 Task: Plan a trip to Narbonne, France from 21st December, 2023 to 23rd December, 2023 for 1 adult. Place can be private room with 1  bedroom having 1 bed and 1 bathroom. Property type can be hotel. Amenities needed are: wifi.
Action: Mouse moved to (507, 235)
Screenshot: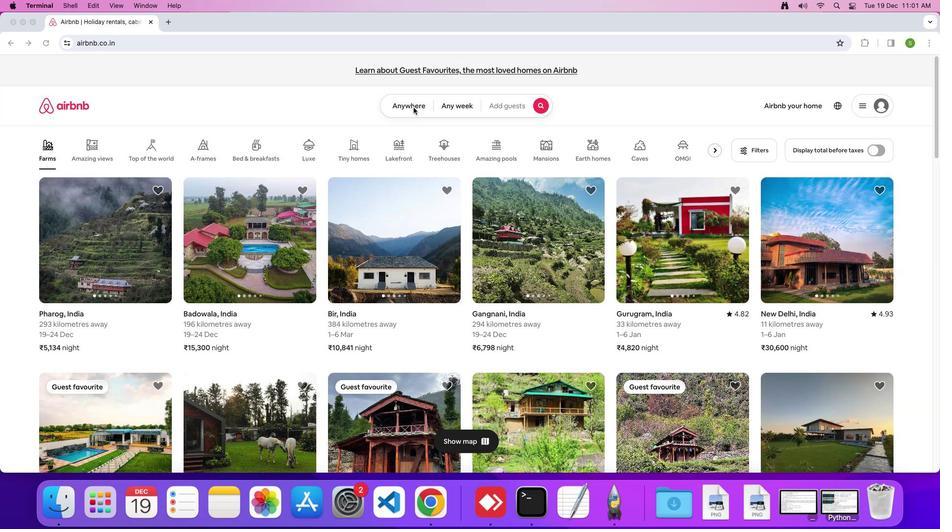 
Action: Mouse pressed left at (507, 235)
Screenshot: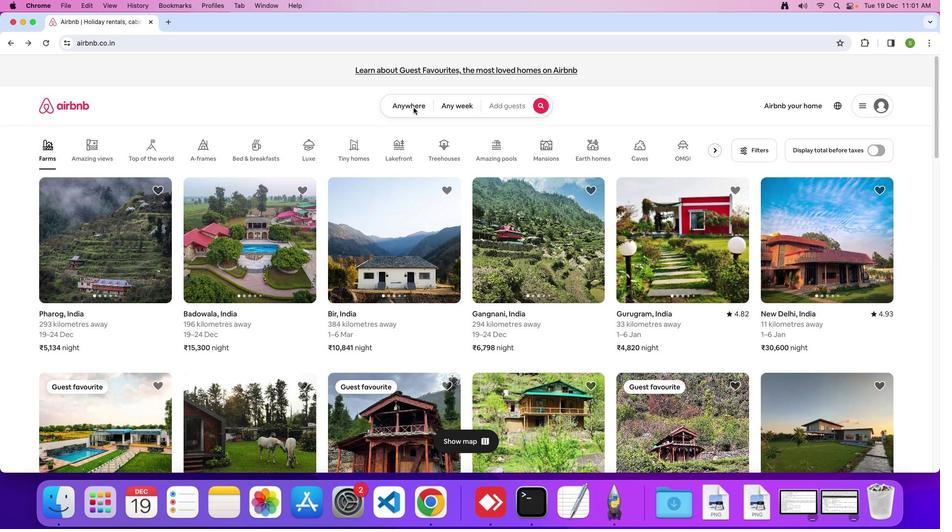 
Action: Mouse moved to (507, 234)
Screenshot: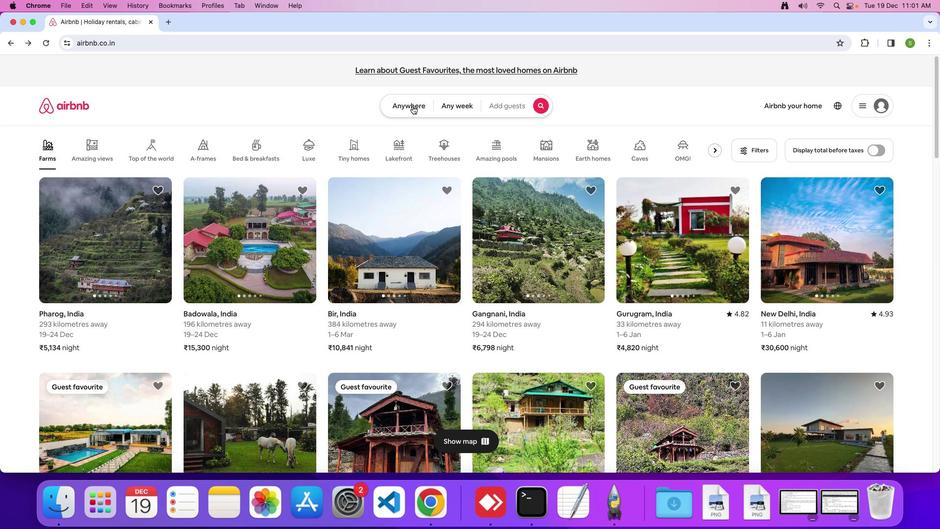 
Action: Mouse pressed left at (507, 234)
Screenshot: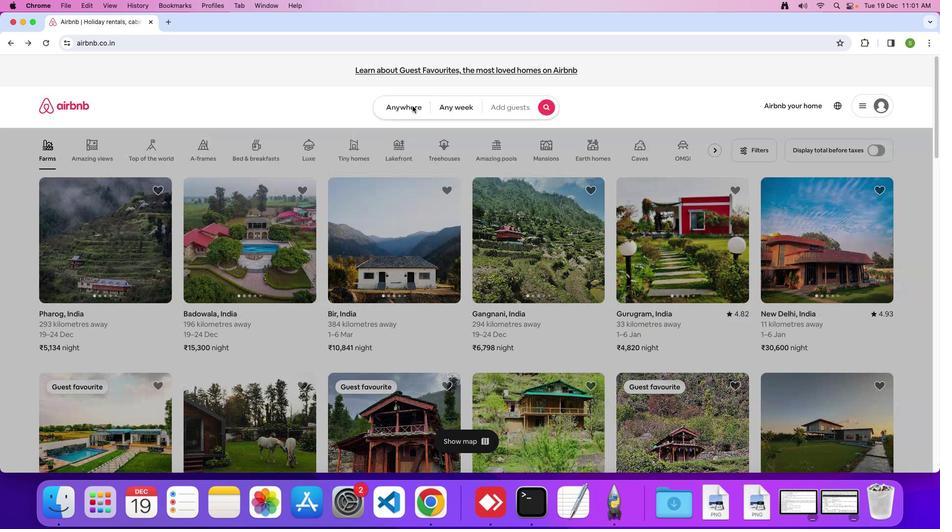 
Action: Mouse moved to (489, 243)
Screenshot: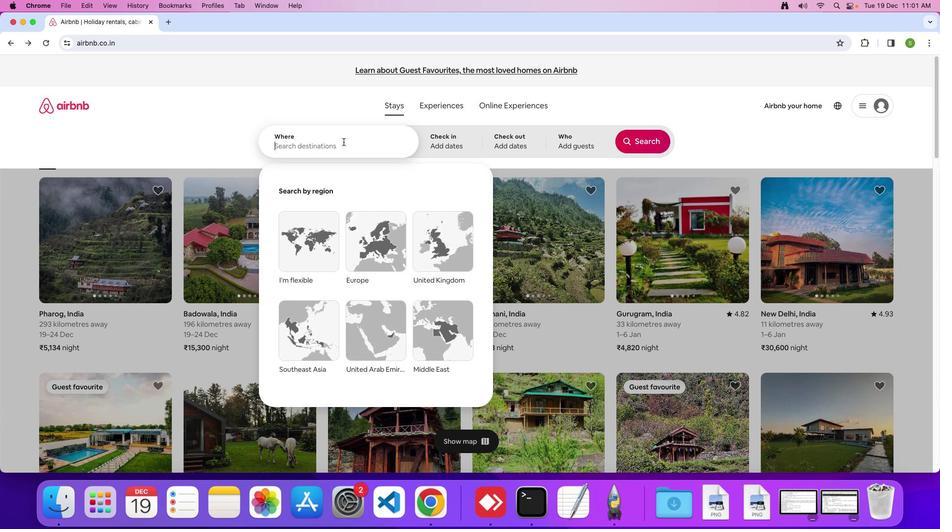 
Action: Key pressed 'N'Key.caps_lock'a''r''b''o''n''e'Key.backspace'n''e'','Key.spaceKey.shift'F''r''a''n''c''e'Key.enter
Screenshot: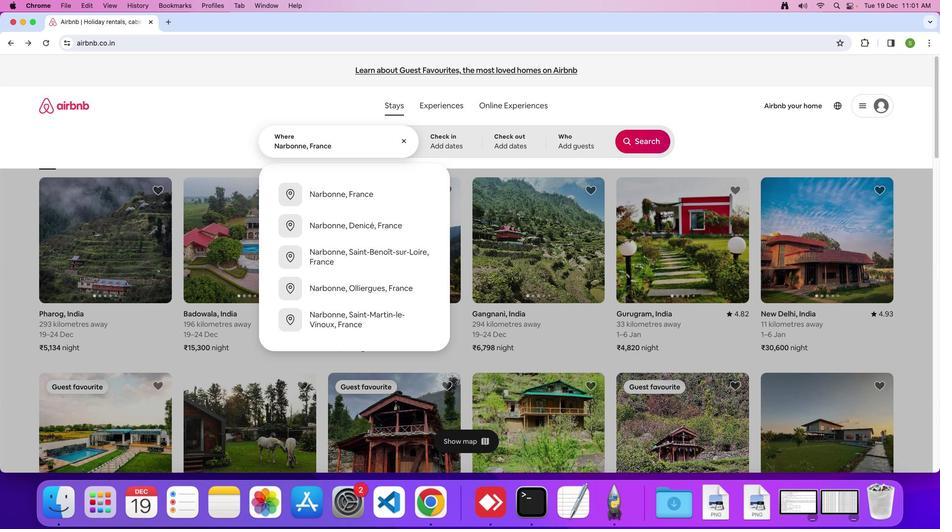 
Action: Mouse moved to (501, 285)
Screenshot: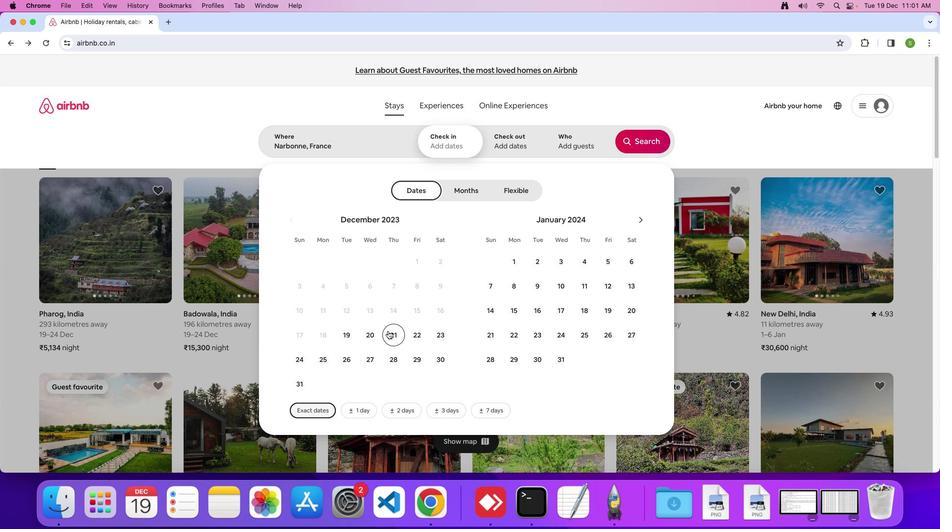 
Action: Mouse pressed left at (501, 285)
Screenshot: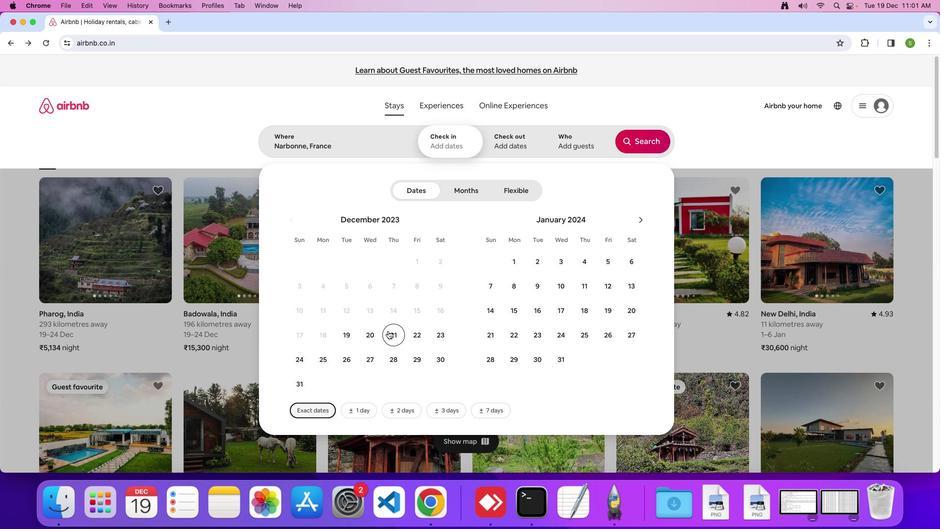 
Action: Mouse moved to (514, 286)
Screenshot: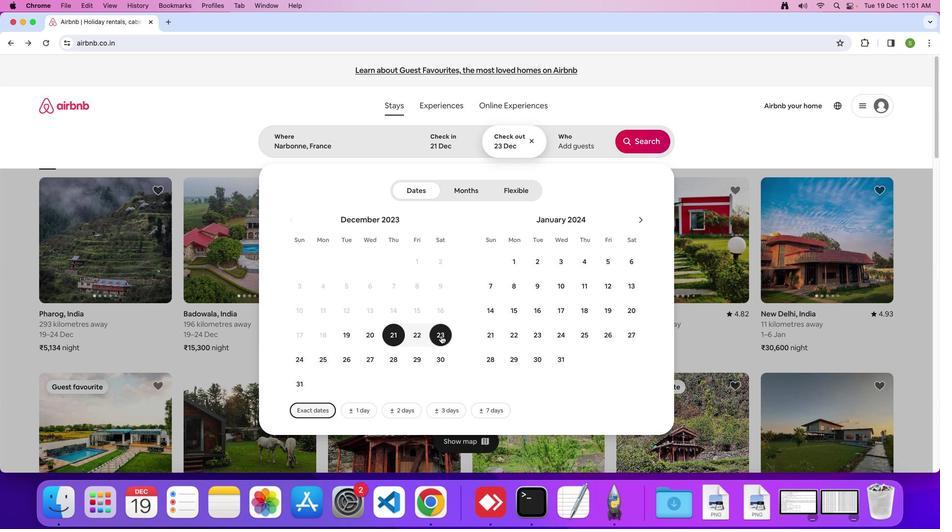 
Action: Mouse pressed left at (514, 286)
Screenshot: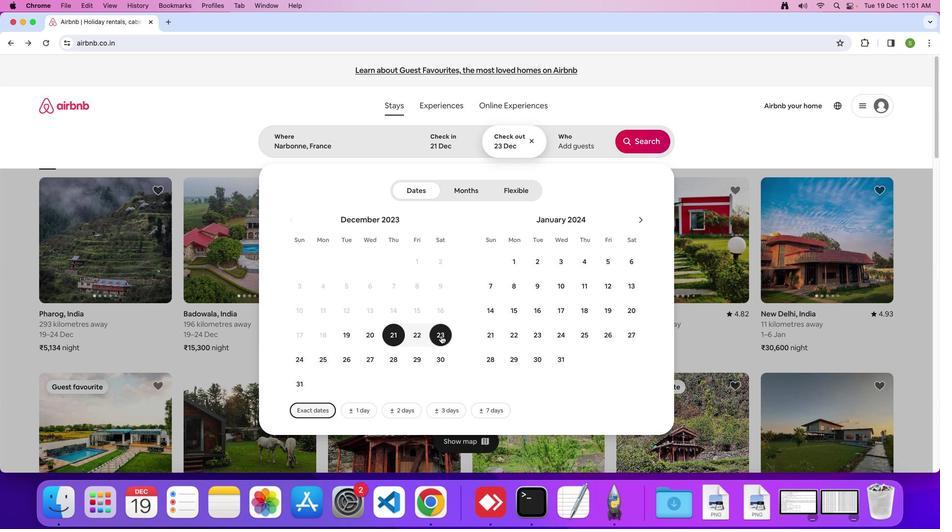 
Action: Mouse moved to (549, 243)
Screenshot: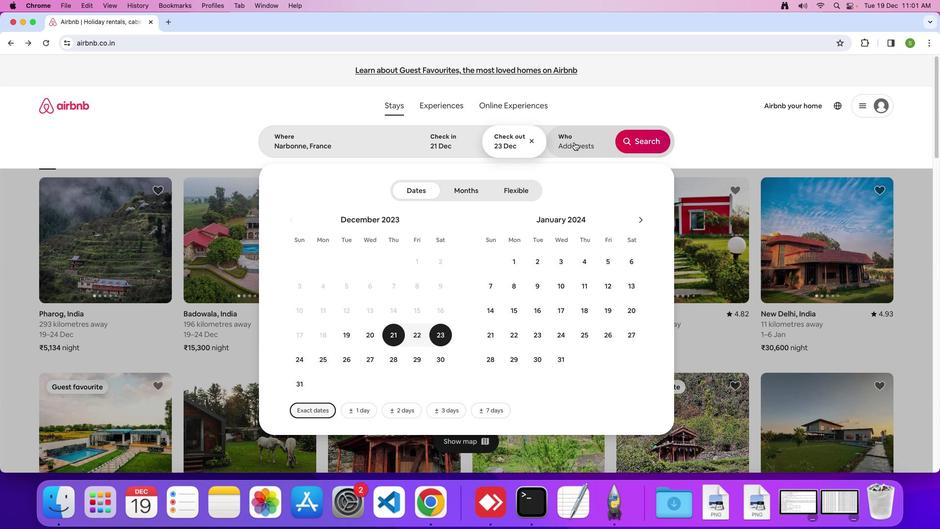 
Action: Mouse pressed left at (549, 243)
Screenshot: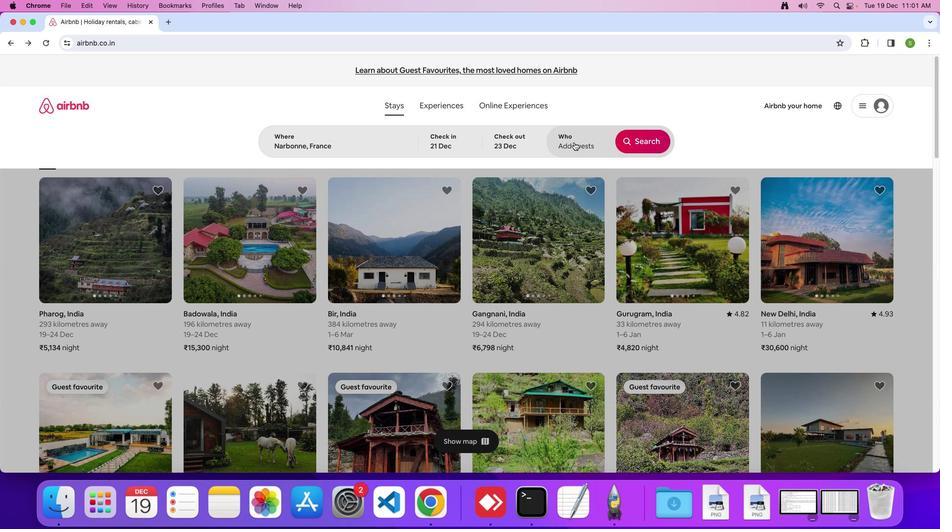 
Action: Mouse moved to (569, 254)
Screenshot: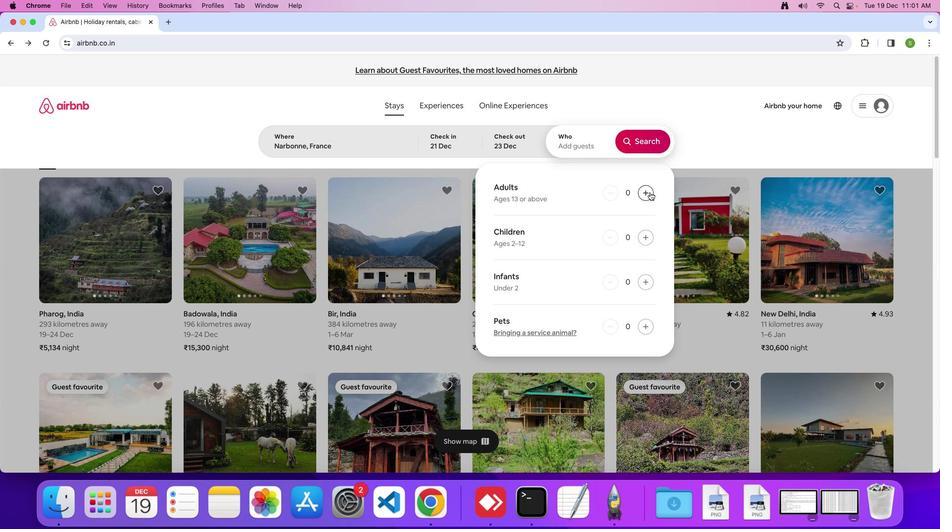 
Action: Mouse pressed left at (569, 254)
Screenshot: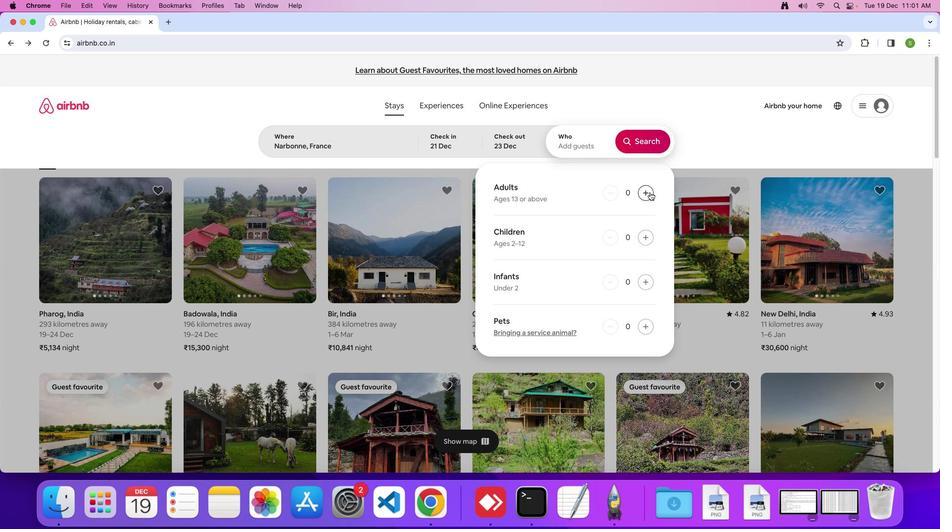 
Action: Mouse moved to (565, 242)
Screenshot: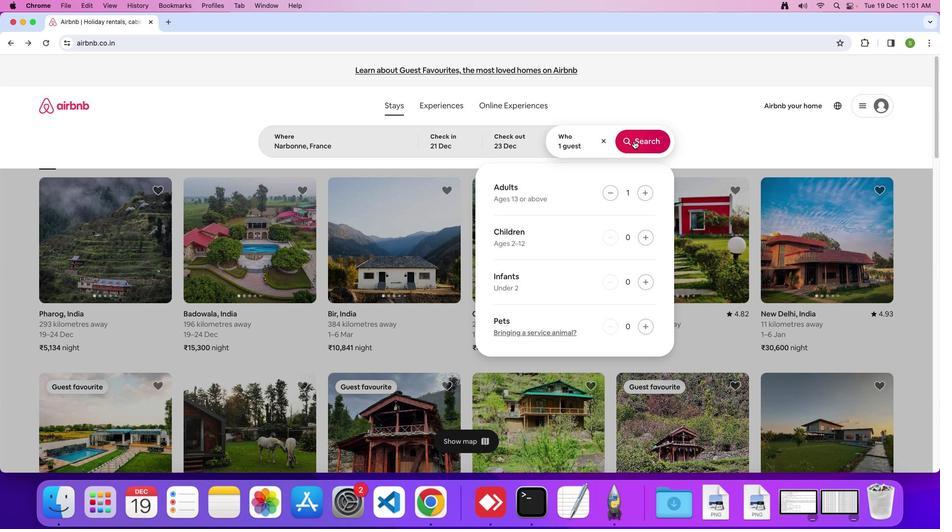 
Action: Mouse pressed left at (565, 242)
Screenshot: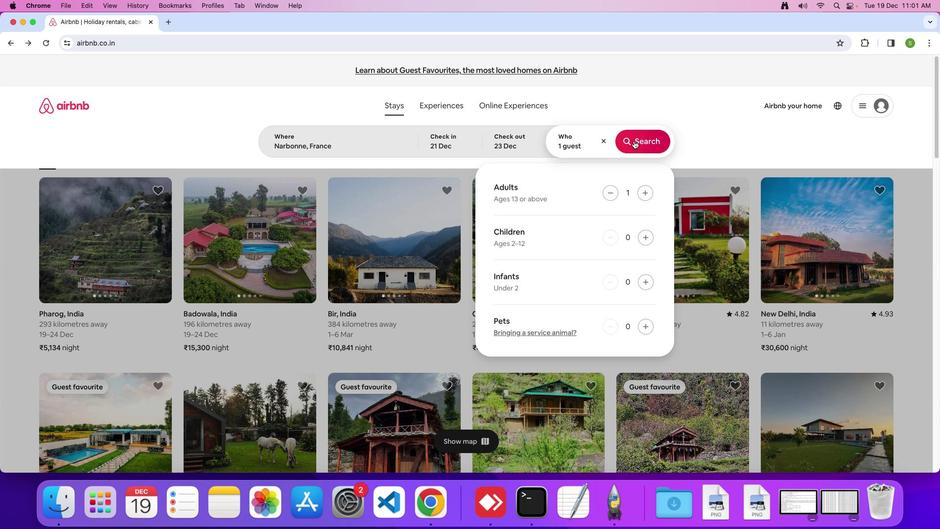 
Action: Mouse moved to (603, 236)
Screenshot: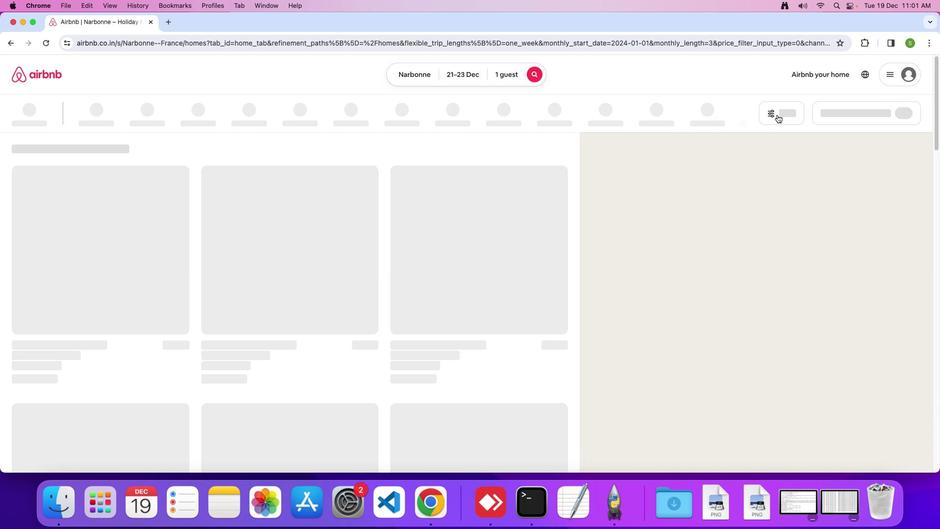 
Action: Mouse pressed left at (603, 236)
Screenshot: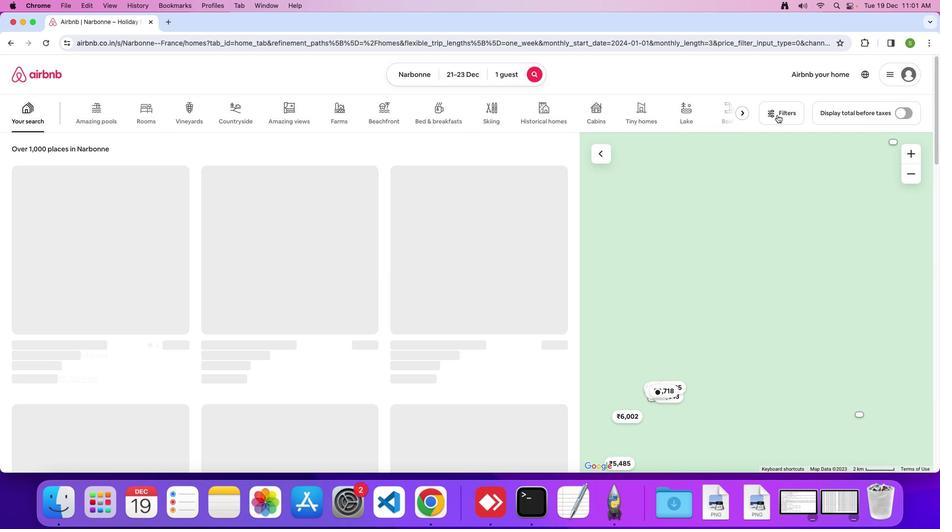 
Action: Mouse moved to (518, 272)
Screenshot: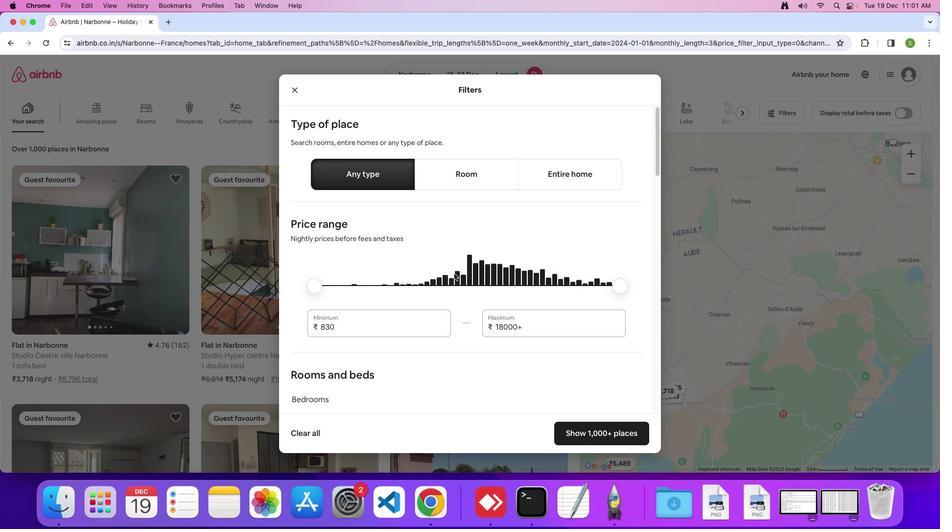 
Action: Mouse scrolled (518, 272) with delta (399, 210)
Screenshot: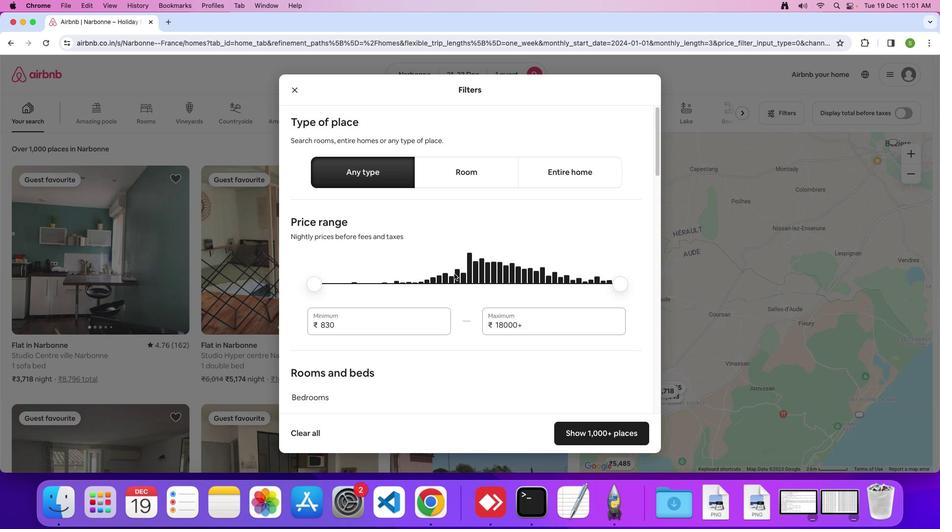 
Action: Mouse scrolled (518, 272) with delta (399, 210)
Screenshot: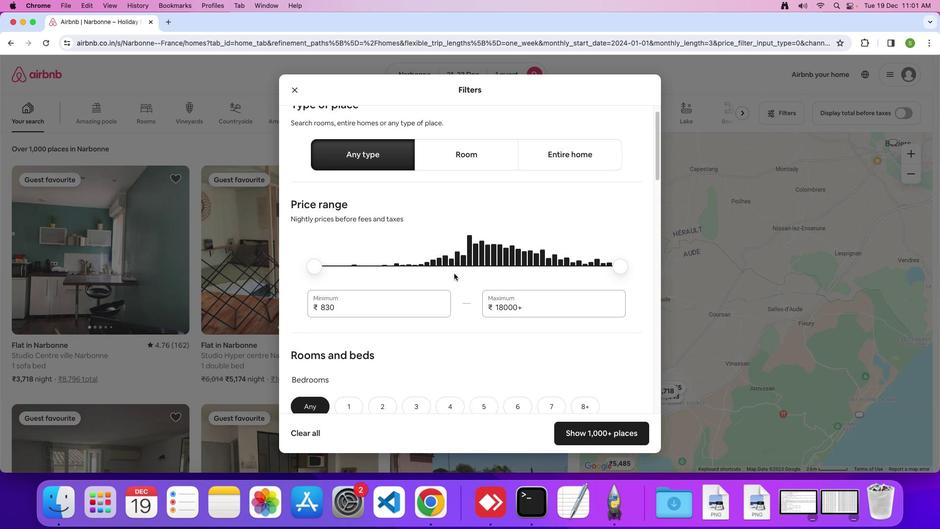 
Action: Mouse scrolled (518, 272) with delta (399, 210)
Screenshot: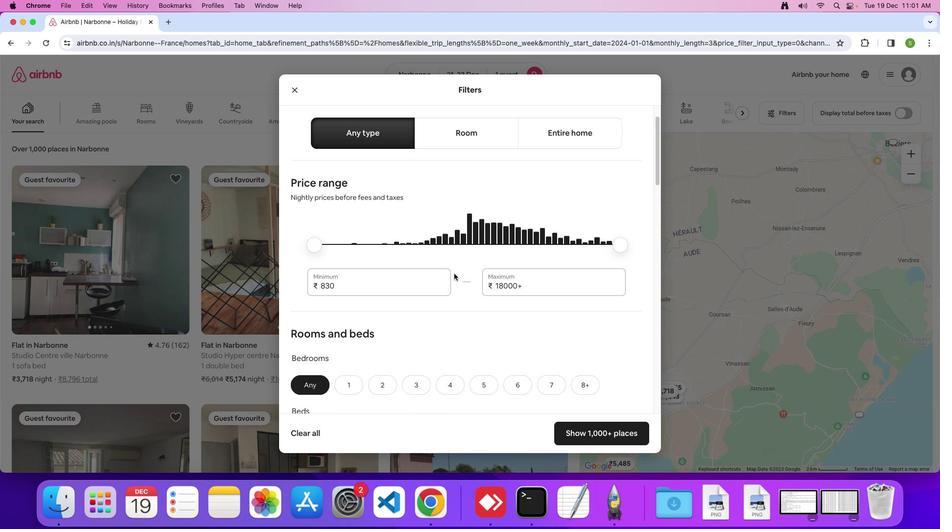 
Action: Mouse moved to (518, 271)
Screenshot: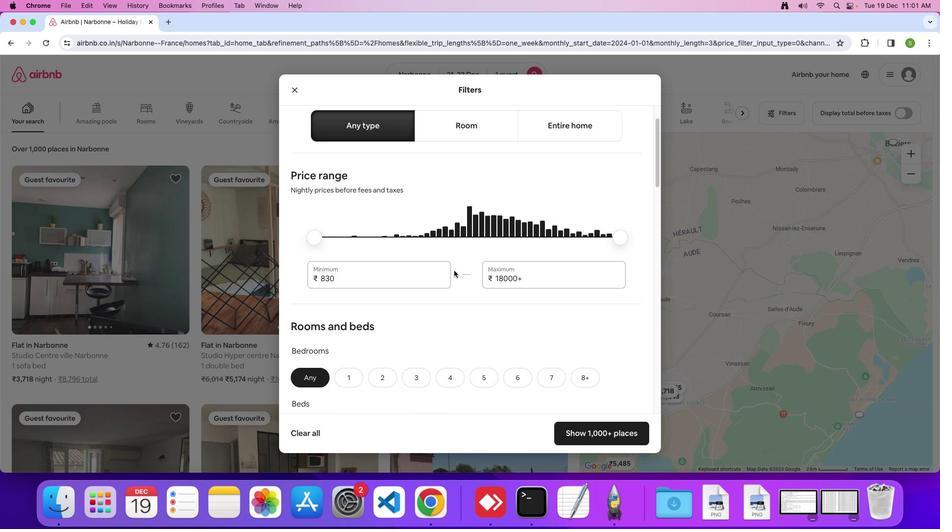 
Action: Mouse scrolled (518, 271) with delta (399, 210)
Screenshot: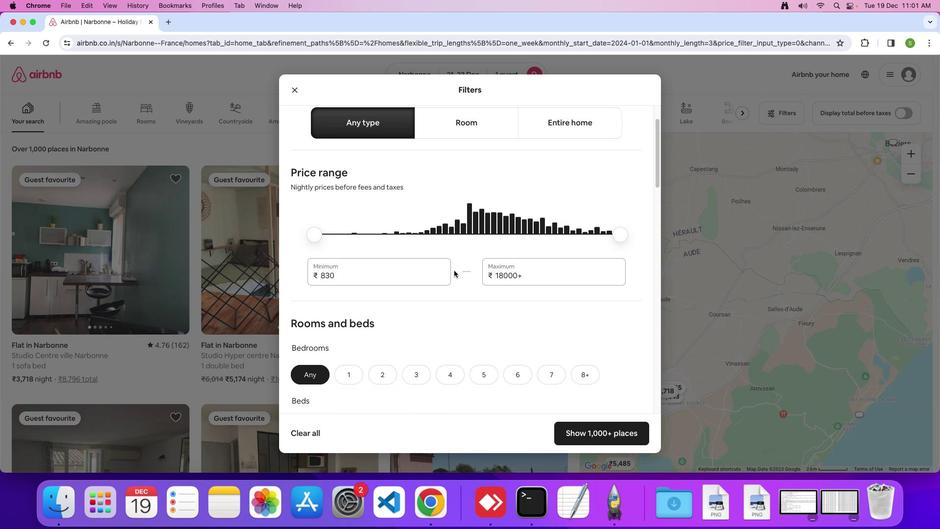
Action: Mouse scrolled (518, 271) with delta (399, 210)
Screenshot: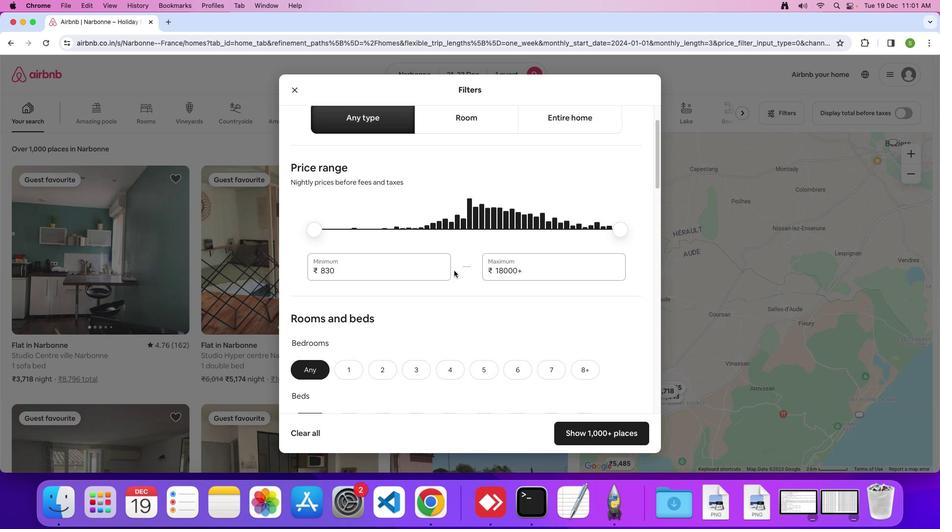 
Action: Mouse scrolled (518, 271) with delta (399, 210)
Screenshot: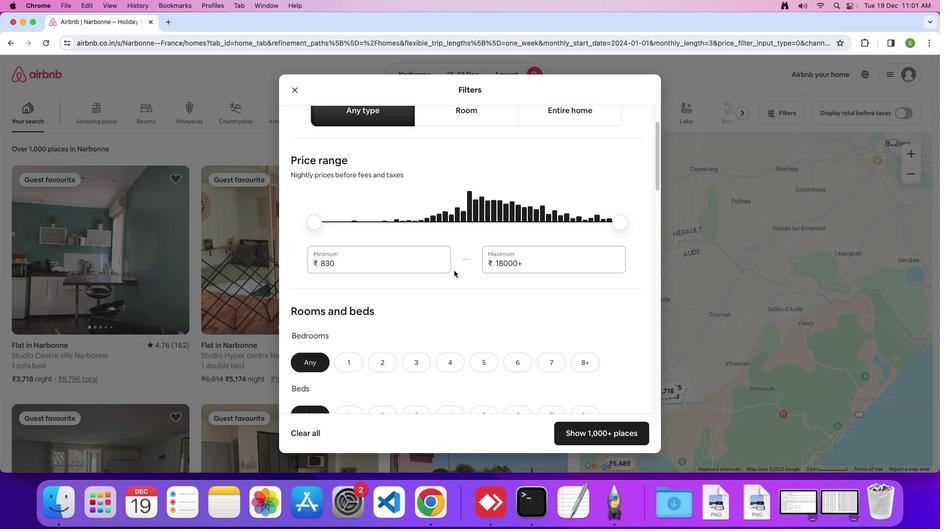 
Action: Mouse scrolled (518, 271) with delta (399, 210)
Screenshot: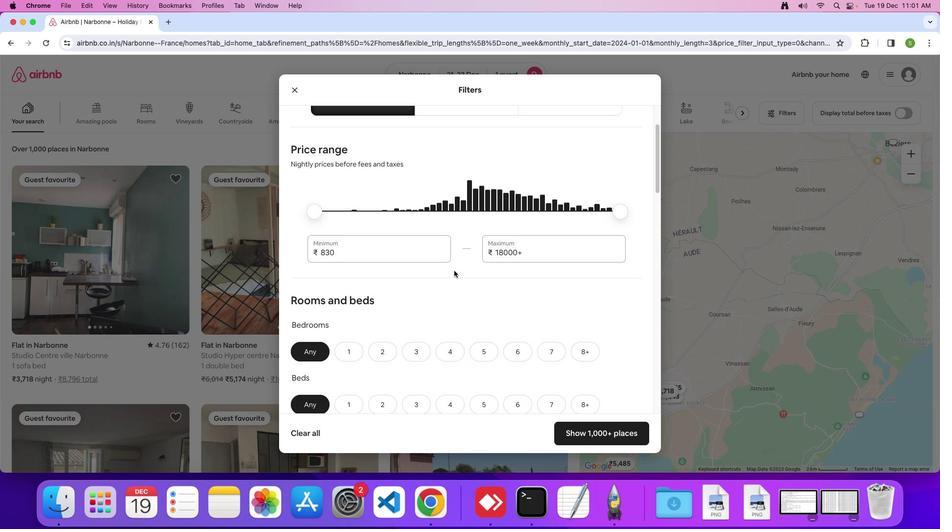 
Action: Mouse scrolled (518, 271) with delta (399, 210)
Screenshot: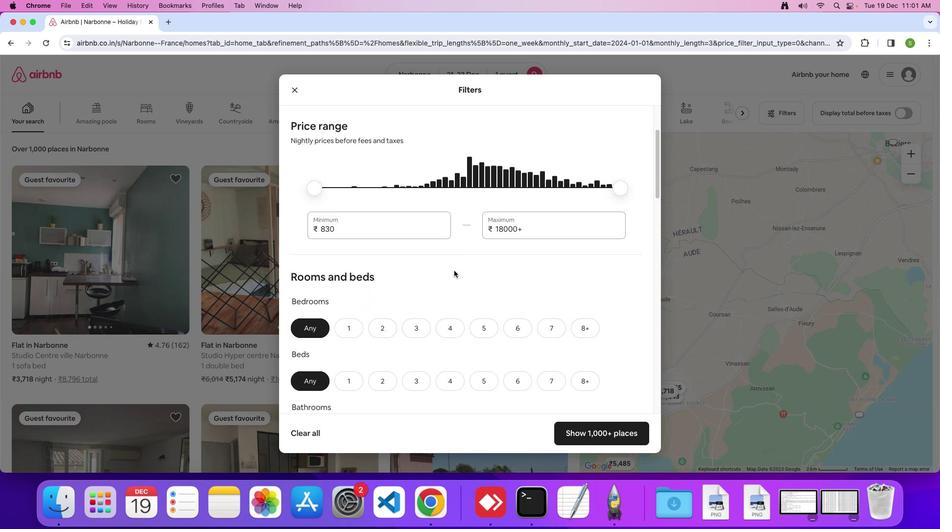 
Action: Mouse scrolled (518, 271) with delta (399, 210)
Screenshot: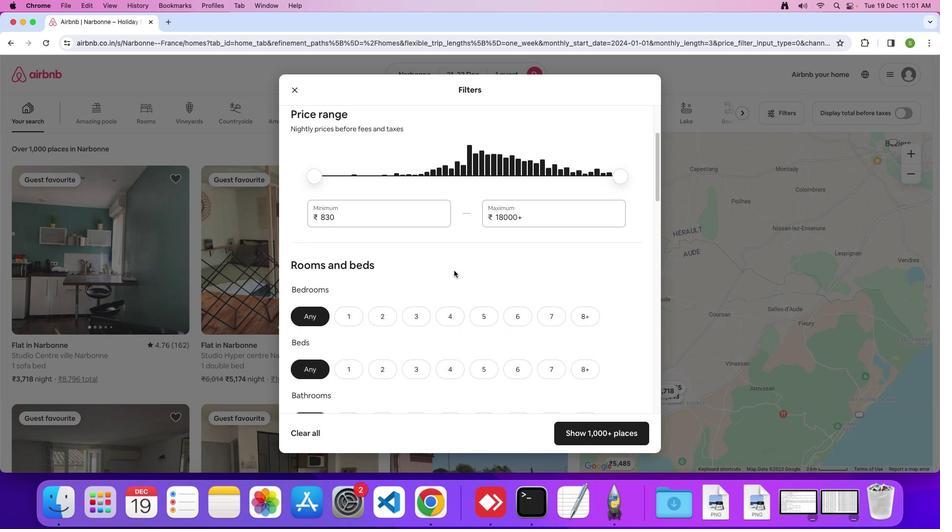 
Action: Mouse scrolled (518, 271) with delta (399, 210)
Screenshot: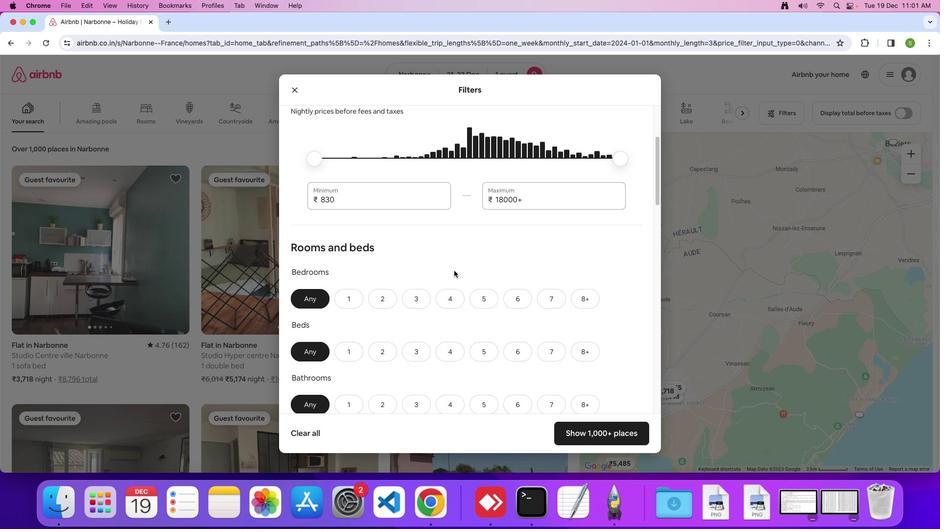 
Action: Mouse scrolled (518, 271) with delta (399, 210)
Screenshot: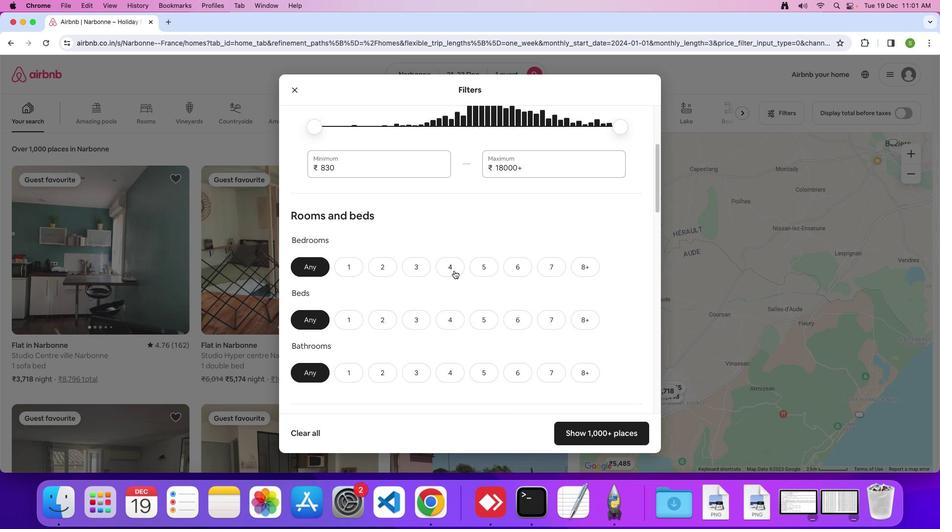
Action: Mouse scrolled (518, 271) with delta (399, 210)
Screenshot: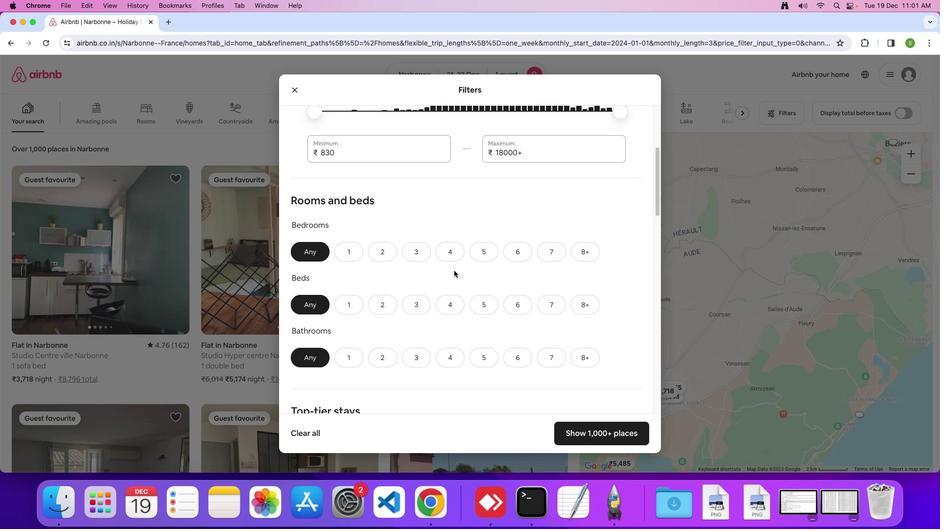 
Action: Mouse scrolled (518, 271) with delta (399, 210)
Screenshot: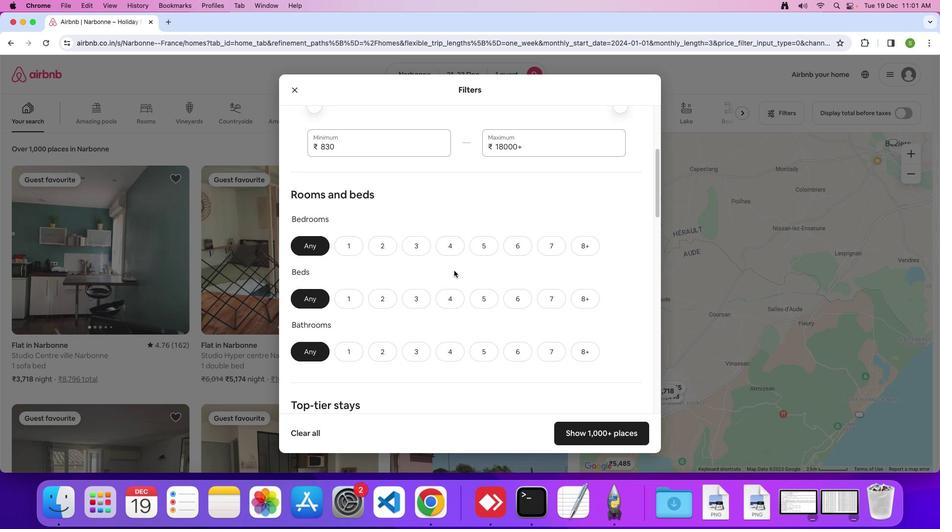 
Action: Mouse scrolled (518, 271) with delta (399, 210)
Screenshot: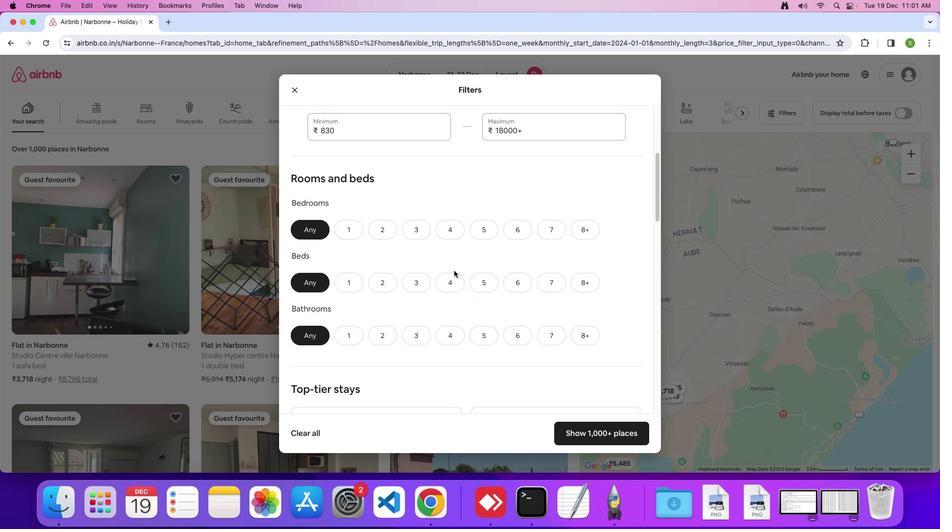 
Action: Mouse moved to (488, 262)
Screenshot: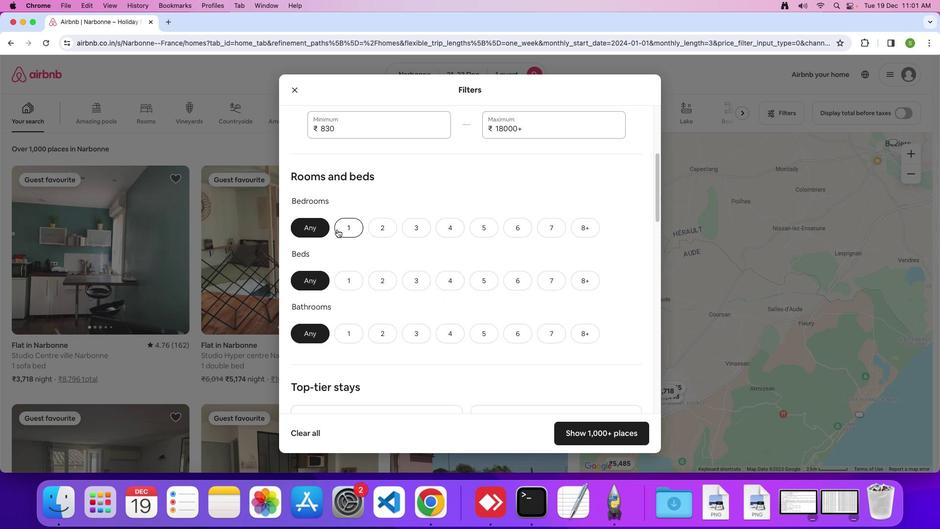 
Action: Mouse pressed left at (488, 262)
Screenshot: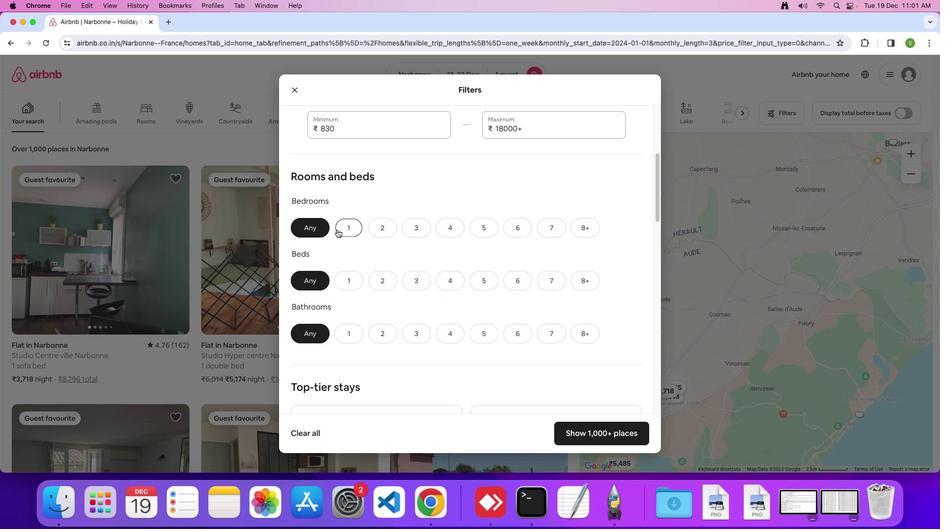 
Action: Mouse moved to (490, 272)
Screenshot: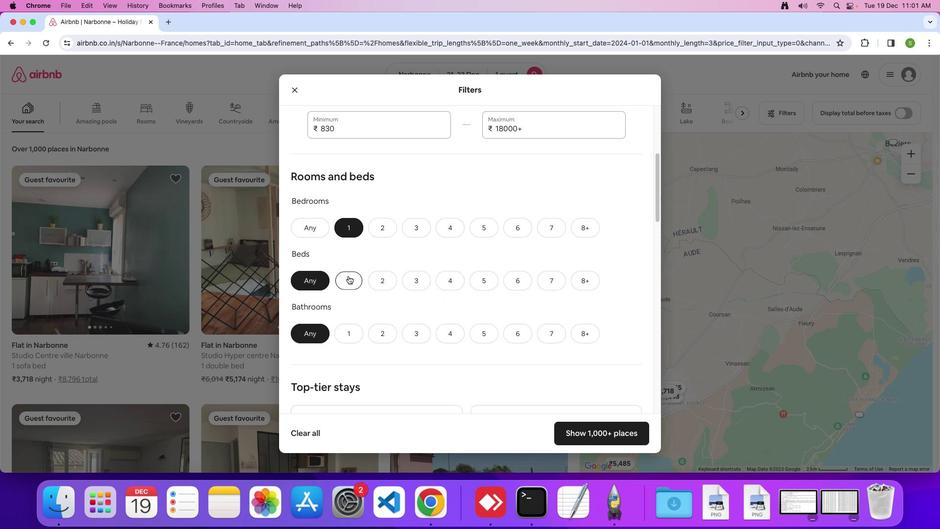 
Action: Mouse pressed left at (490, 272)
Screenshot: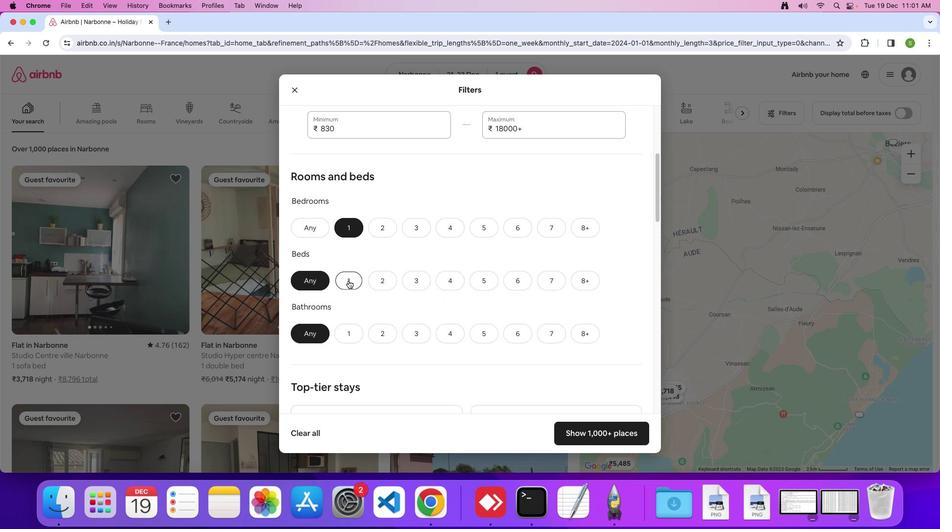 
Action: Mouse moved to (489, 285)
Screenshot: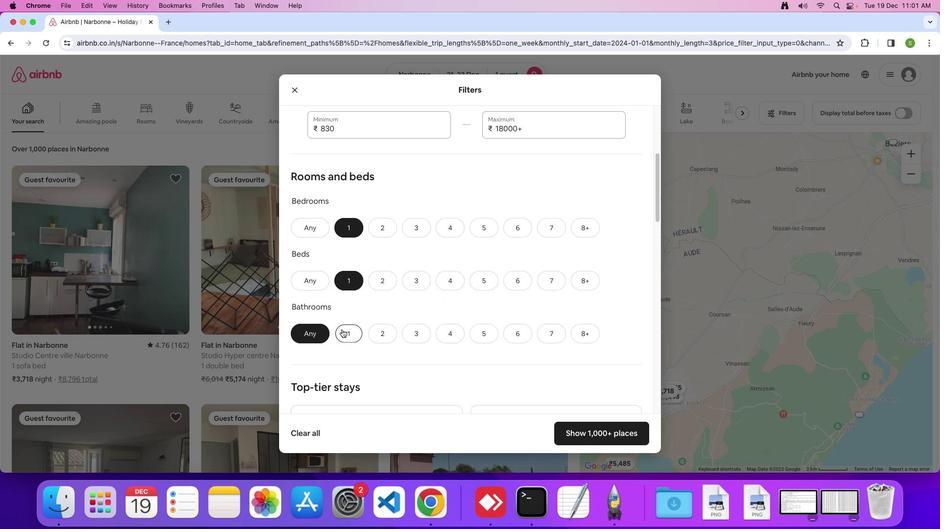 
Action: Mouse pressed left at (489, 285)
Screenshot: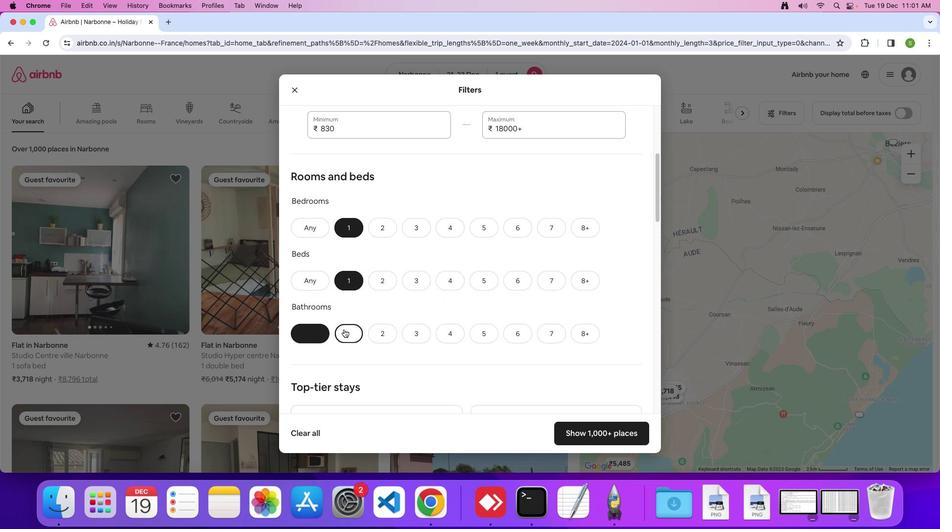 
Action: Mouse moved to (511, 275)
Screenshot: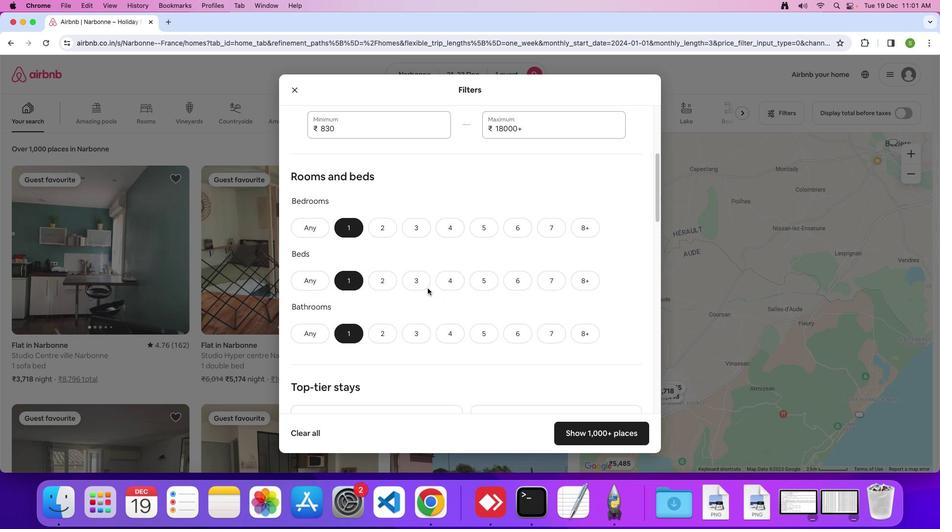 
Action: Mouse scrolled (511, 275) with delta (399, 210)
Screenshot: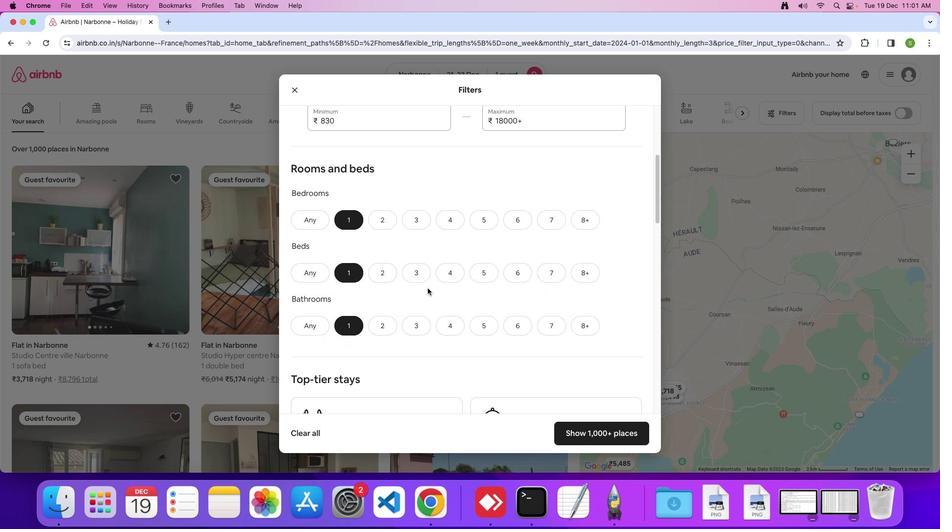 
Action: Mouse scrolled (511, 275) with delta (399, 210)
Screenshot: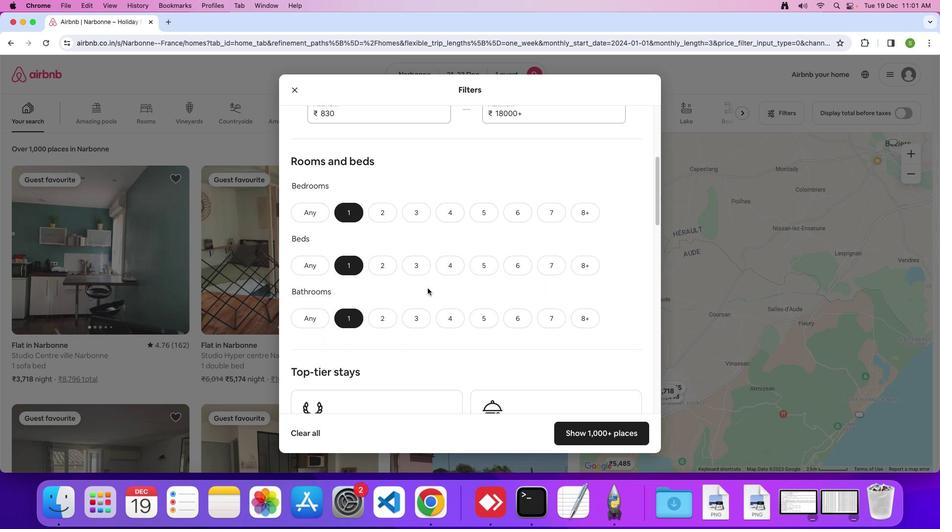 
Action: Mouse scrolled (511, 275) with delta (399, 210)
Screenshot: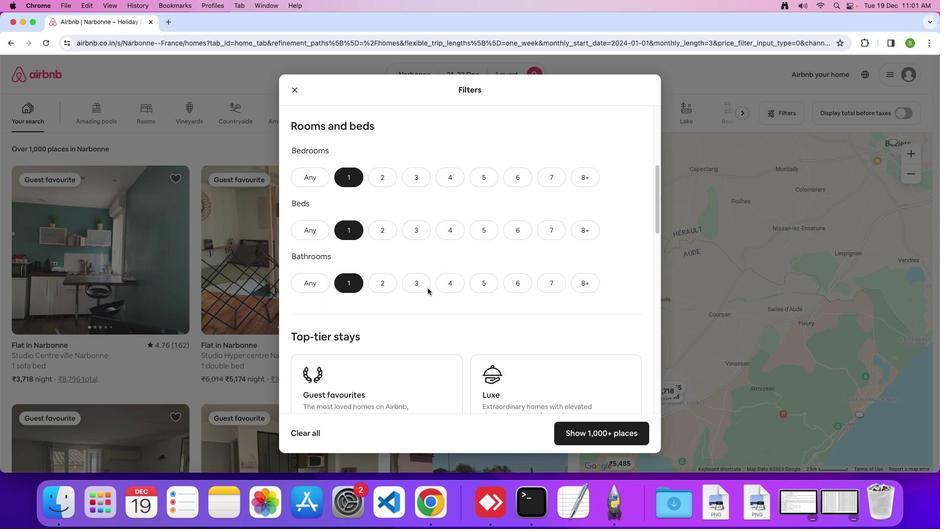 
Action: Mouse scrolled (511, 275) with delta (399, 210)
Screenshot: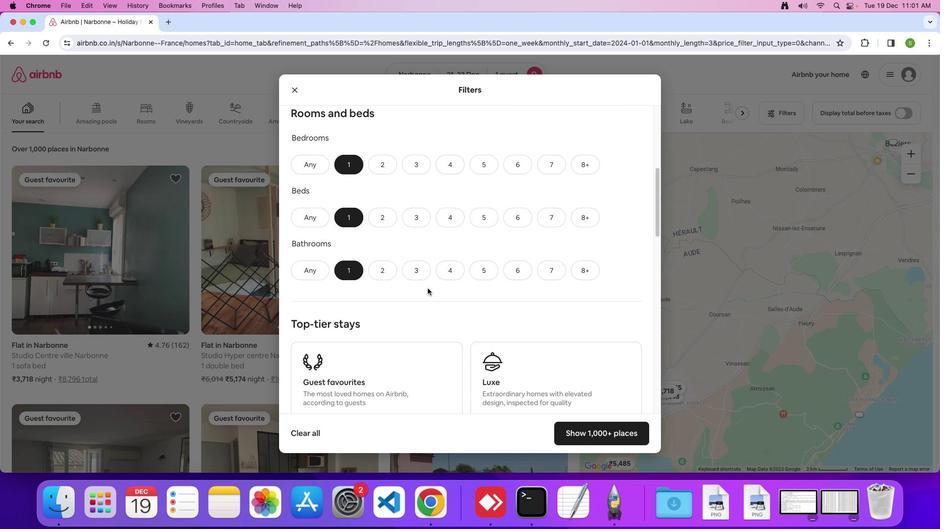
Action: Mouse scrolled (511, 275) with delta (399, 210)
Screenshot: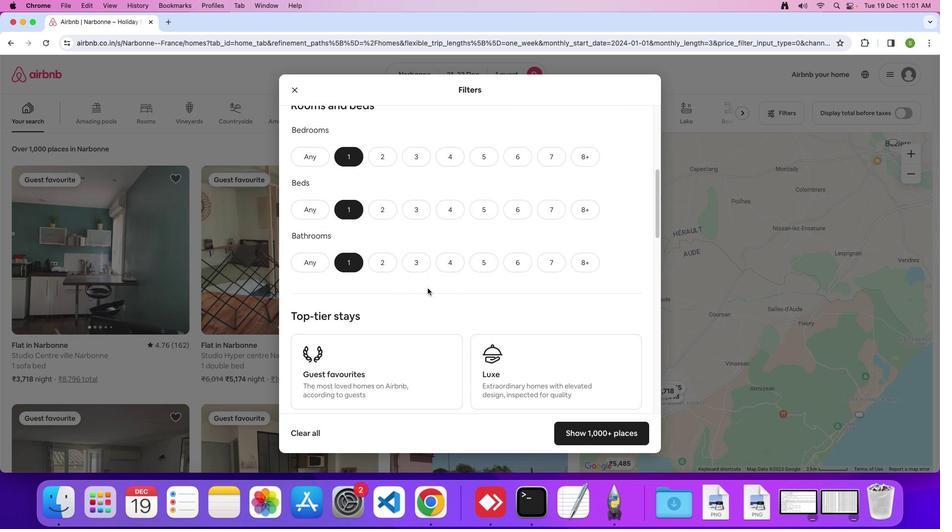 
Action: Mouse scrolled (511, 275) with delta (399, 210)
Screenshot: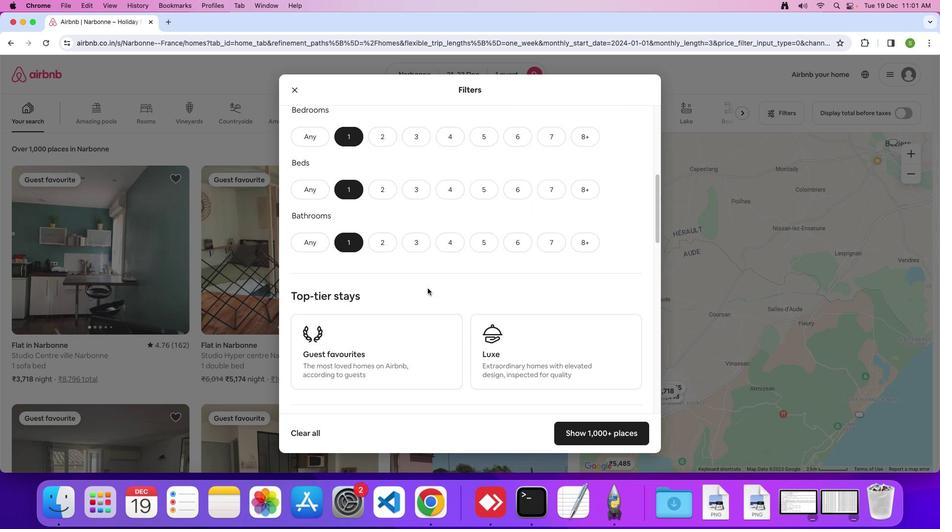 
Action: Mouse scrolled (511, 275) with delta (399, 210)
Screenshot: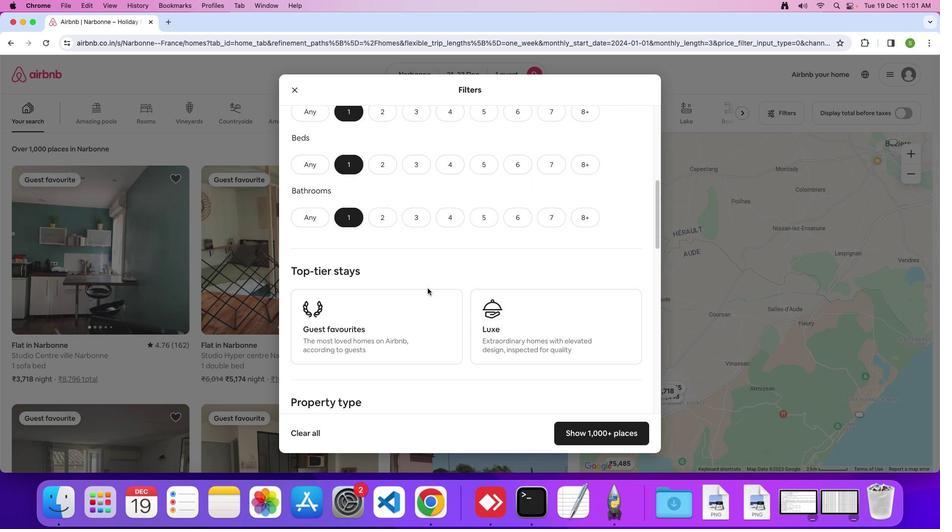 
Action: Mouse scrolled (511, 275) with delta (399, 210)
Screenshot: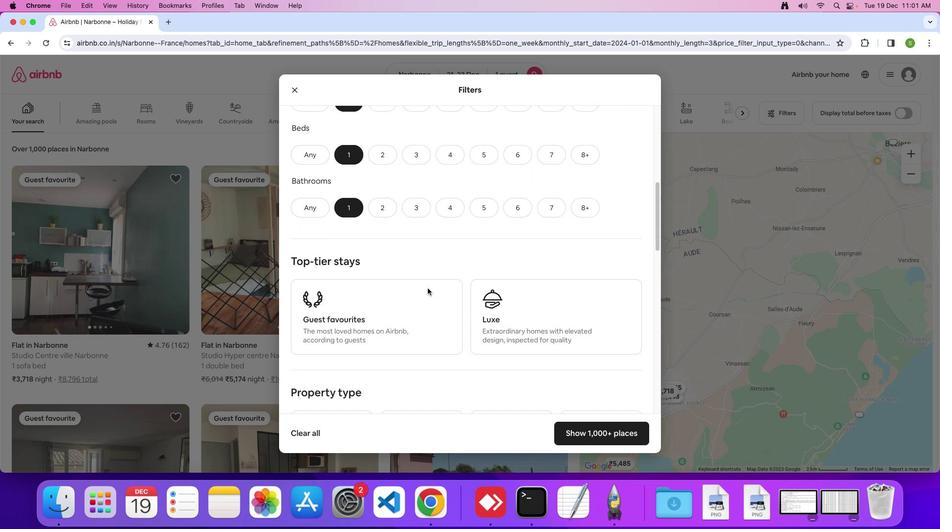 
Action: Mouse scrolled (511, 275) with delta (399, 210)
Screenshot: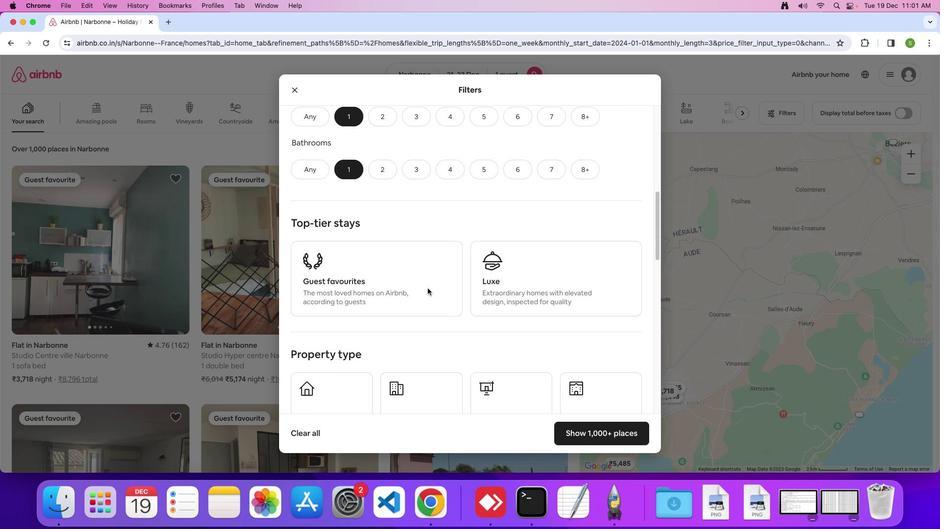 
Action: Mouse scrolled (511, 275) with delta (399, 210)
Screenshot: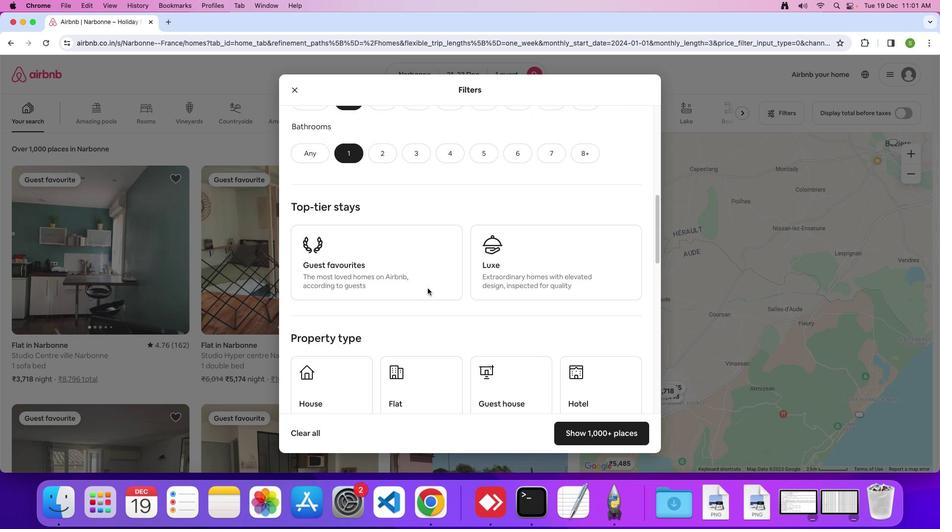 
Action: Mouse scrolled (511, 275) with delta (399, 210)
Screenshot: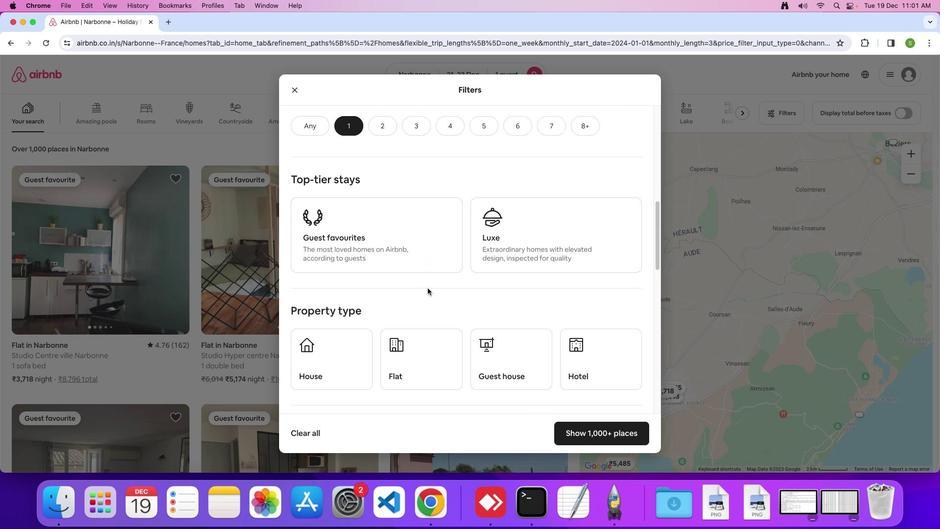 
Action: Mouse scrolled (511, 275) with delta (399, 210)
Screenshot: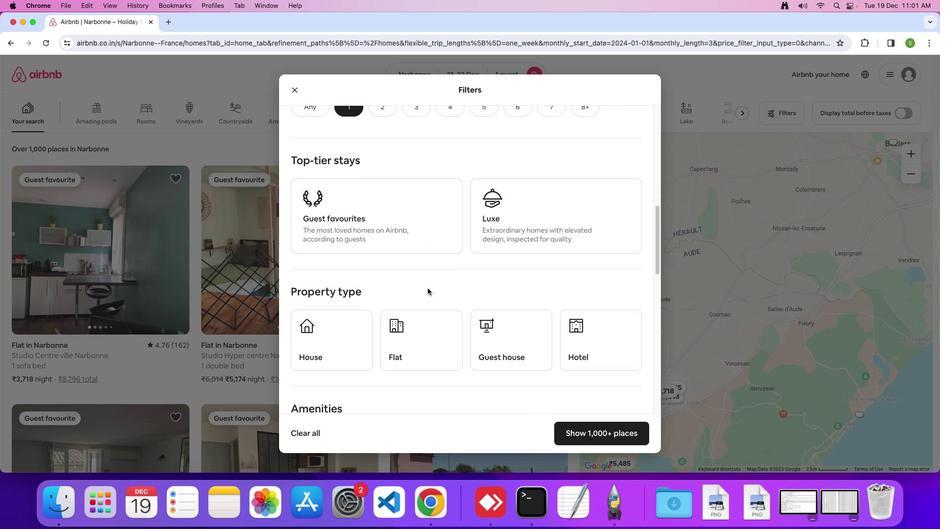 
Action: Mouse scrolled (511, 275) with delta (399, 210)
Screenshot: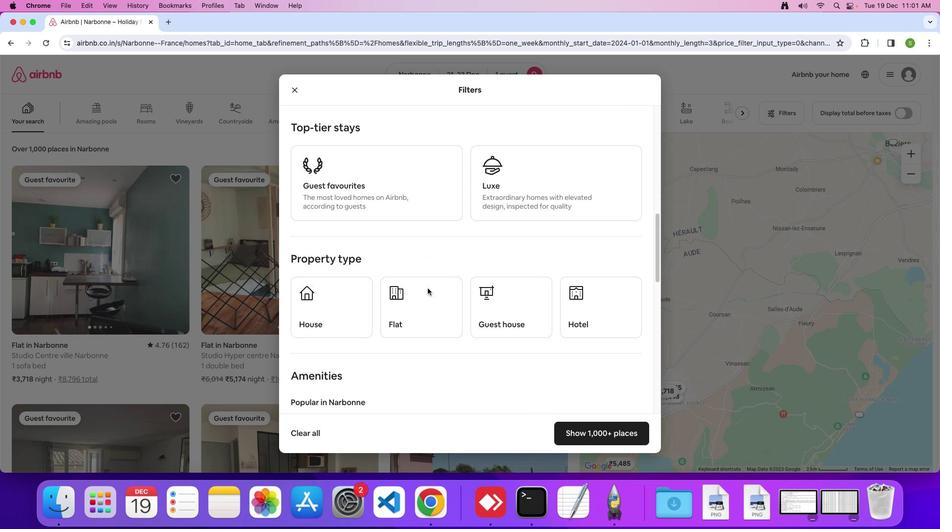 
Action: Mouse scrolled (511, 275) with delta (399, 210)
Screenshot: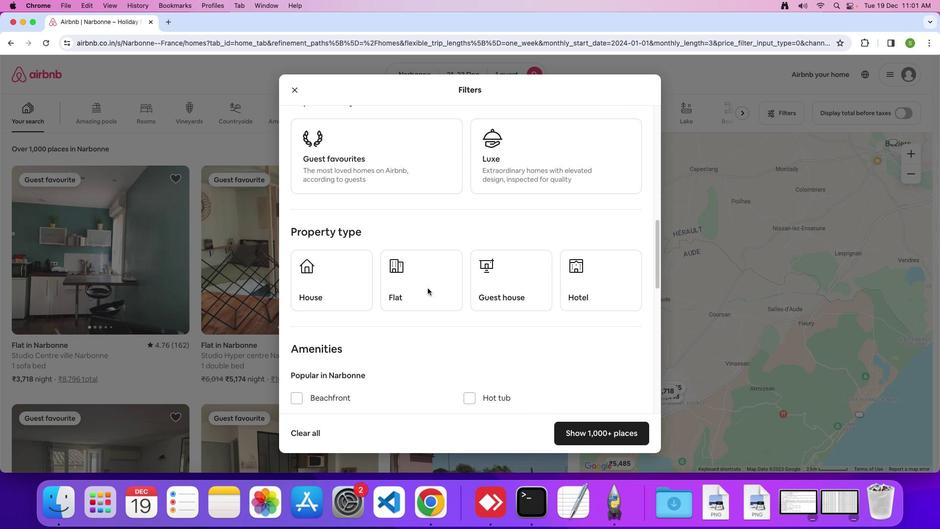
Action: Mouse scrolled (511, 275) with delta (399, 210)
Screenshot: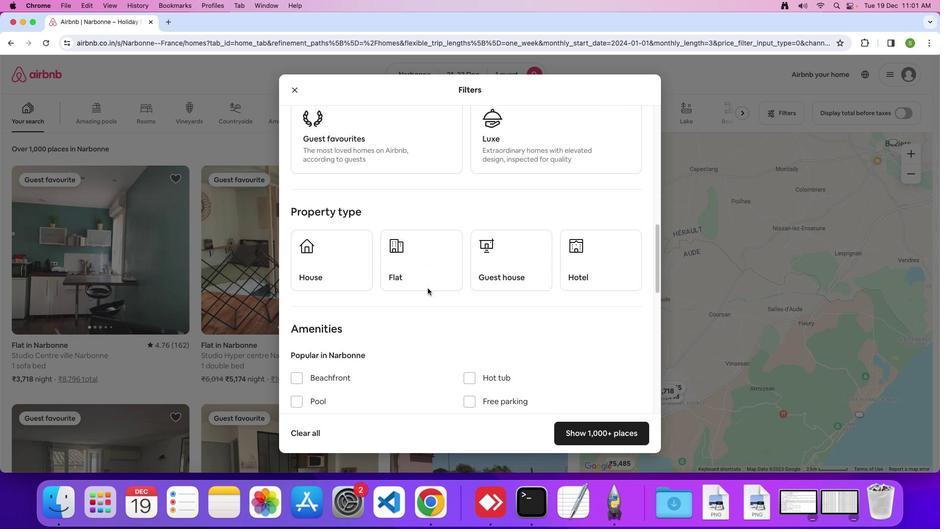 
Action: Mouse moved to (551, 267)
Screenshot: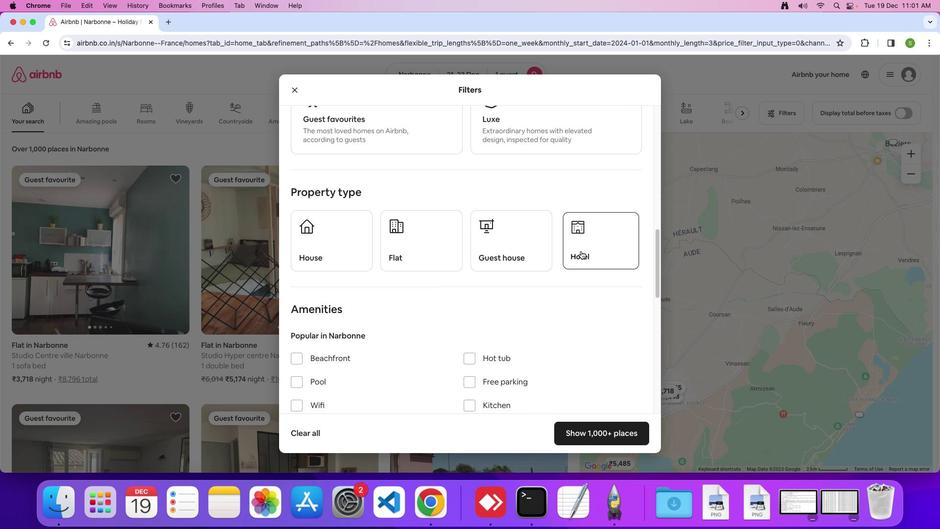 
Action: Mouse pressed left at (551, 267)
Screenshot: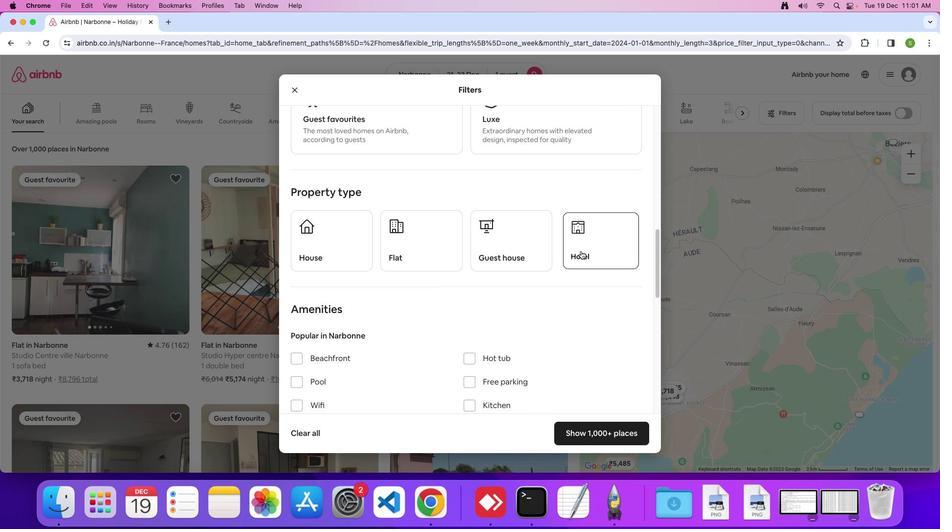 
Action: Mouse moved to (515, 279)
Screenshot: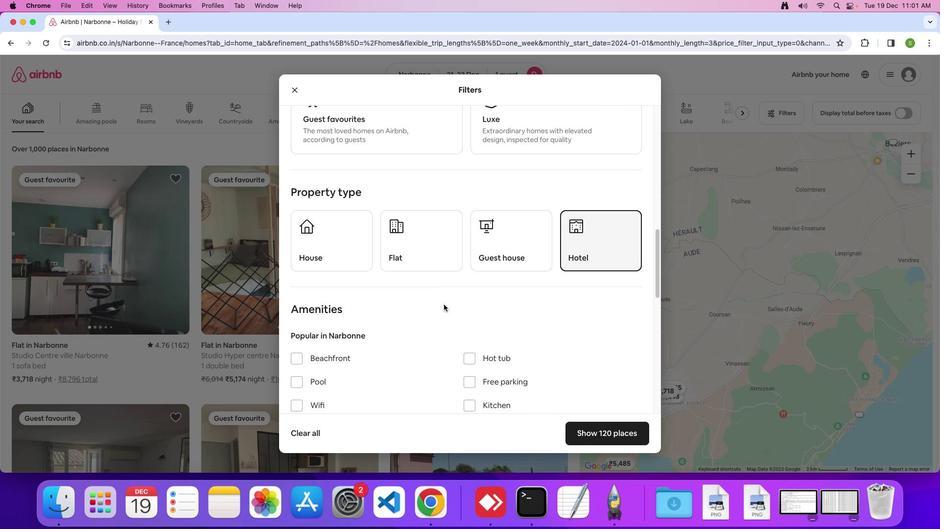 
Action: Mouse scrolled (515, 279) with delta (399, 210)
Screenshot: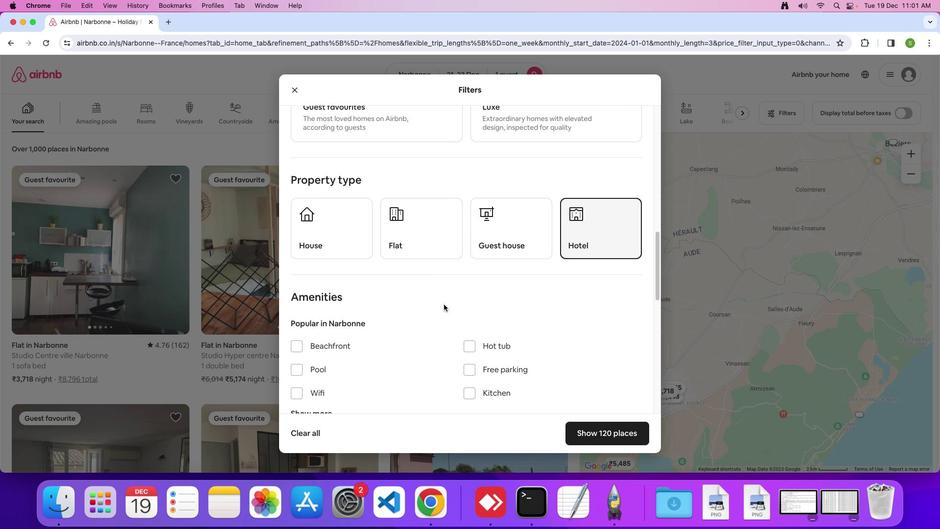 
Action: Mouse scrolled (515, 279) with delta (399, 210)
Screenshot: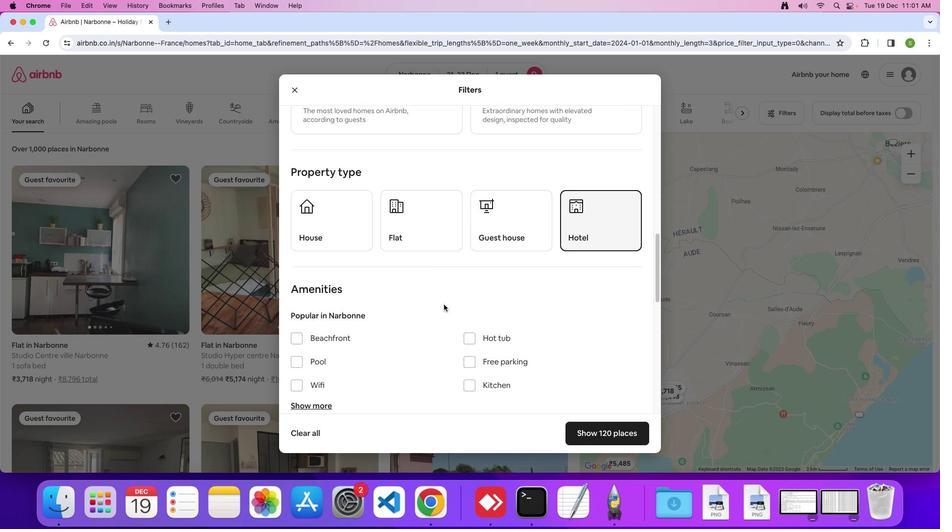 
Action: Mouse scrolled (515, 279) with delta (399, 210)
Screenshot: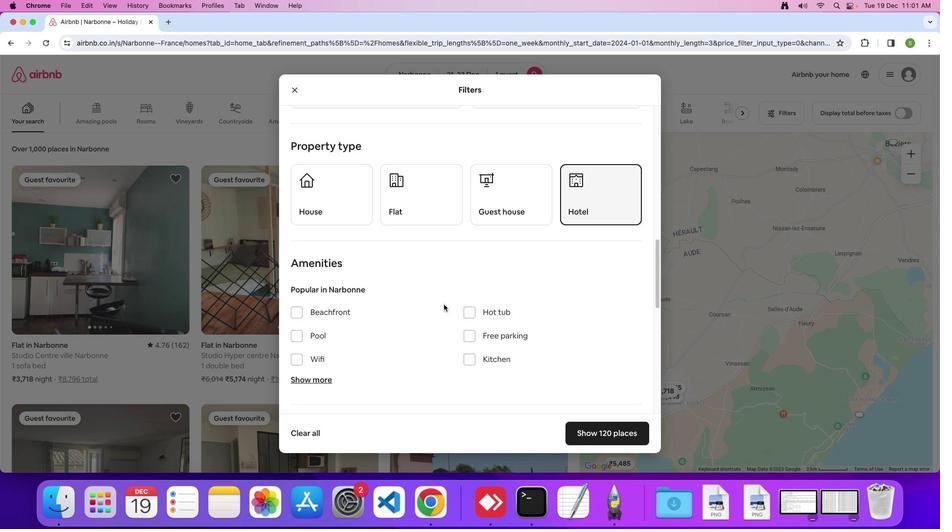 
Action: Mouse scrolled (515, 279) with delta (399, 210)
Screenshot: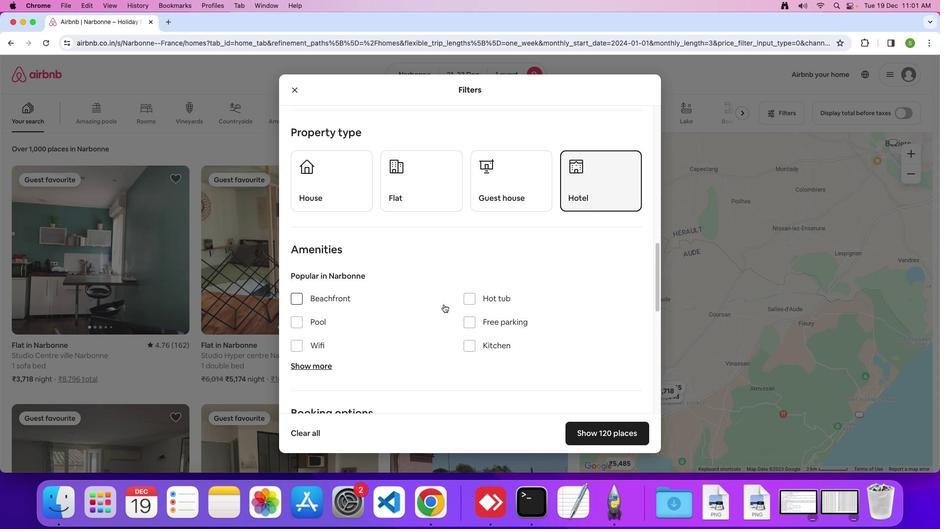 
Action: Mouse scrolled (515, 279) with delta (399, 210)
Screenshot: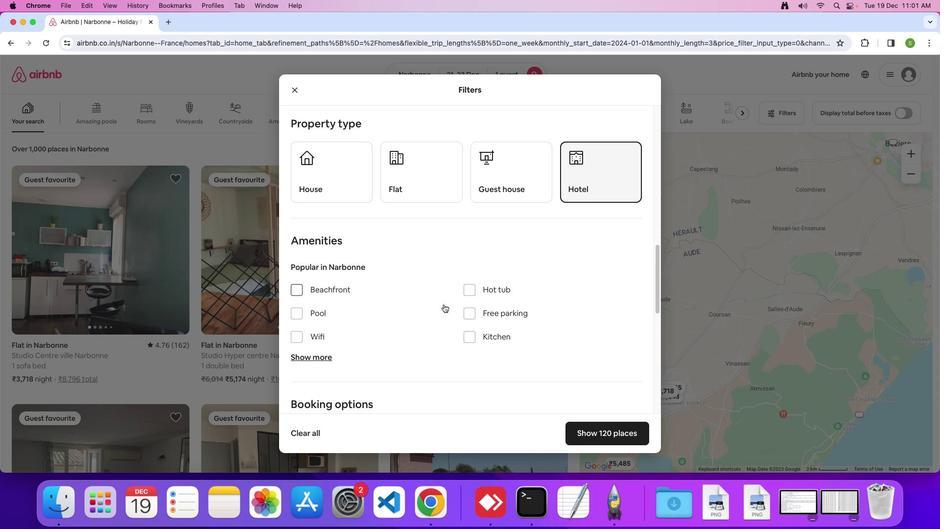 
Action: Mouse scrolled (515, 279) with delta (399, 210)
Screenshot: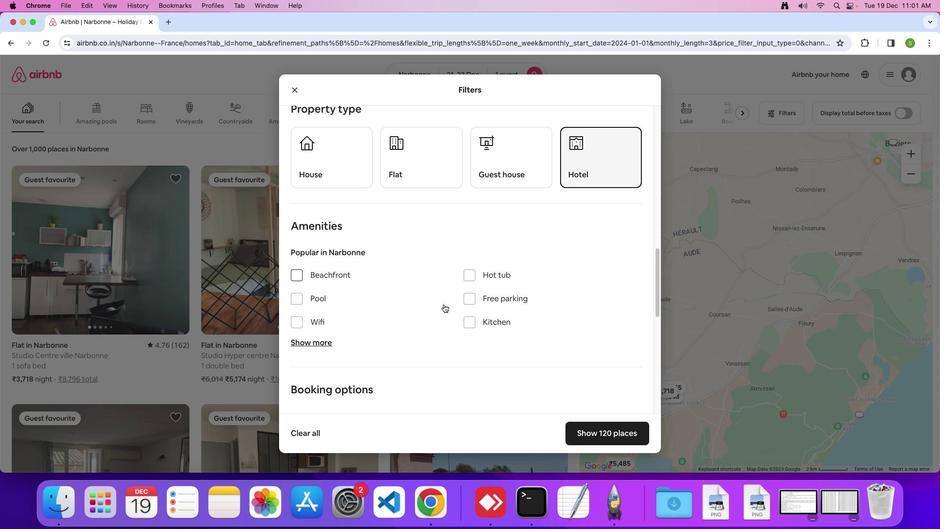 
Action: Mouse scrolled (515, 279) with delta (399, 210)
Screenshot: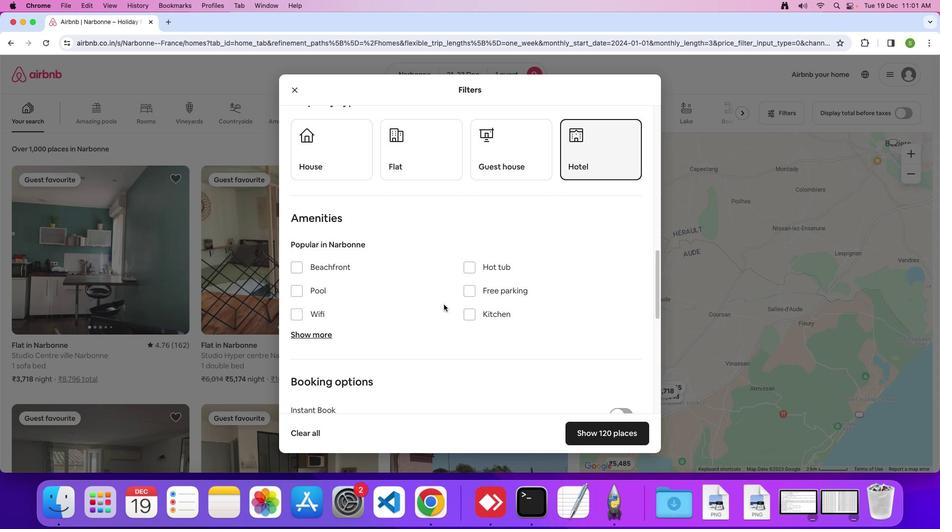 
Action: Mouse scrolled (515, 279) with delta (399, 210)
Screenshot: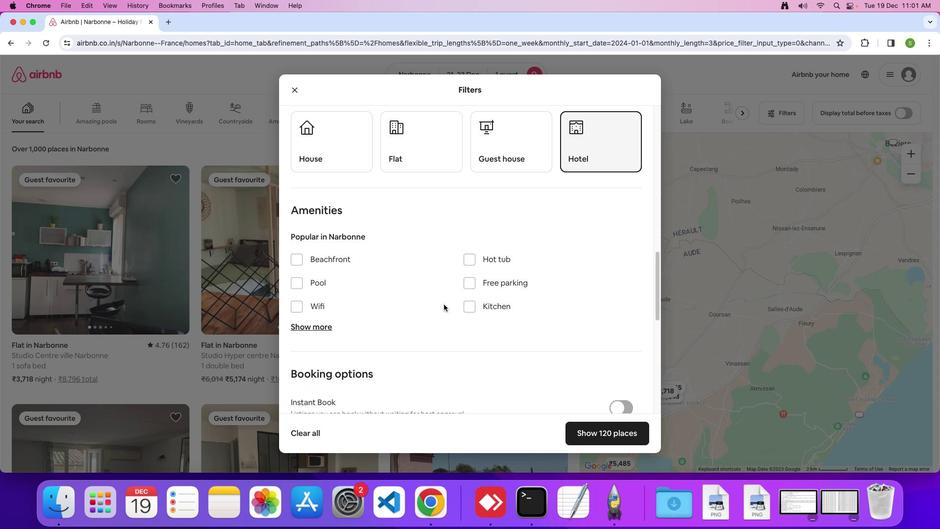 
Action: Mouse scrolled (515, 279) with delta (399, 210)
Screenshot: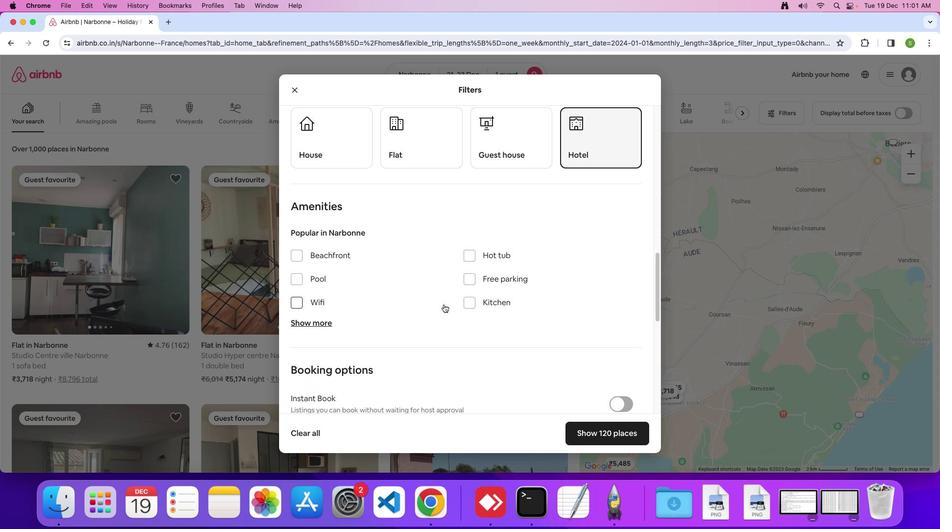 
Action: Mouse moved to (478, 280)
Screenshot: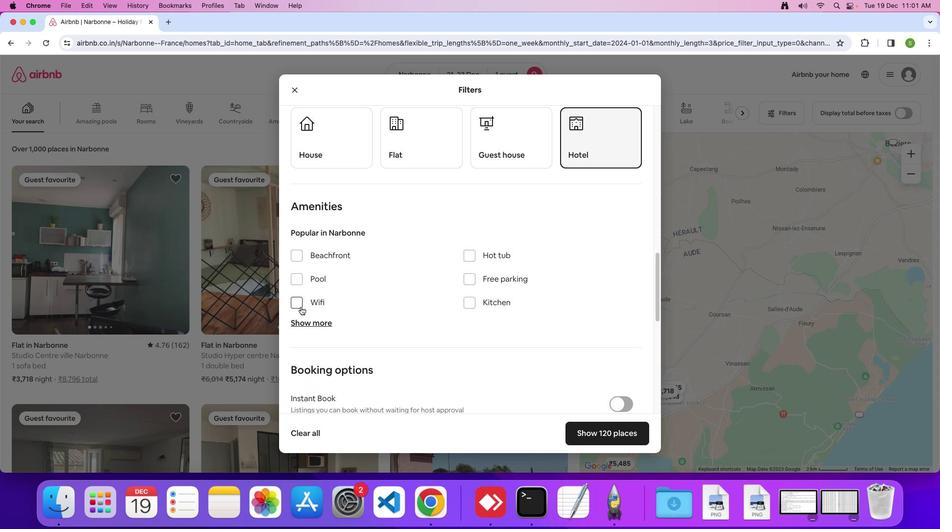 
Action: Mouse pressed left at (478, 280)
Screenshot: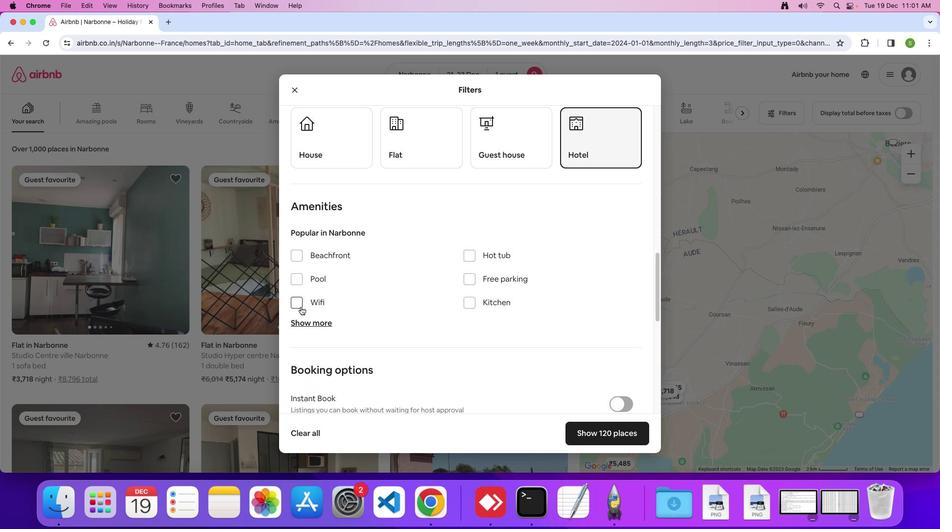 
Action: Mouse moved to (505, 274)
Screenshot: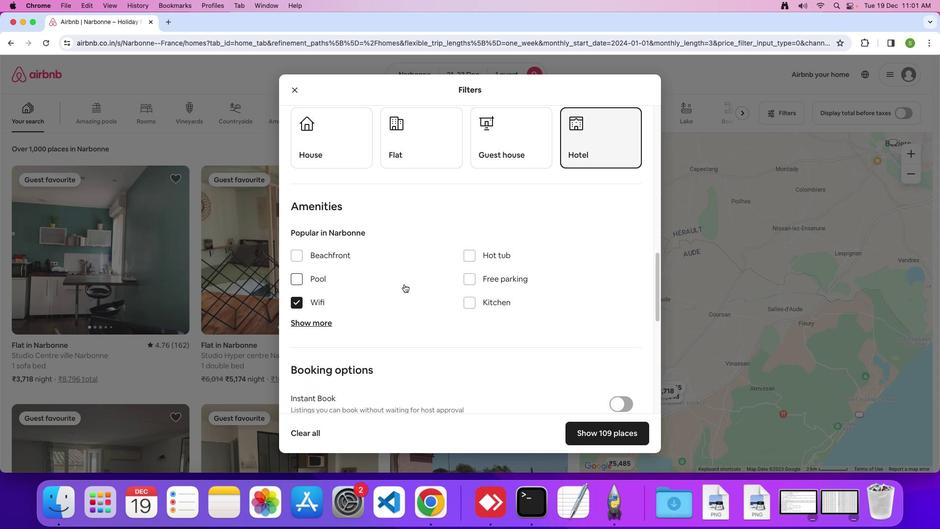 
Action: Mouse scrolled (505, 274) with delta (399, 210)
Screenshot: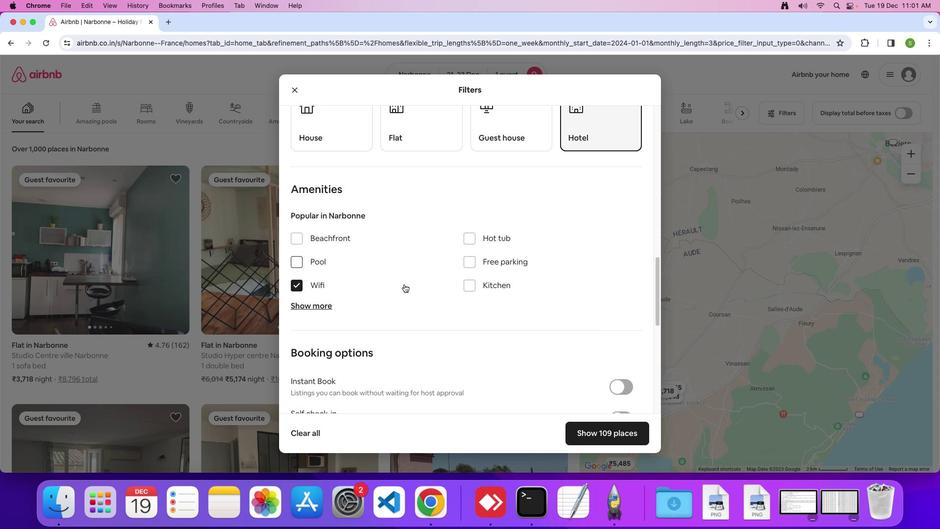 
Action: Mouse scrolled (505, 274) with delta (399, 210)
Screenshot: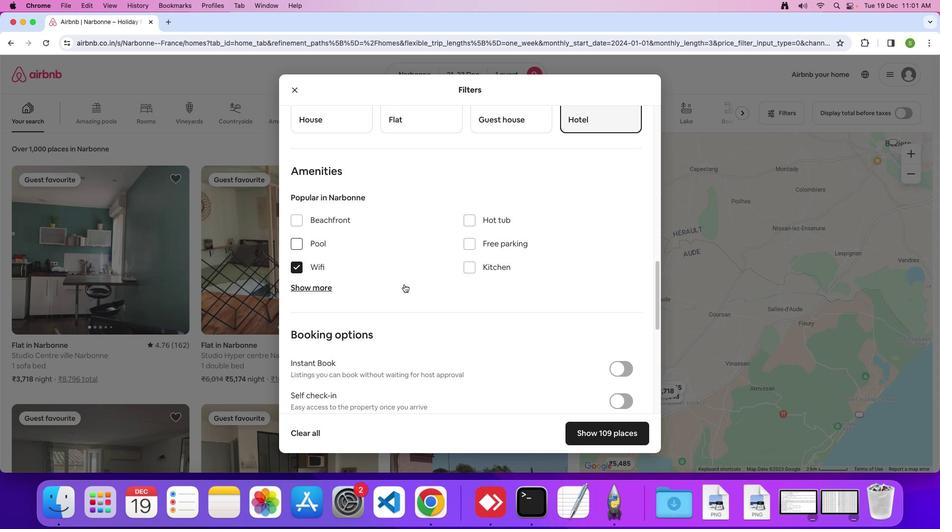 
Action: Mouse scrolled (505, 274) with delta (399, 210)
Screenshot: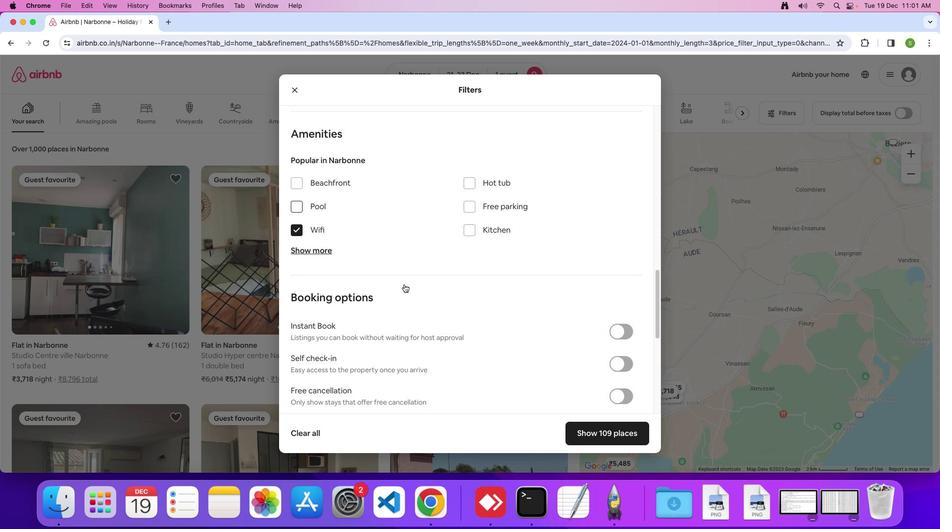 
Action: Mouse scrolled (505, 274) with delta (399, 210)
Screenshot: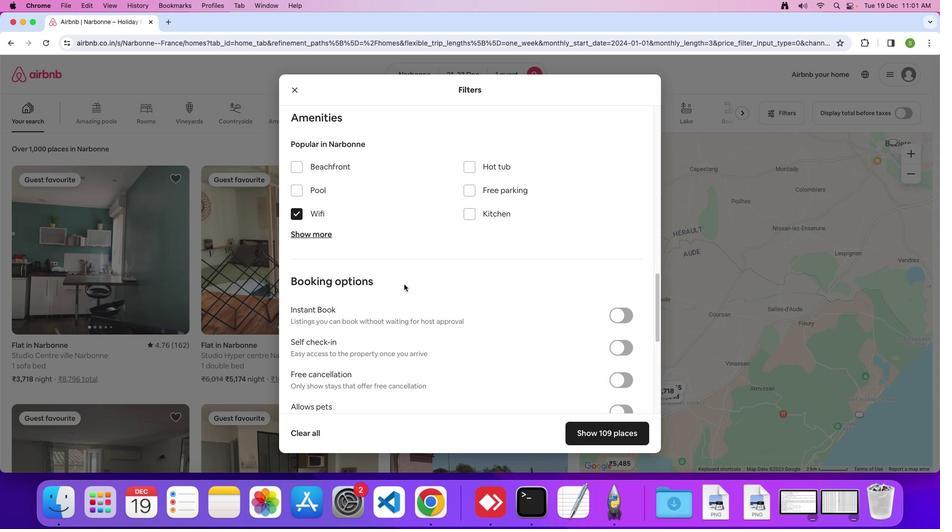 
Action: Mouse scrolled (505, 274) with delta (399, 210)
Screenshot: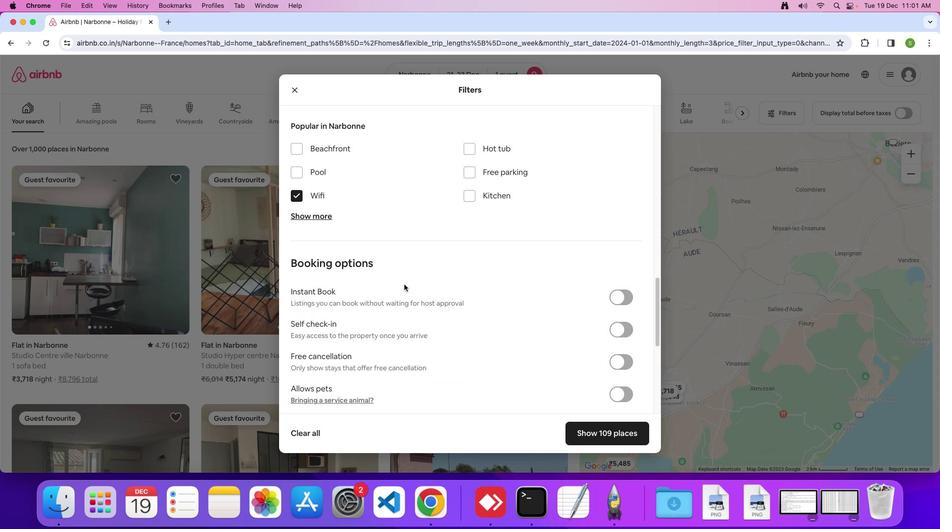 
Action: Mouse scrolled (505, 274) with delta (399, 210)
Screenshot: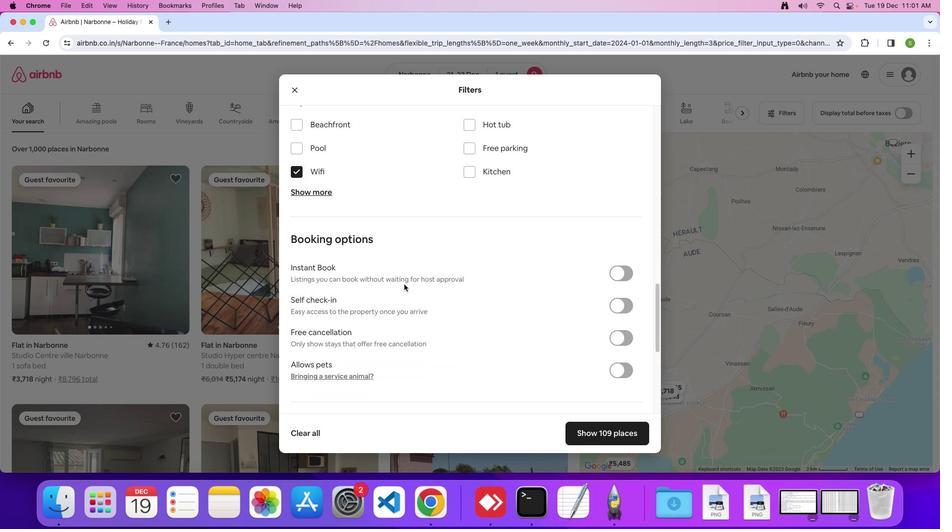 
Action: Mouse scrolled (505, 274) with delta (399, 210)
Screenshot: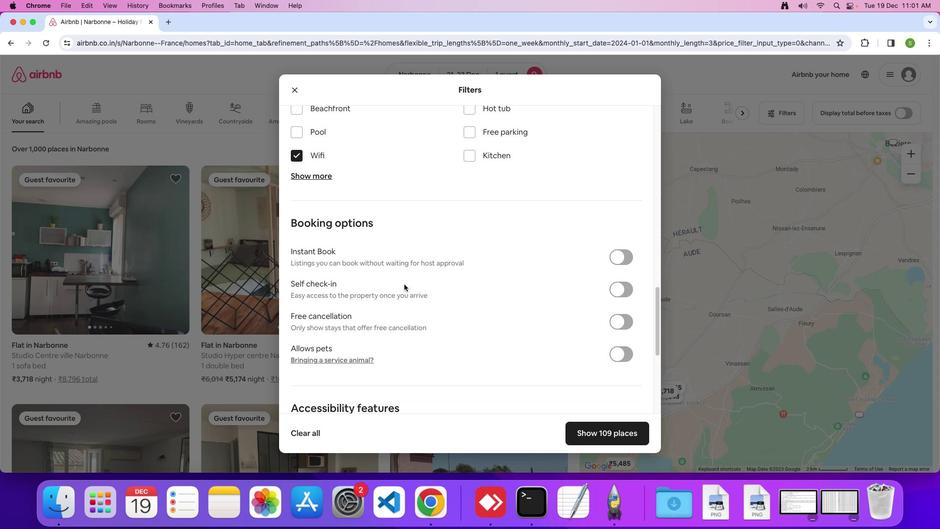 
Action: Mouse scrolled (505, 274) with delta (399, 210)
Screenshot: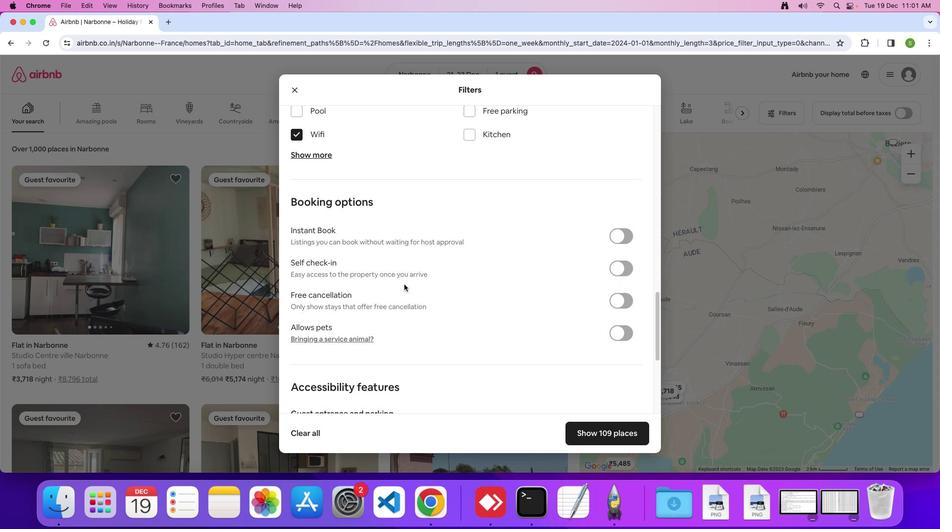
Action: Mouse scrolled (505, 274) with delta (399, 210)
Screenshot: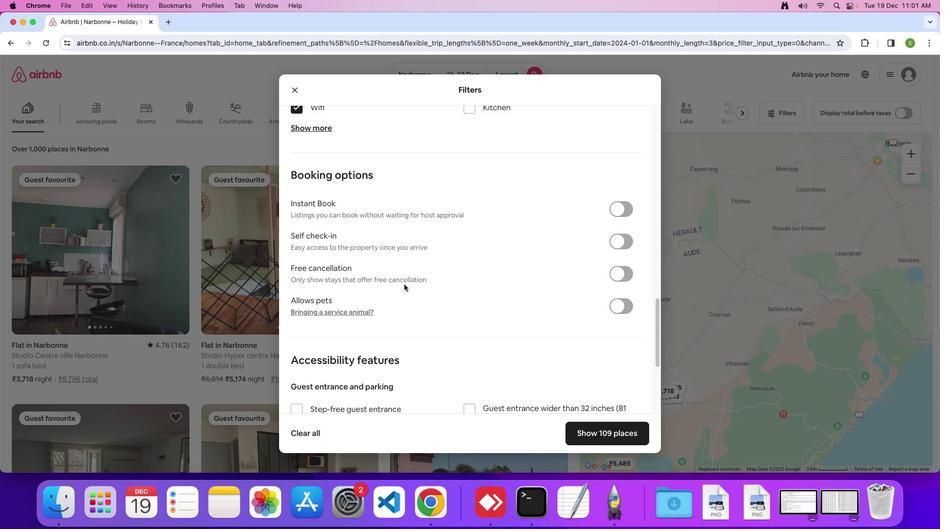 
Action: Mouse scrolled (505, 274) with delta (399, 210)
Screenshot: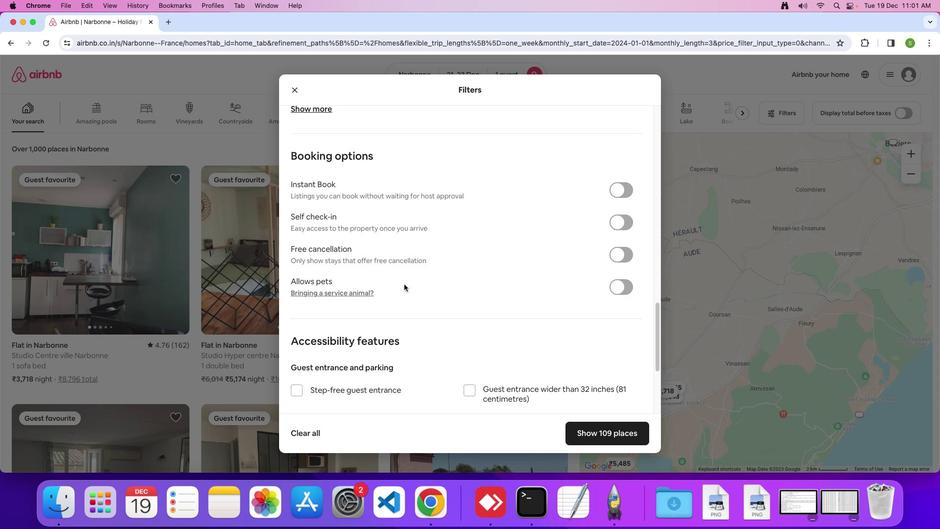 
Action: Mouse scrolled (505, 274) with delta (399, 210)
Screenshot: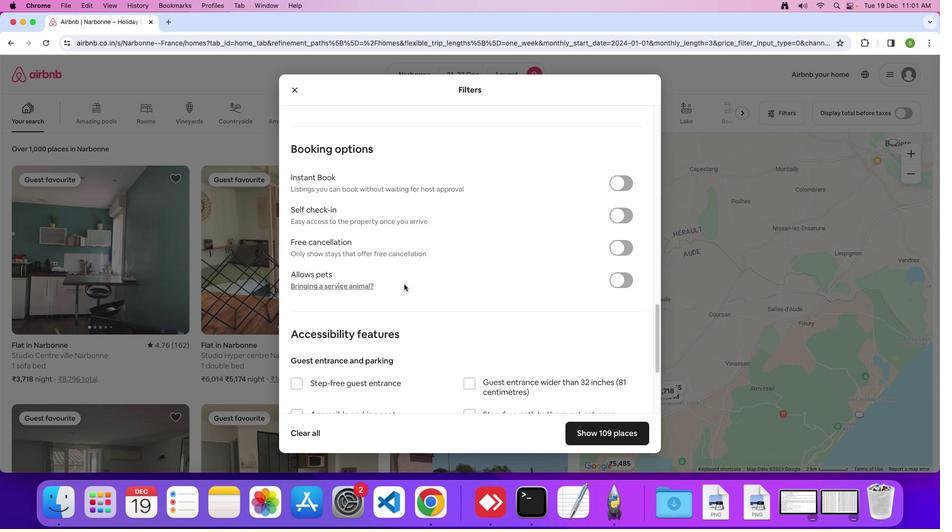 
Action: Mouse scrolled (505, 274) with delta (399, 210)
Screenshot: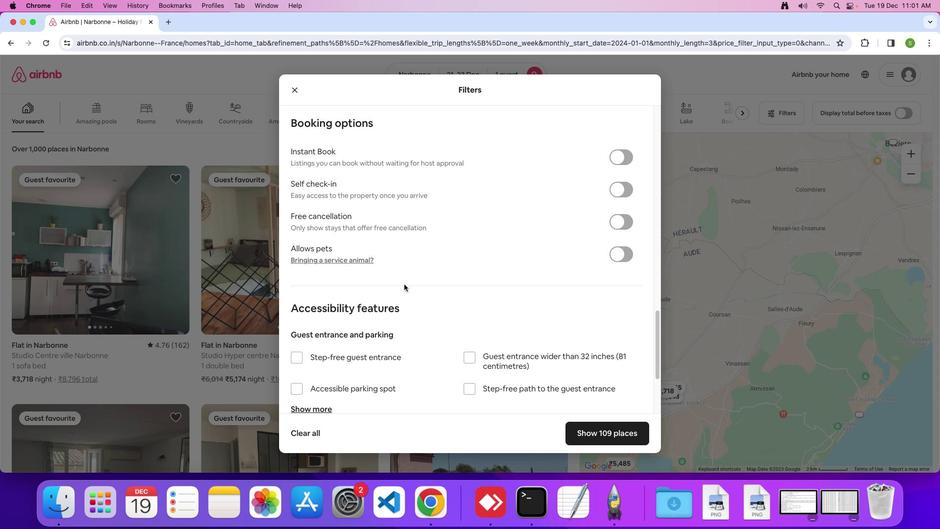 
Action: Mouse scrolled (505, 274) with delta (399, 210)
Screenshot: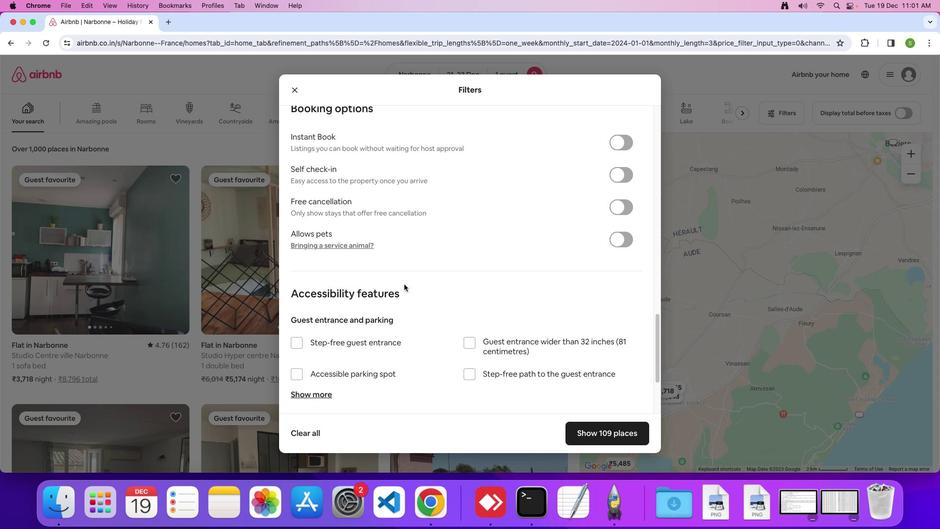 
Action: Mouse scrolled (505, 274) with delta (399, 210)
Screenshot: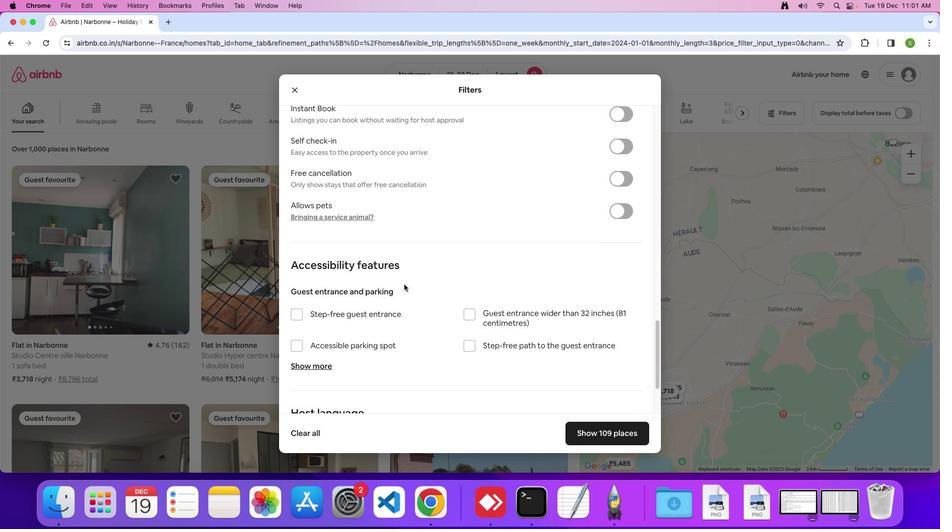 
Action: Mouse scrolled (505, 274) with delta (399, 210)
Screenshot: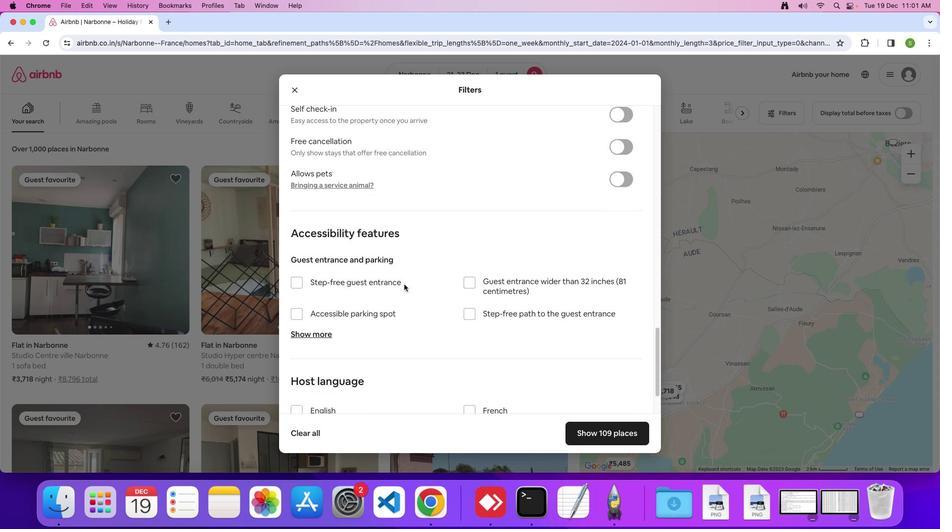 
Action: Mouse scrolled (505, 274) with delta (399, 210)
Screenshot: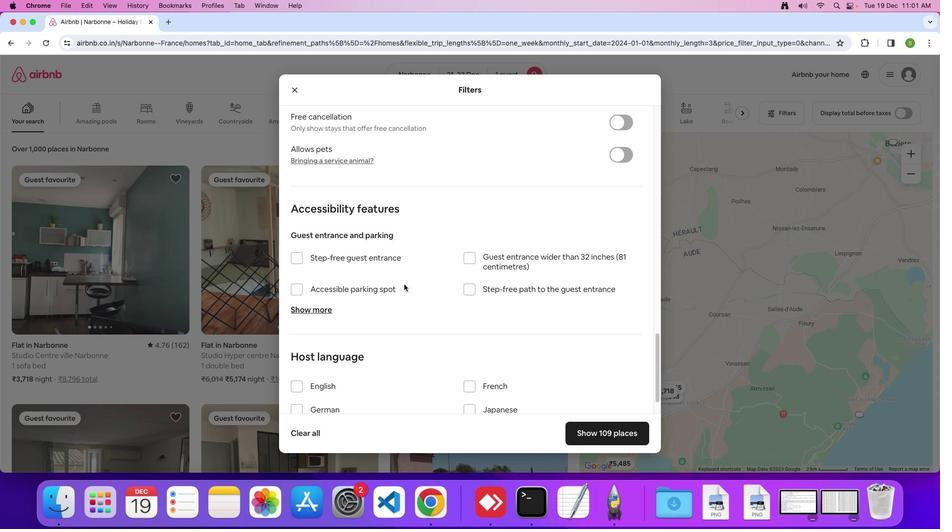 
Action: Mouse scrolled (505, 274) with delta (399, 210)
Screenshot: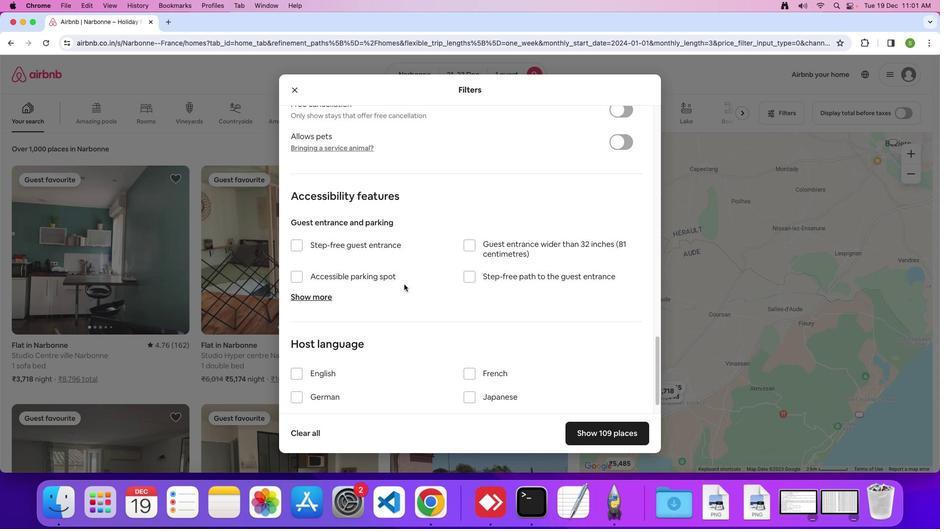 
Action: Mouse scrolled (505, 274) with delta (399, 210)
Screenshot: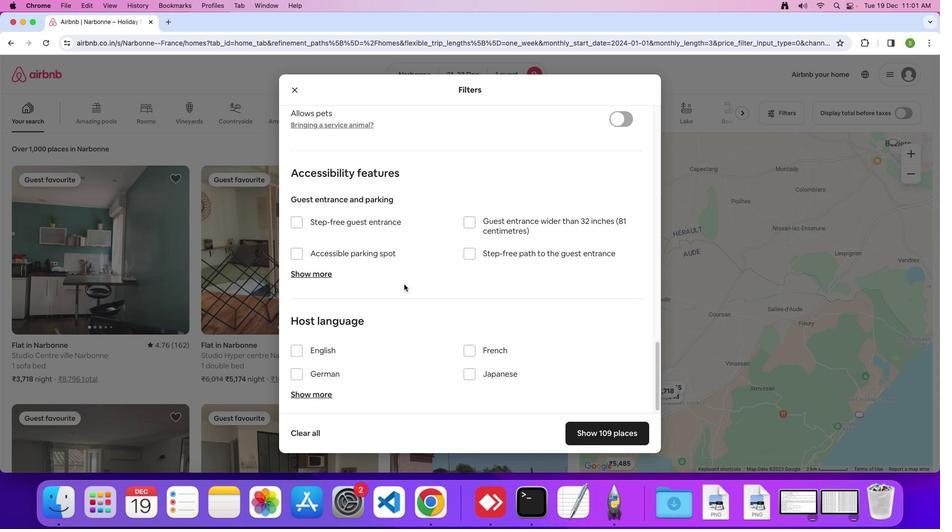 
Action: Mouse scrolled (505, 274) with delta (399, 210)
Screenshot: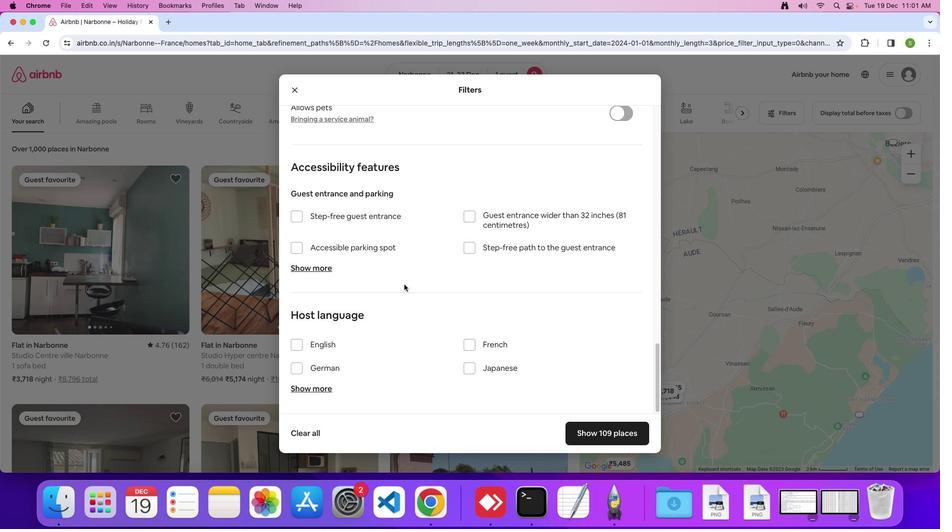 
Action: Mouse scrolled (505, 274) with delta (399, 210)
Screenshot: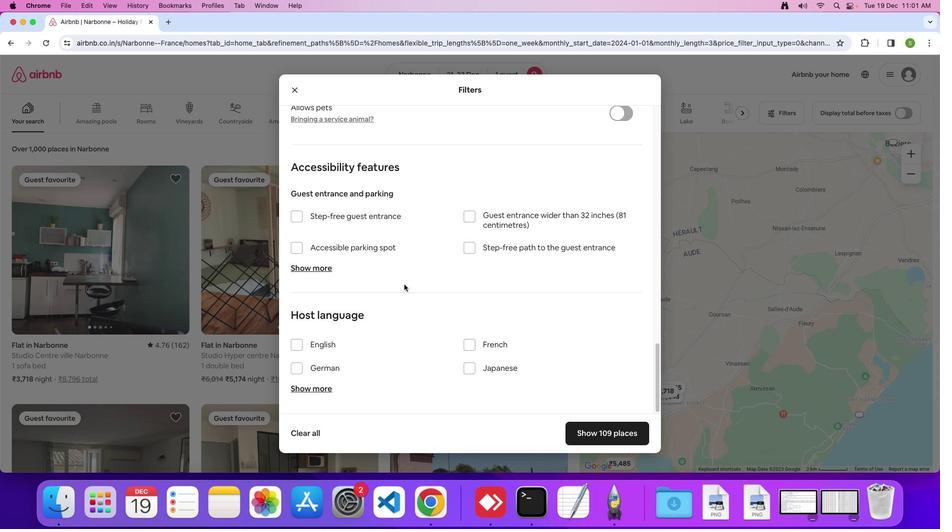 
Action: Mouse scrolled (505, 274) with delta (399, 210)
Screenshot: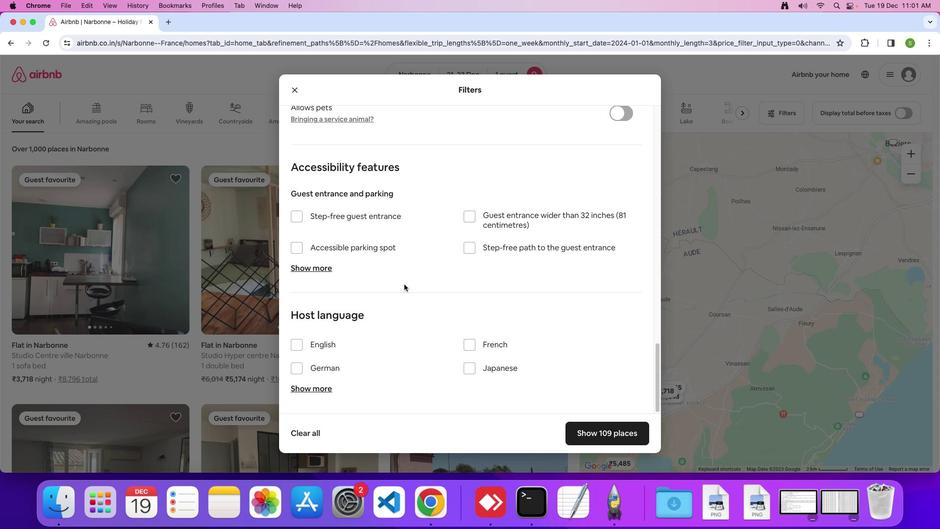 
Action: Mouse moved to (551, 308)
Screenshot: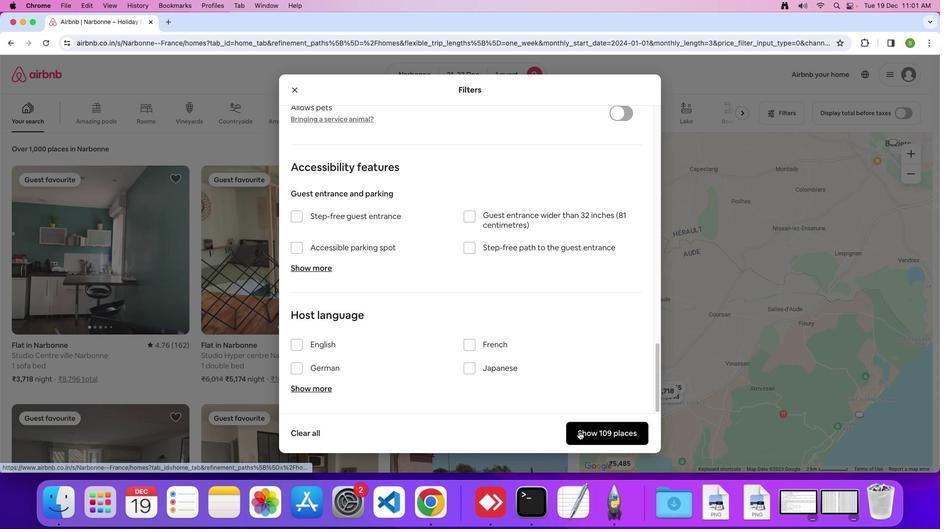 
Action: Mouse pressed left at (551, 308)
Screenshot: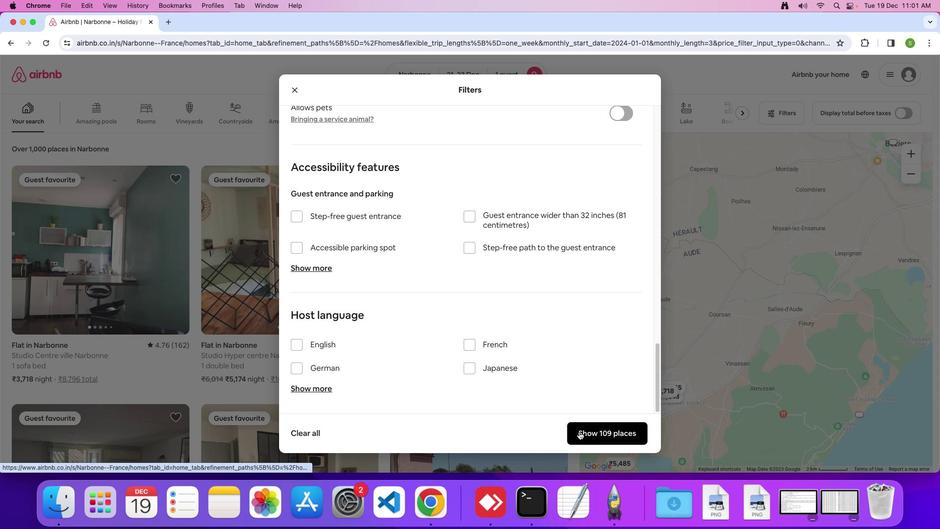 
Action: Mouse moved to (435, 264)
Screenshot: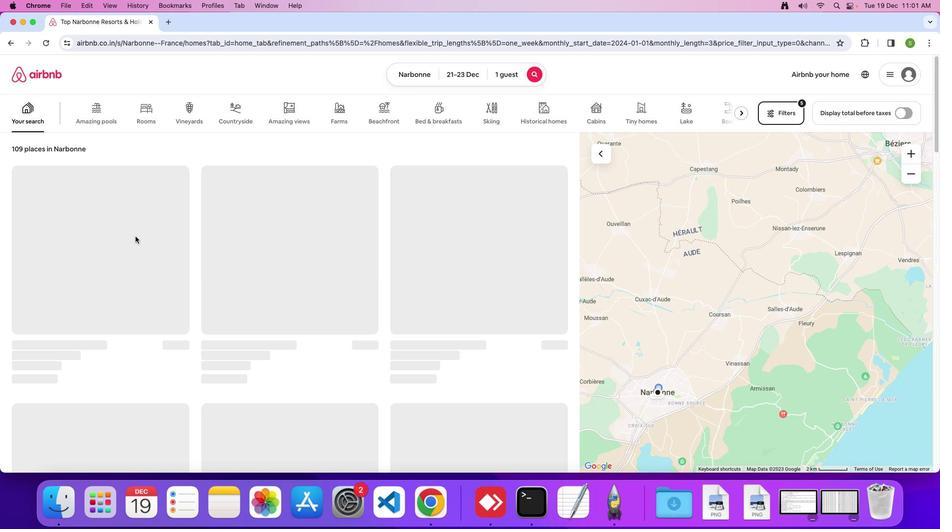 
Action: Mouse pressed left at (435, 264)
Screenshot: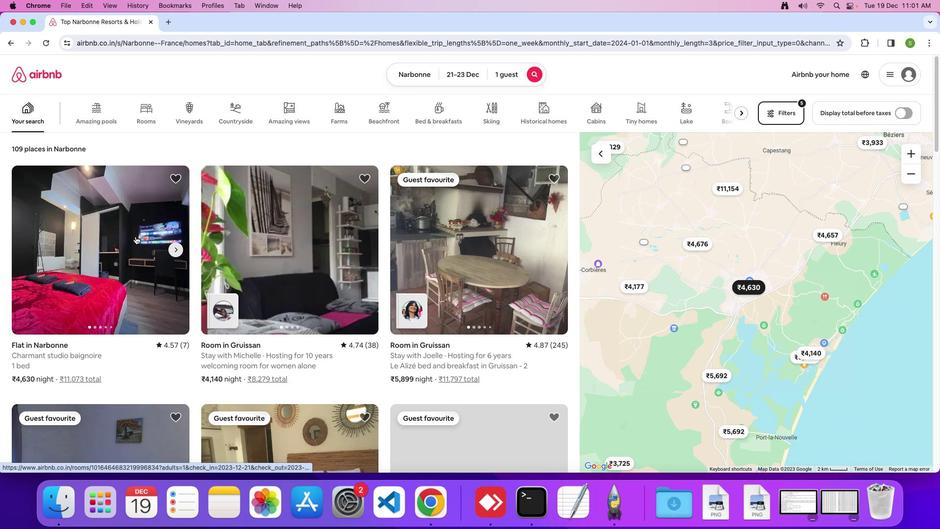 
Action: Mouse moved to (490, 262)
Screenshot: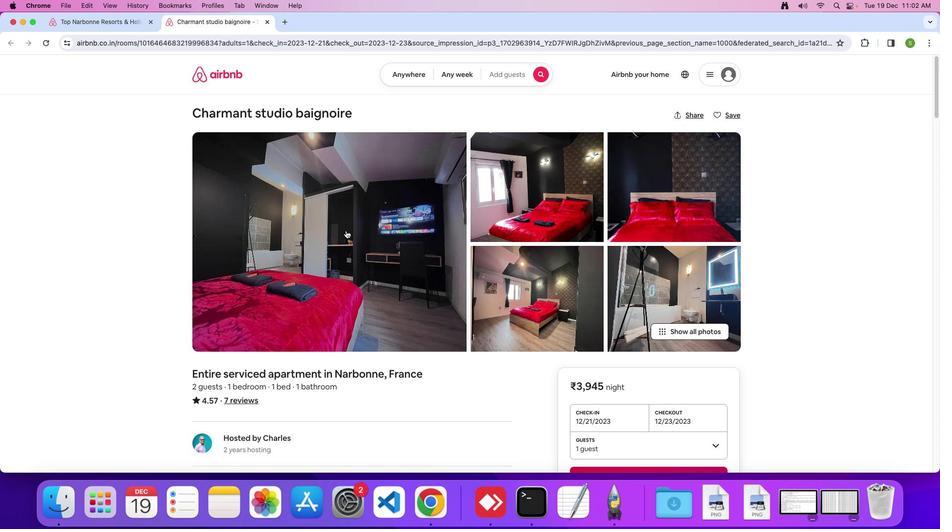 
Action: Mouse pressed left at (490, 262)
Screenshot: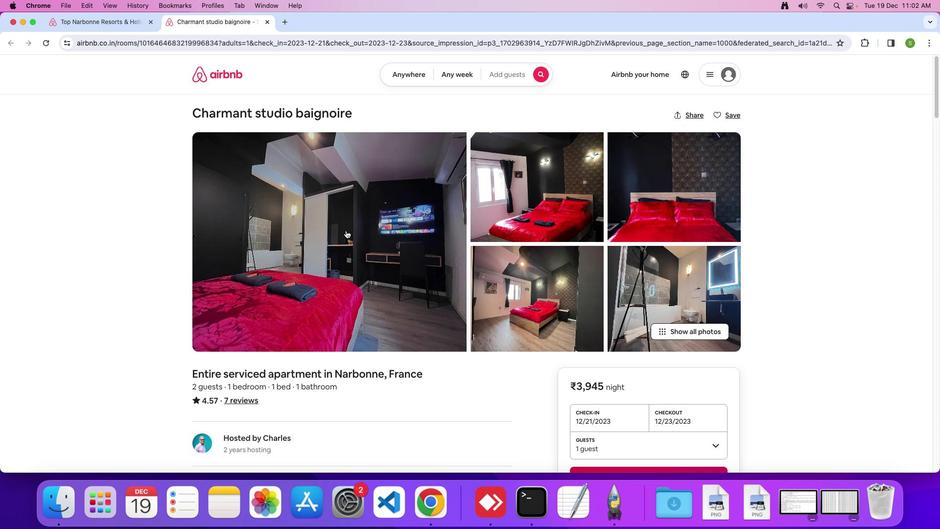 
Action: Mouse moved to (511, 263)
Screenshot: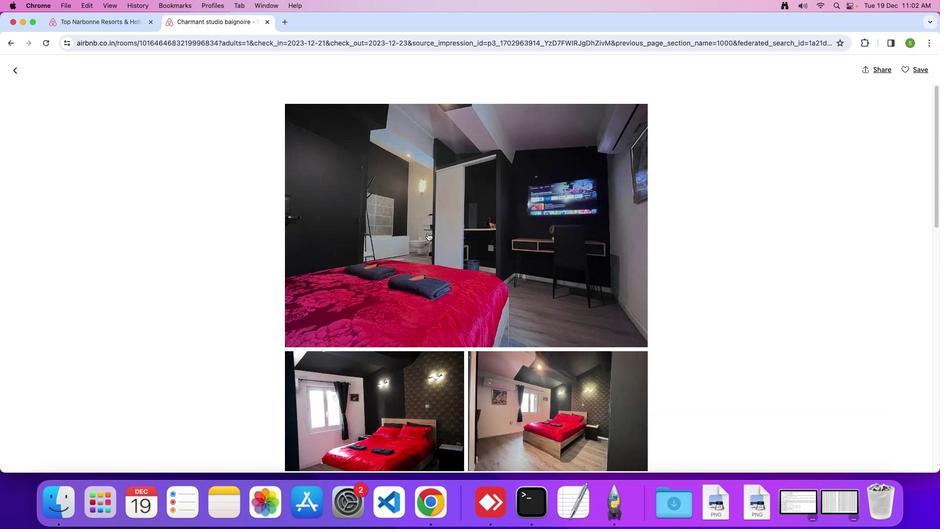 
Action: Mouse scrolled (511, 263) with delta (399, 210)
Screenshot: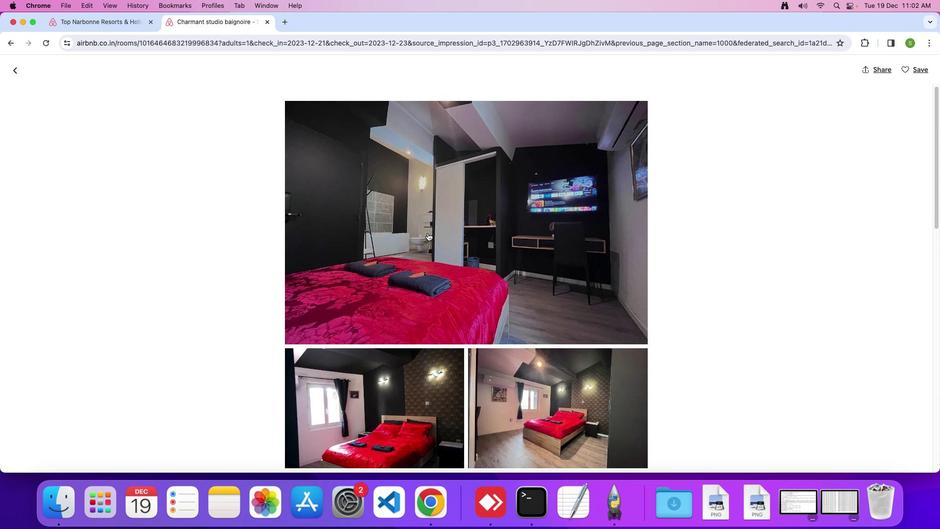 
Action: Mouse scrolled (511, 263) with delta (399, 210)
Screenshot: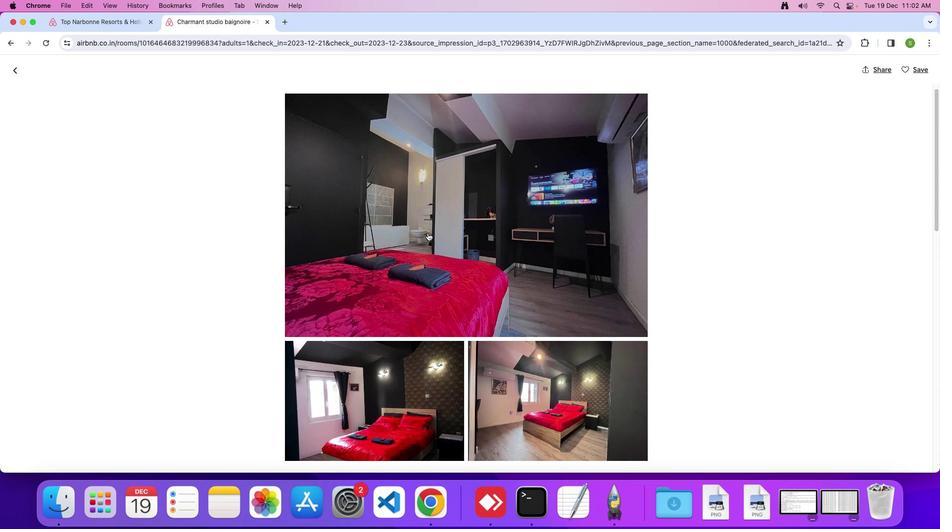 
Action: Mouse scrolled (511, 263) with delta (399, 210)
Screenshot: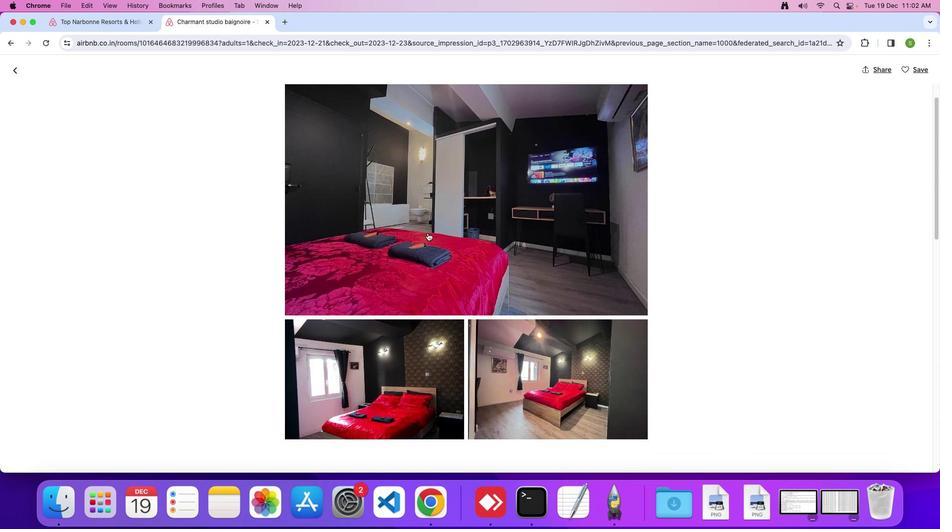 
Action: Mouse scrolled (511, 263) with delta (399, 210)
Screenshot: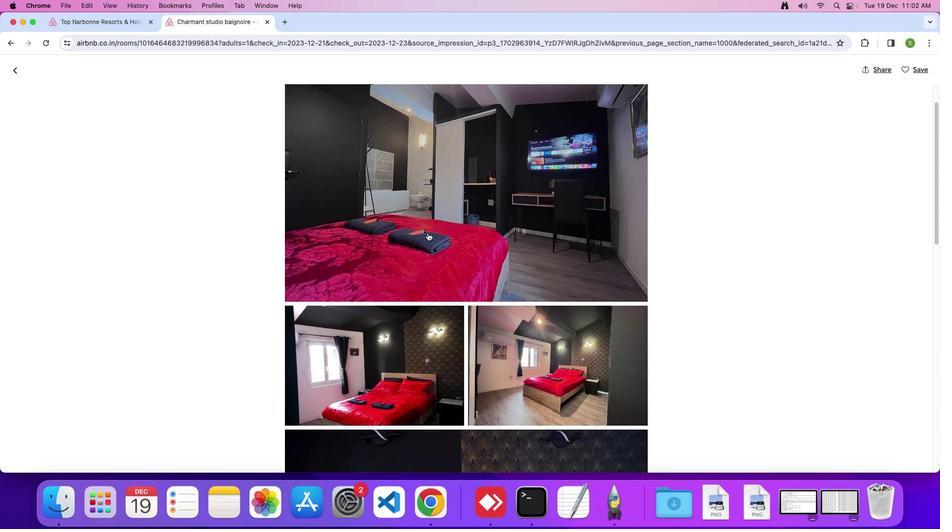 
Action: Mouse scrolled (511, 263) with delta (399, 210)
Screenshot: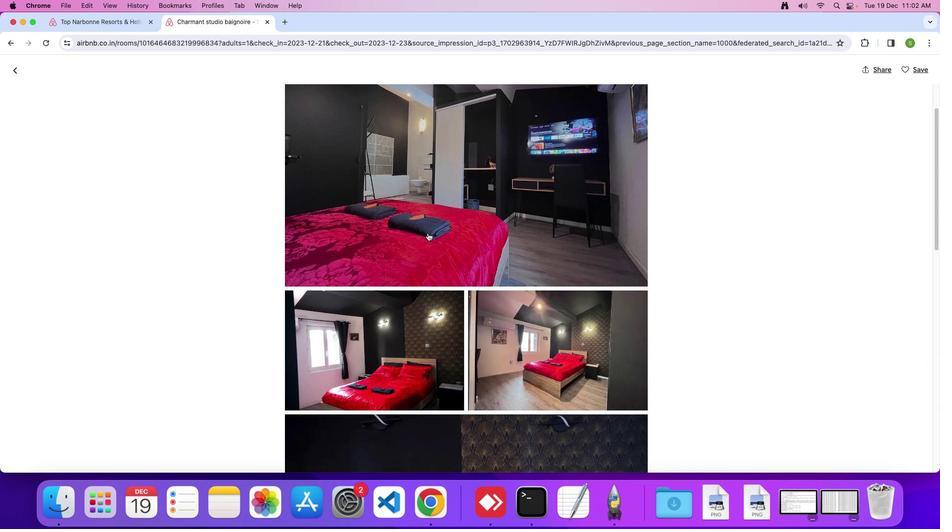 
Action: Mouse scrolled (511, 263) with delta (399, 210)
Screenshot: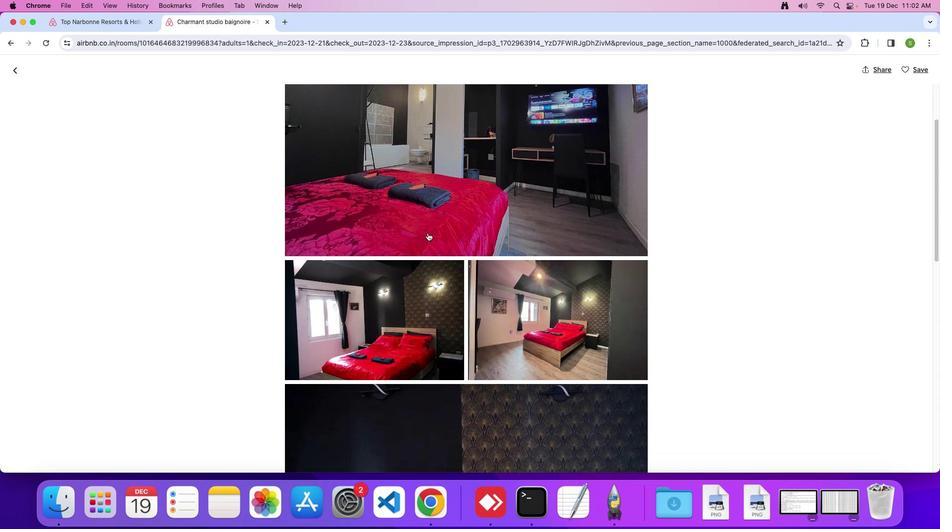 
Action: Mouse scrolled (511, 263) with delta (399, 210)
Screenshot: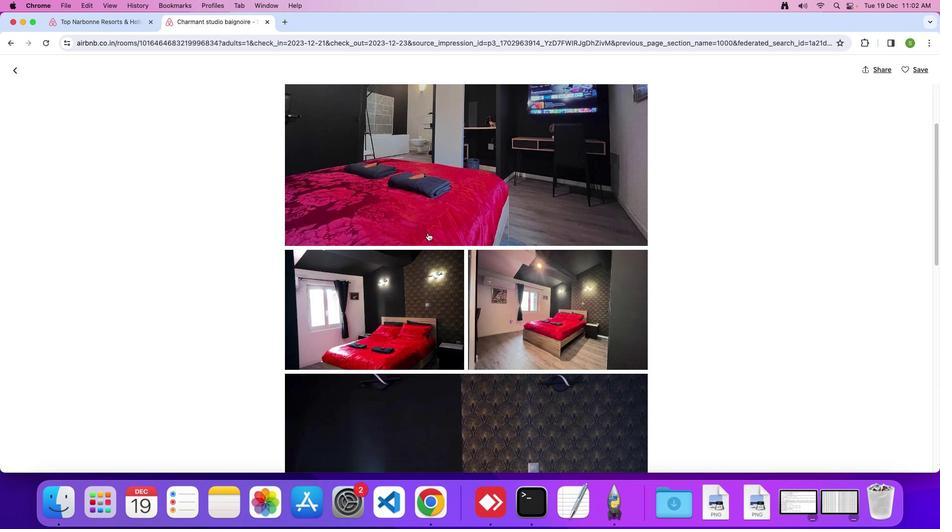 
Action: Mouse scrolled (511, 263) with delta (399, 210)
Screenshot: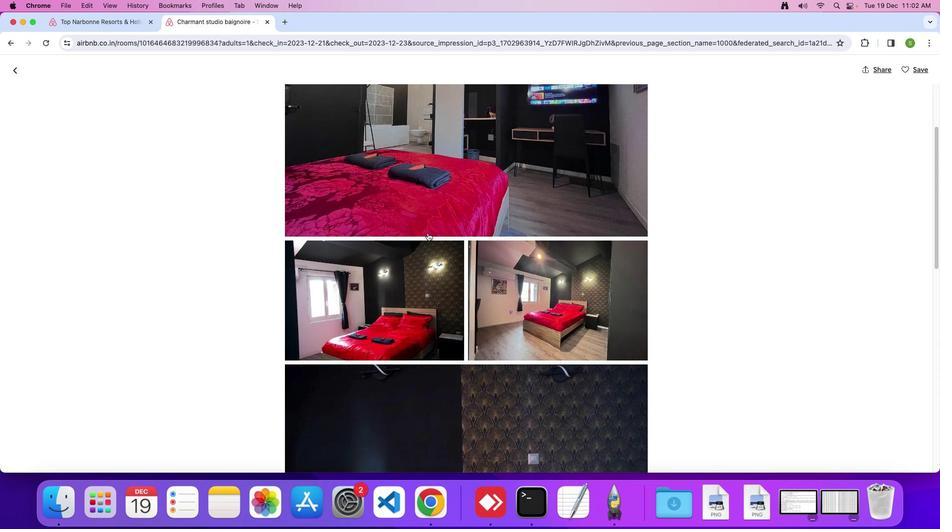
Action: Mouse scrolled (511, 263) with delta (399, 210)
Screenshot: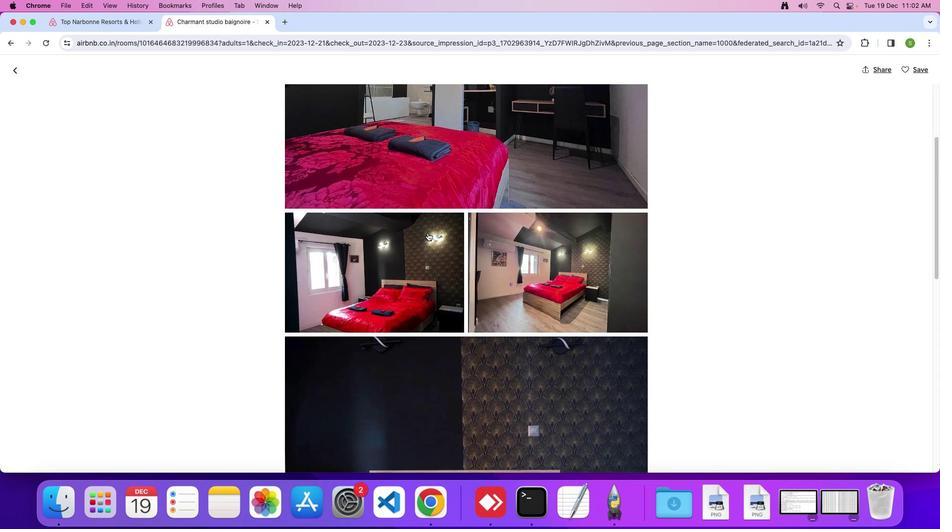 
Action: Mouse scrolled (511, 263) with delta (399, 210)
Screenshot: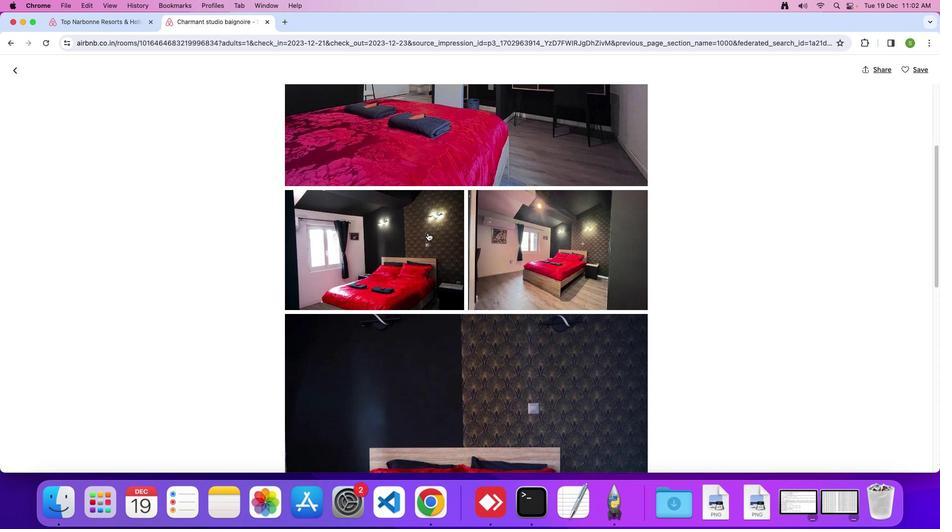 
Action: Mouse scrolled (511, 263) with delta (399, 210)
Screenshot: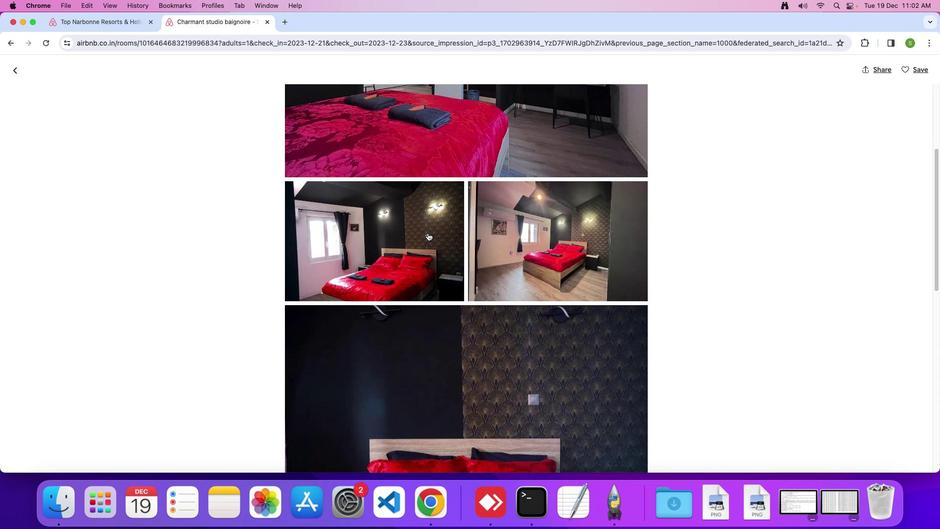 
Action: Mouse scrolled (511, 263) with delta (399, 210)
Screenshot: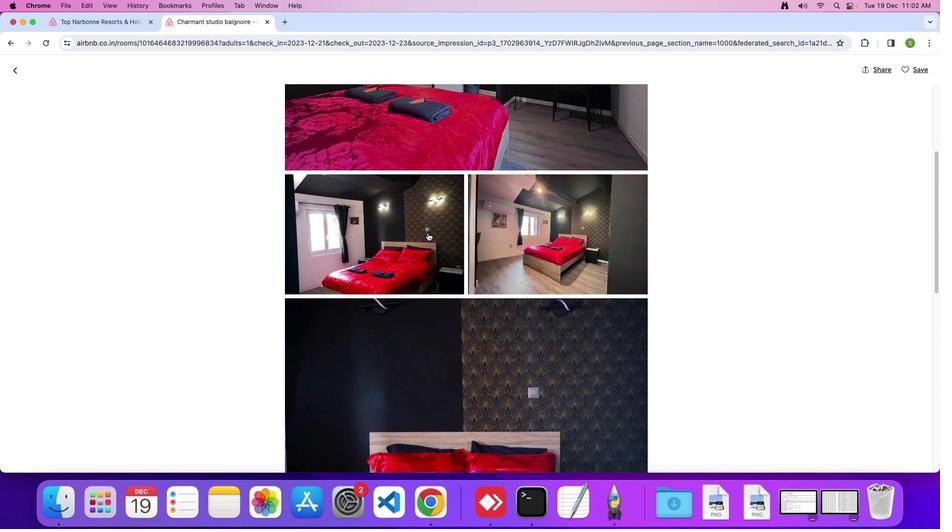 
Action: Mouse scrolled (511, 263) with delta (399, 210)
Screenshot: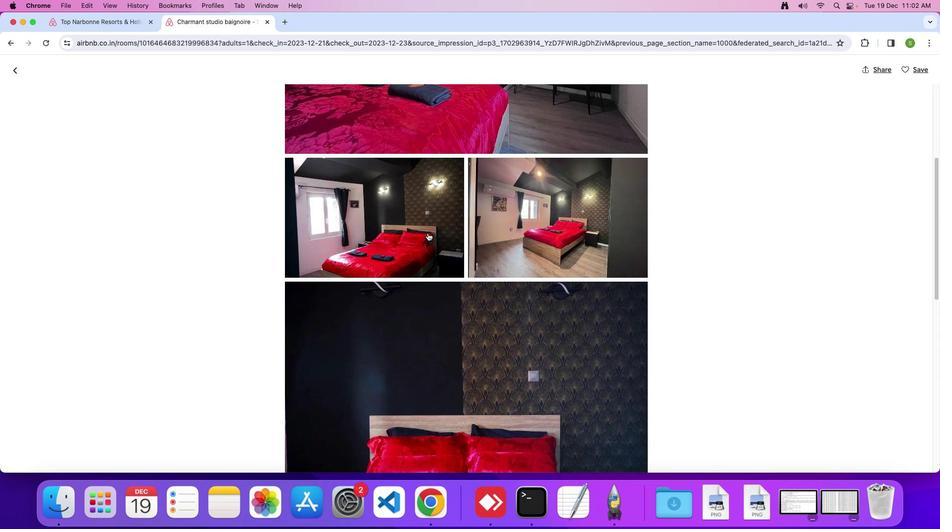 
Action: Mouse scrolled (511, 263) with delta (399, 210)
Screenshot: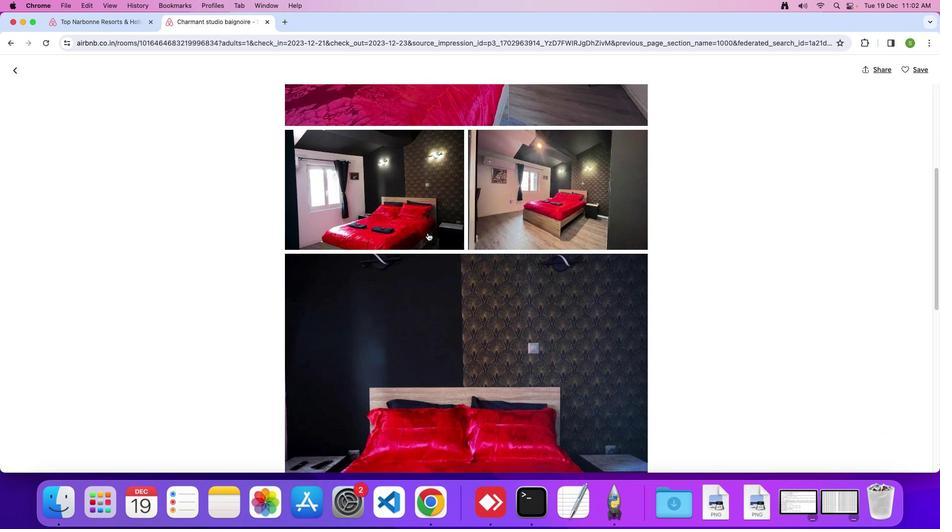
Action: Mouse scrolled (511, 263) with delta (399, 210)
Screenshot: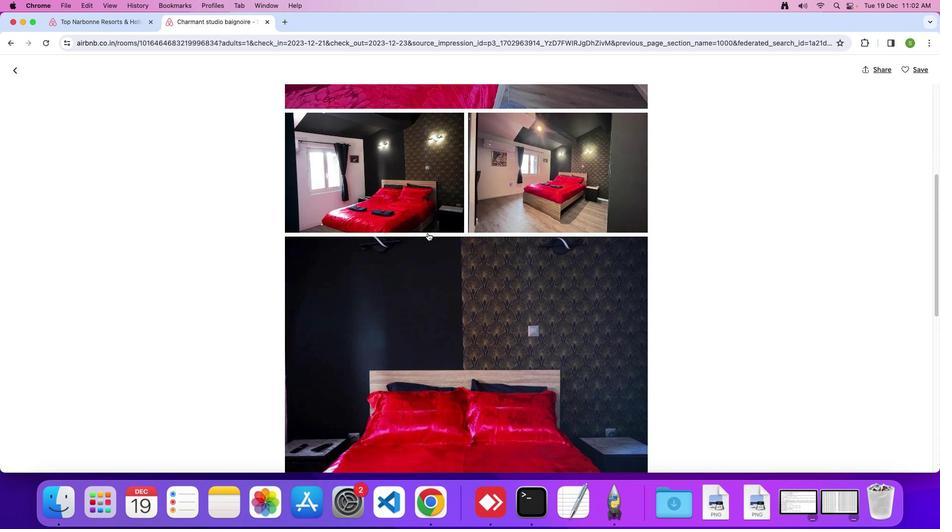 
Action: Mouse scrolled (511, 263) with delta (399, 210)
Screenshot: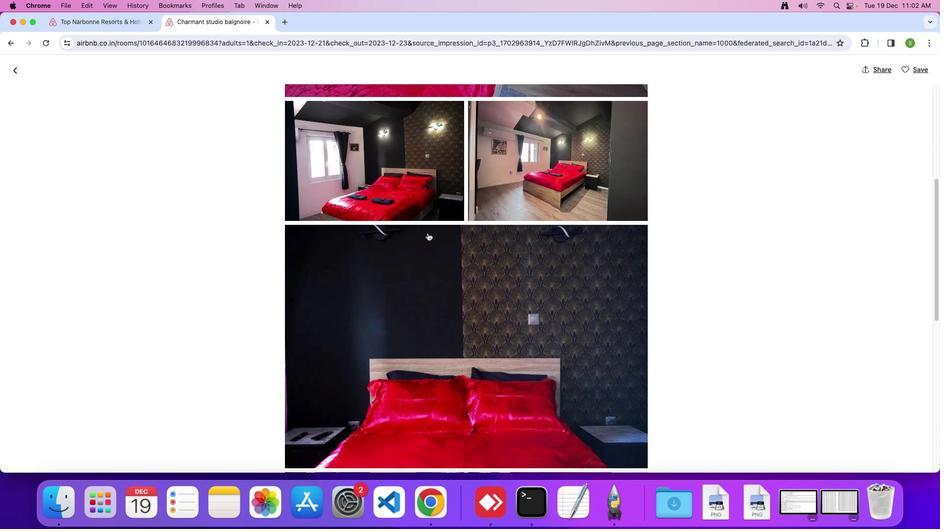 
Action: Mouse scrolled (511, 263) with delta (399, 210)
Screenshot: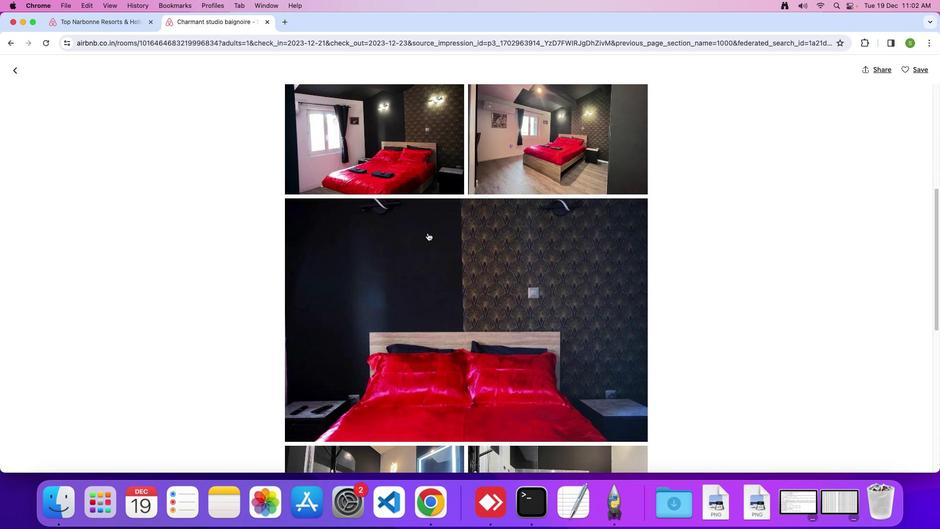 
Action: Mouse scrolled (511, 263) with delta (399, 210)
Screenshot: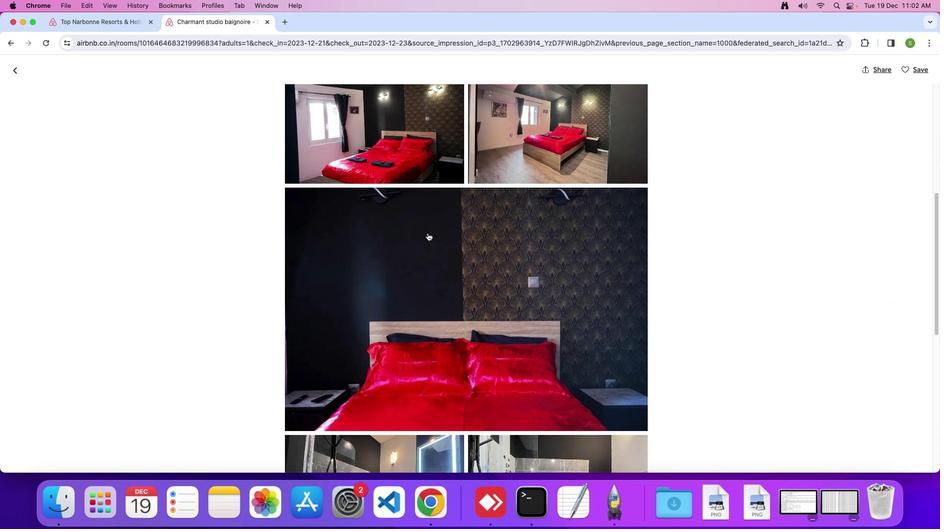 
Action: Mouse scrolled (511, 263) with delta (399, 210)
Screenshot: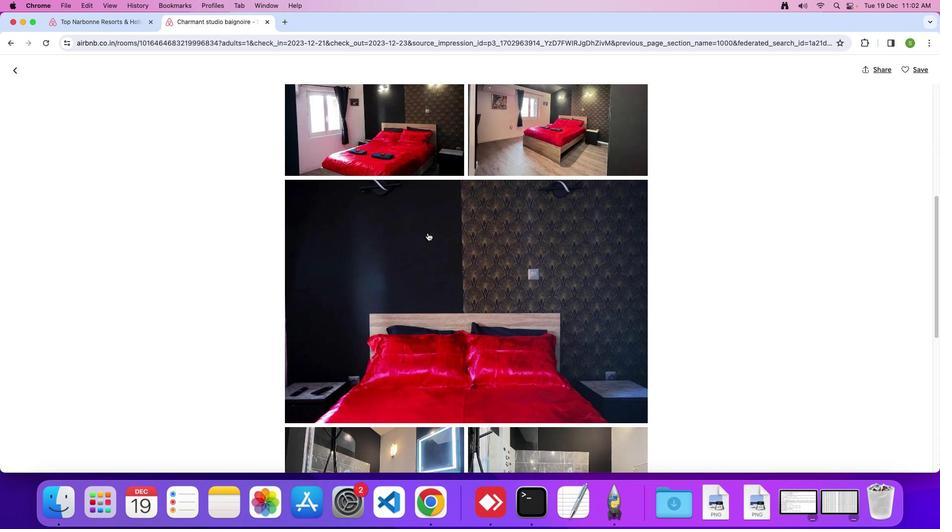 
Action: Mouse scrolled (511, 263) with delta (399, 210)
Screenshot: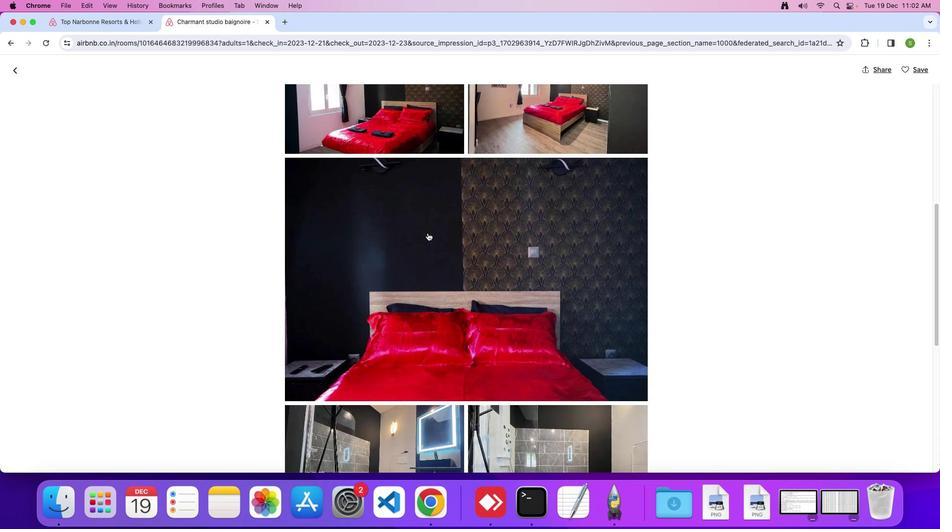 
Action: Mouse scrolled (511, 263) with delta (399, 210)
Screenshot: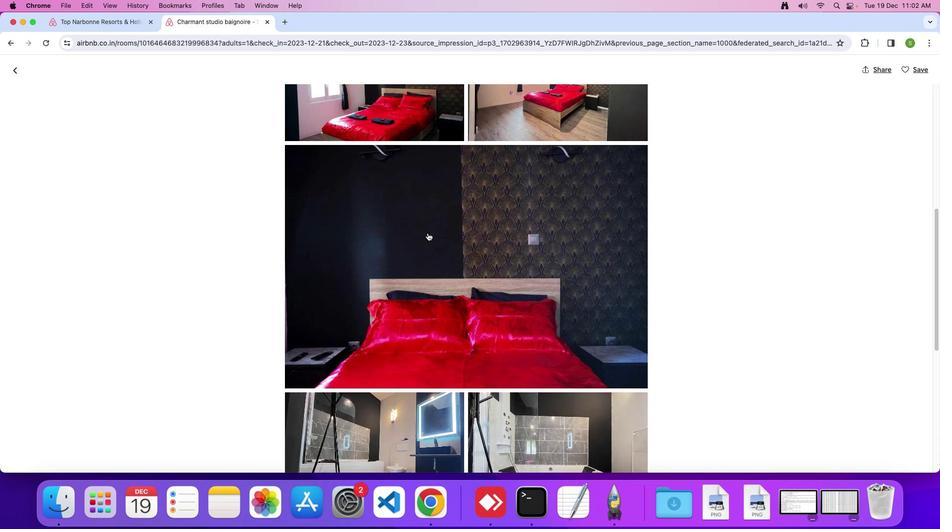
Action: Mouse scrolled (511, 263) with delta (399, 210)
Screenshot: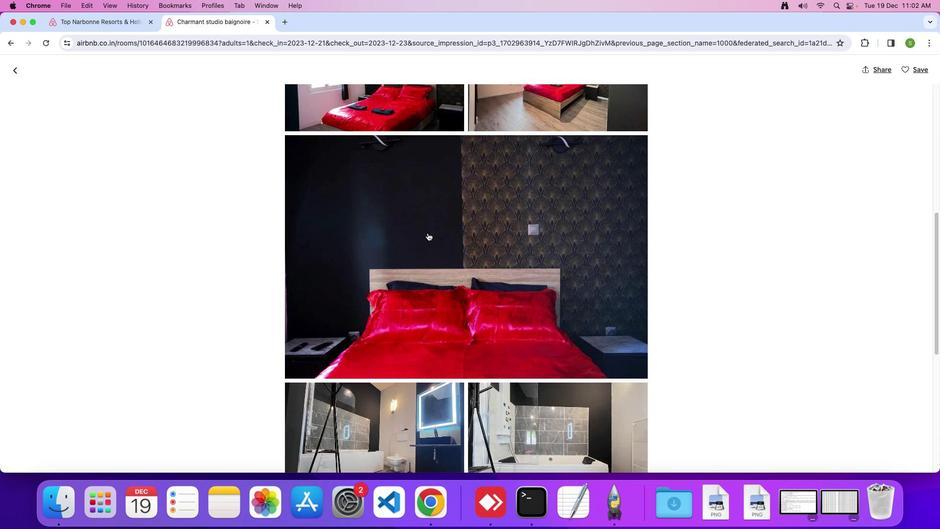 
Action: Mouse scrolled (511, 263) with delta (399, 210)
Screenshot: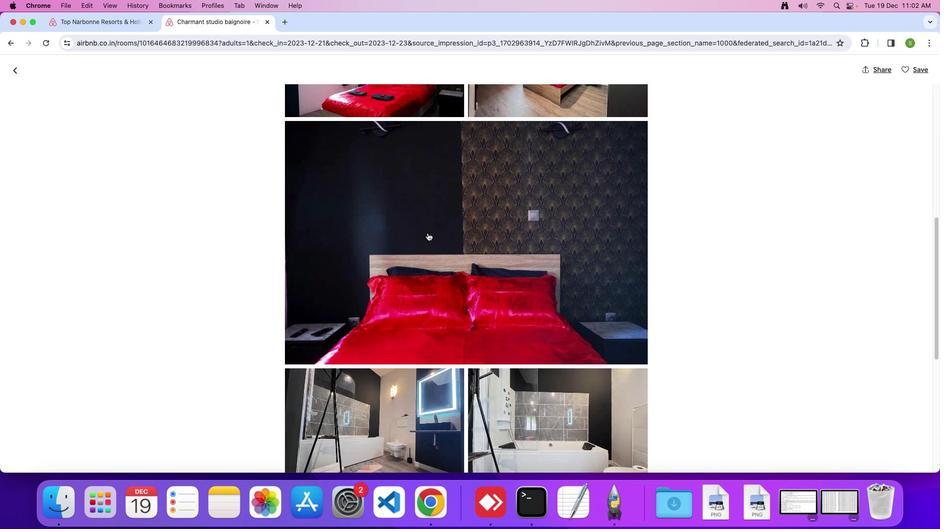 
Action: Mouse scrolled (511, 263) with delta (399, 210)
Screenshot: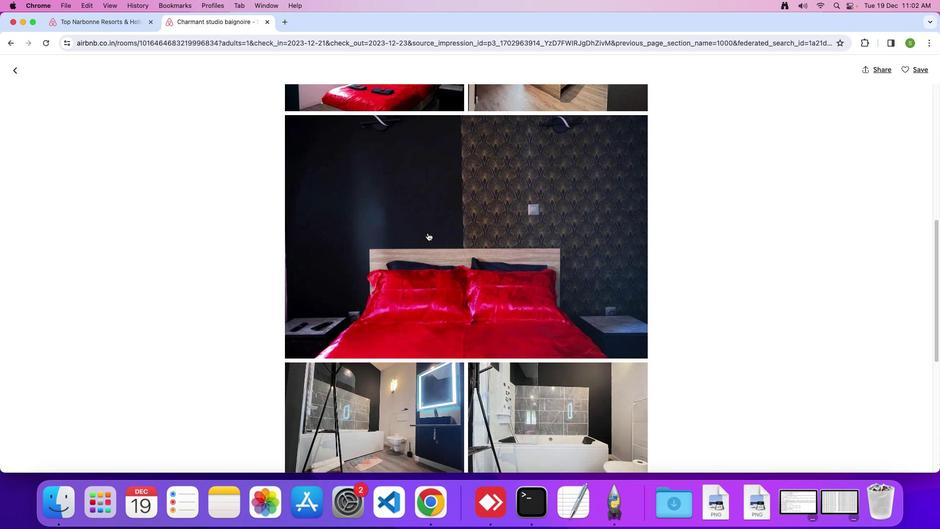 
Action: Mouse scrolled (511, 263) with delta (399, 210)
Screenshot: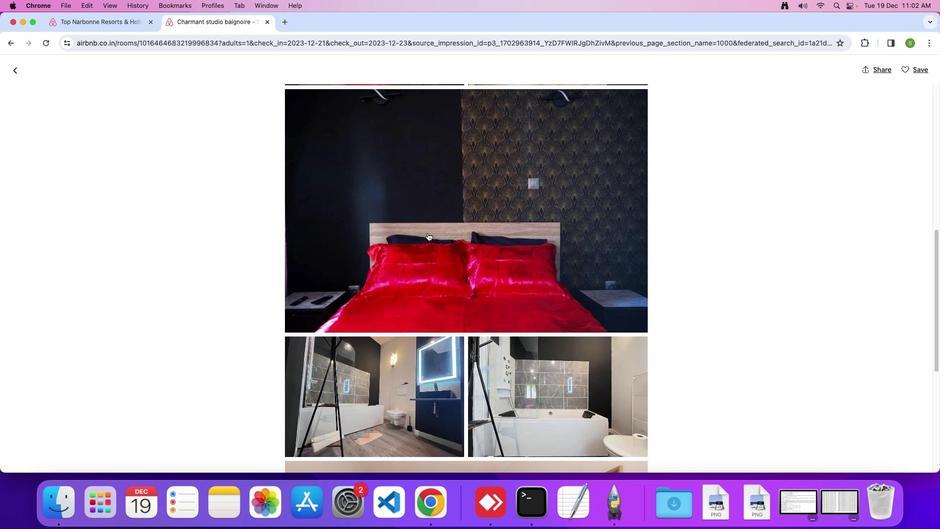 
Action: Mouse scrolled (511, 263) with delta (399, 210)
Screenshot: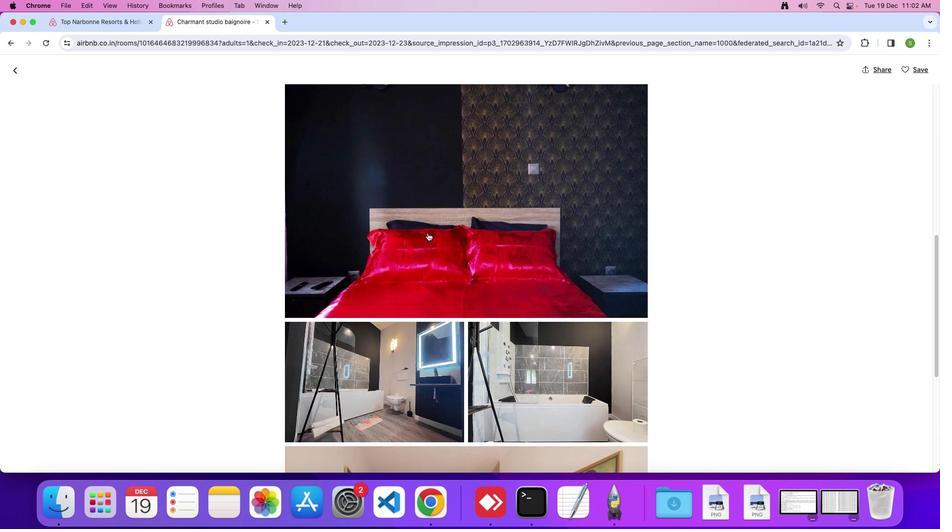 
Action: Mouse scrolled (511, 263) with delta (399, 210)
Screenshot: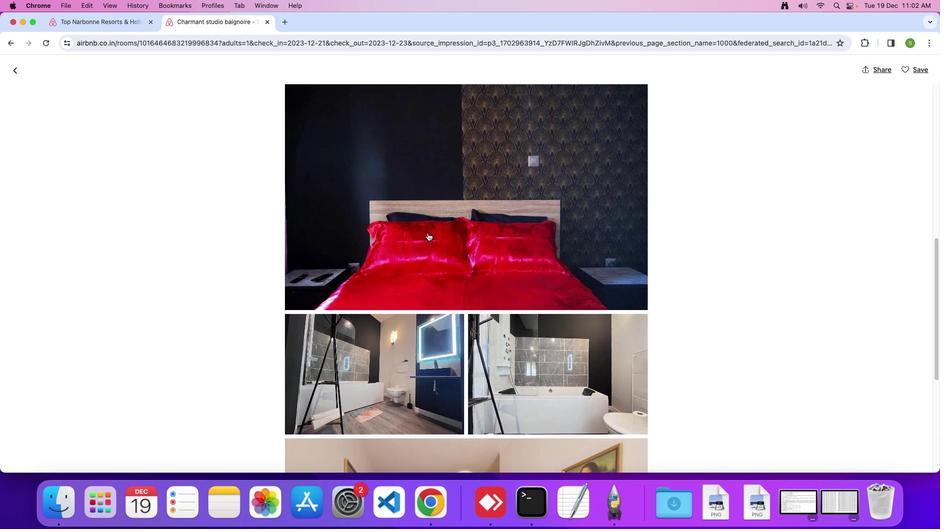 
Action: Mouse scrolled (511, 263) with delta (399, 210)
Screenshot: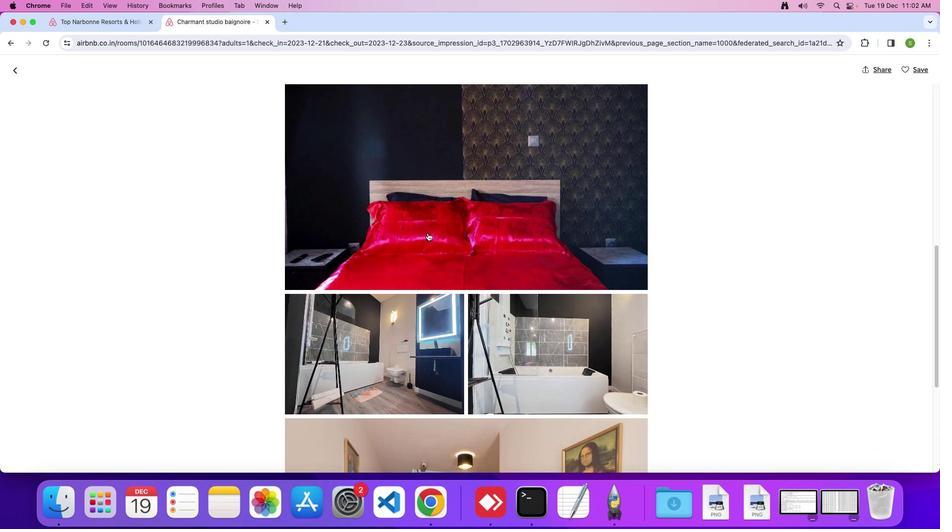 
Action: Mouse scrolled (511, 263) with delta (399, 210)
Screenshot: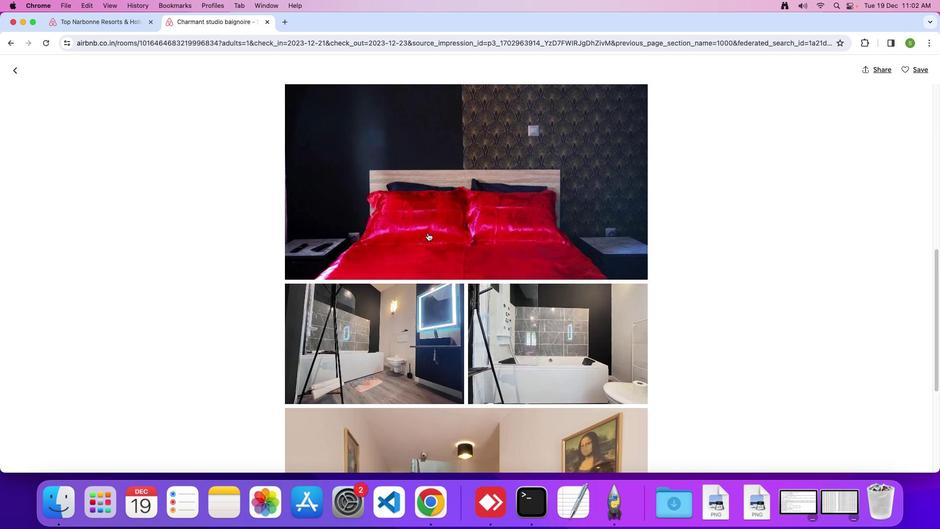 
Action: Mouse scrolled (511, 263) with delta (399, 210)
Screenshot: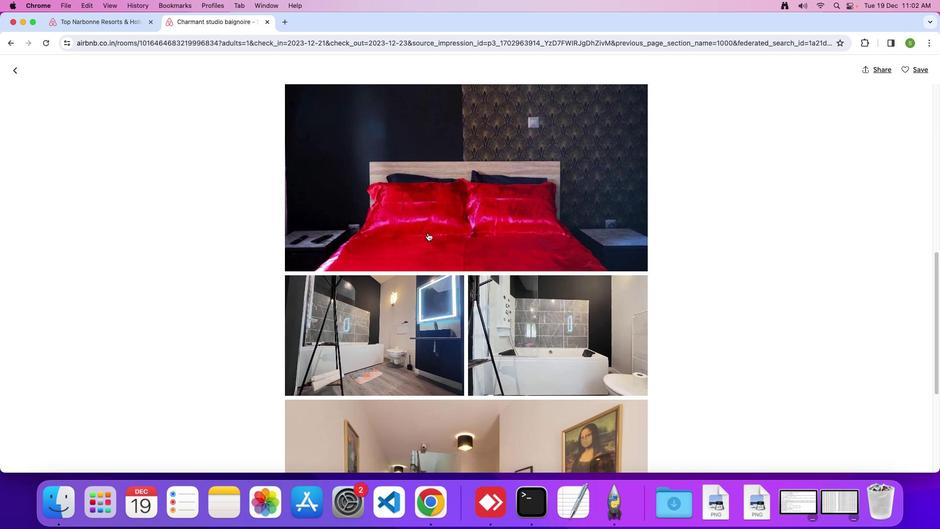 
Action: Mouse scrolled (511, 263) with delta (399, 210)
Screenshot: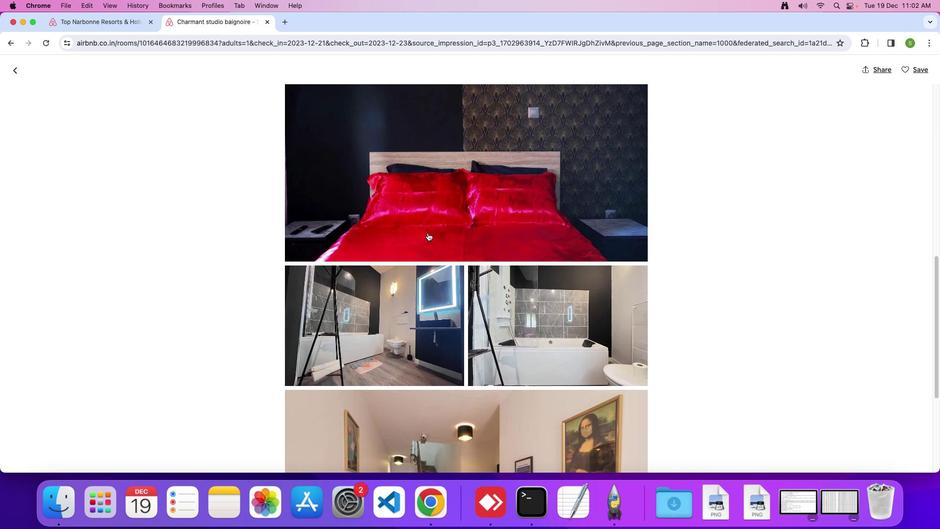 
Action: Mouse scrolled (511, 263) with delta (399, 210)
Screenshot: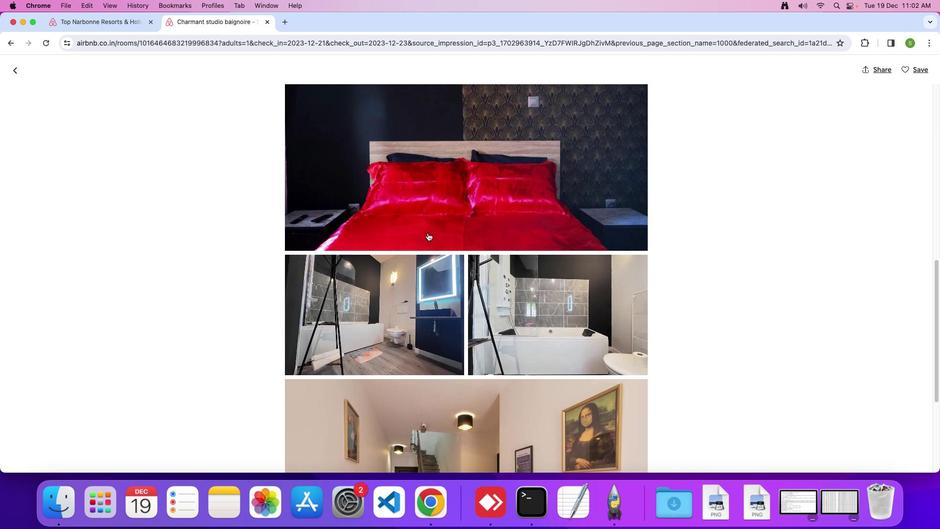 
Action: Mouse scrolled (511, 263) with delta (399, 210)
Screenshot: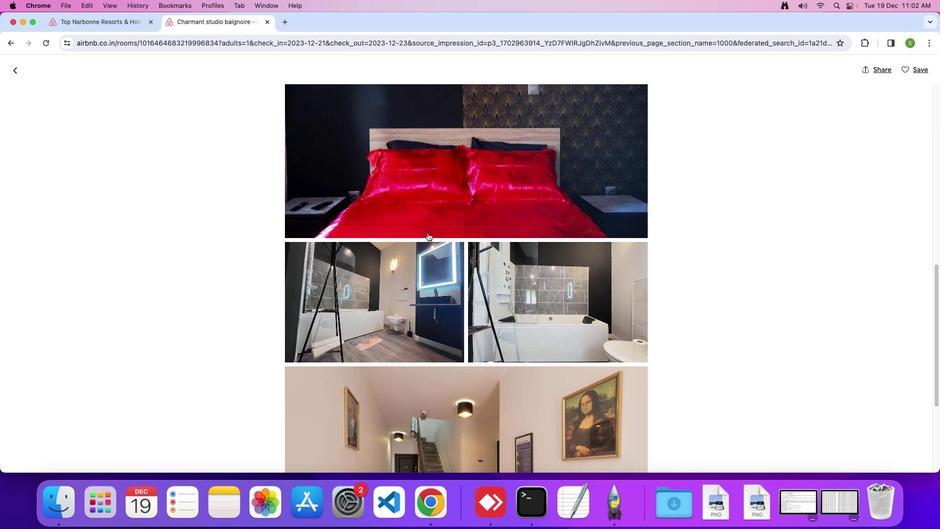 
Action: Mouse scrolled (511, 263) with delta (399, 210)
Screenshot: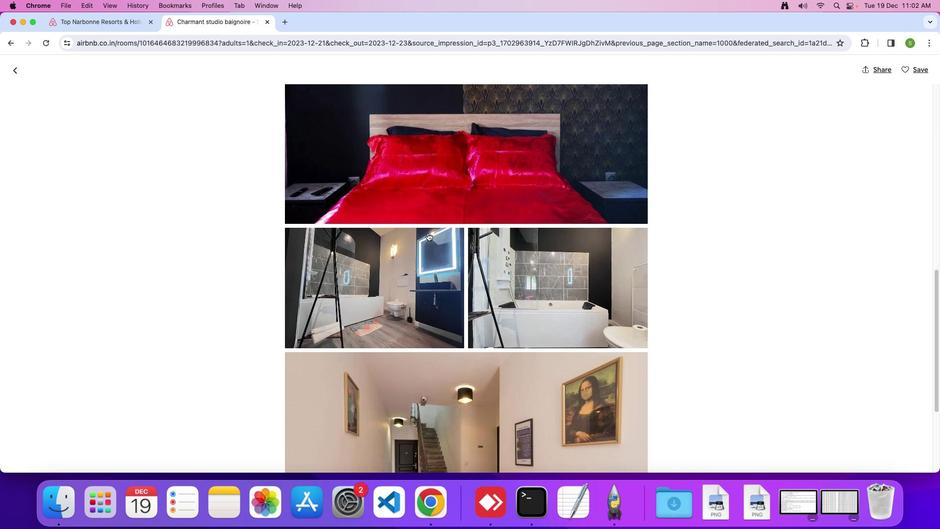 
Action: Mouse scrolled (511, 263) with delta (399, 210)
Screenshot: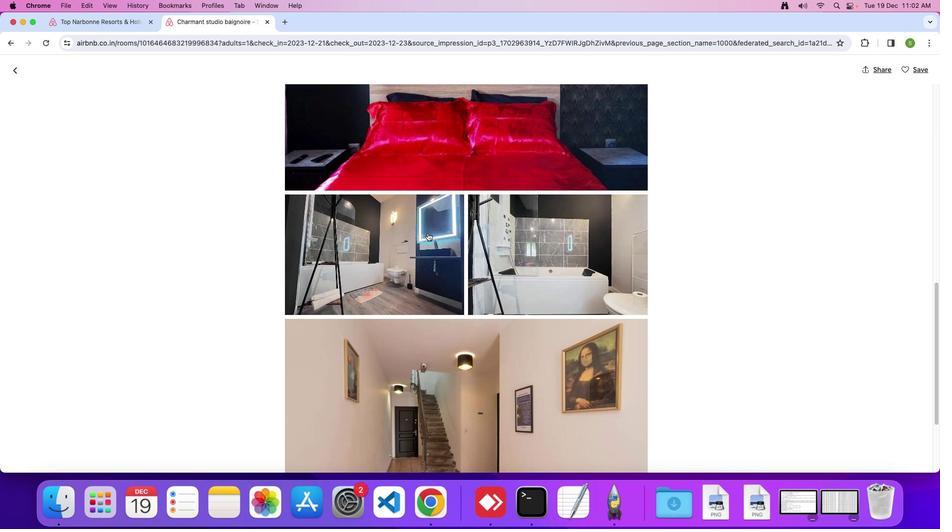 
Action: Mouse scrolled (511, 263) with delta (399, 210)
Screenshot: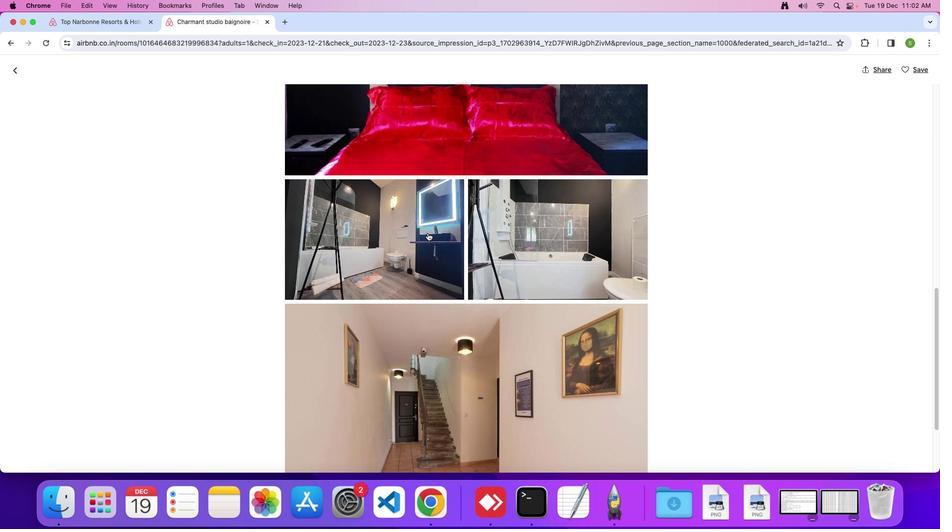 
Action: Mouse scrolled (511, 263) with delta (399, 210)
Screenshot: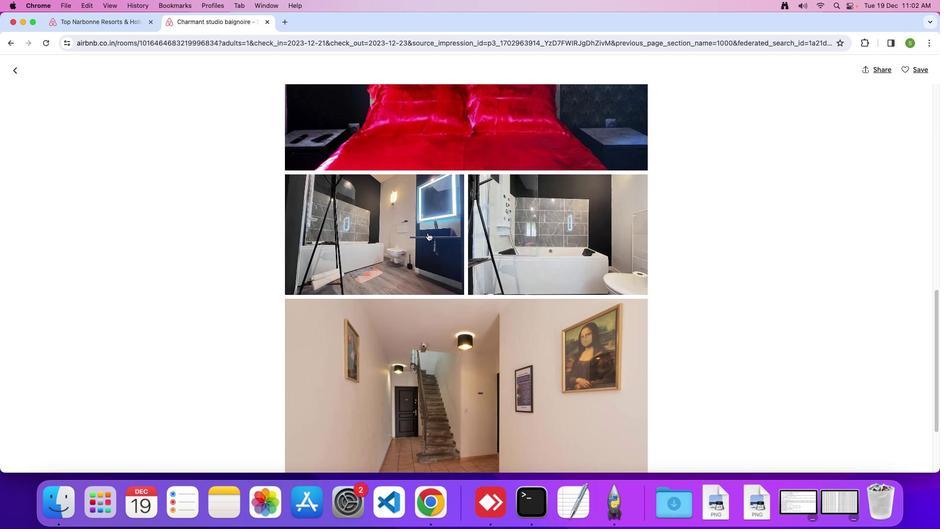 
Action: Mouse scrolled (511, 263) with delta (399, 210)
Screenshot: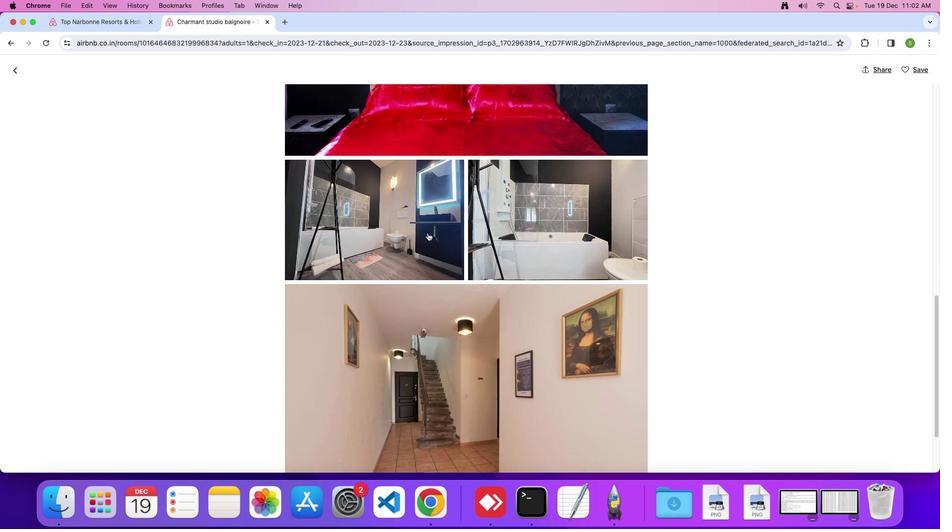 
Action: Mouse scrolled (511, 263) with delta (399, 210)
Screenshot: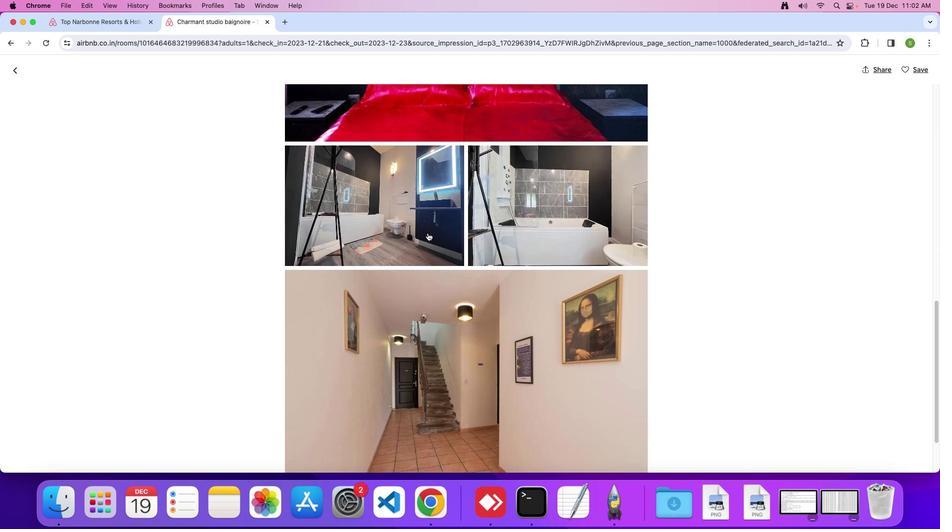 
Action: Mouse scrolled (511, 263) with delta (399, 210)
Screenshot: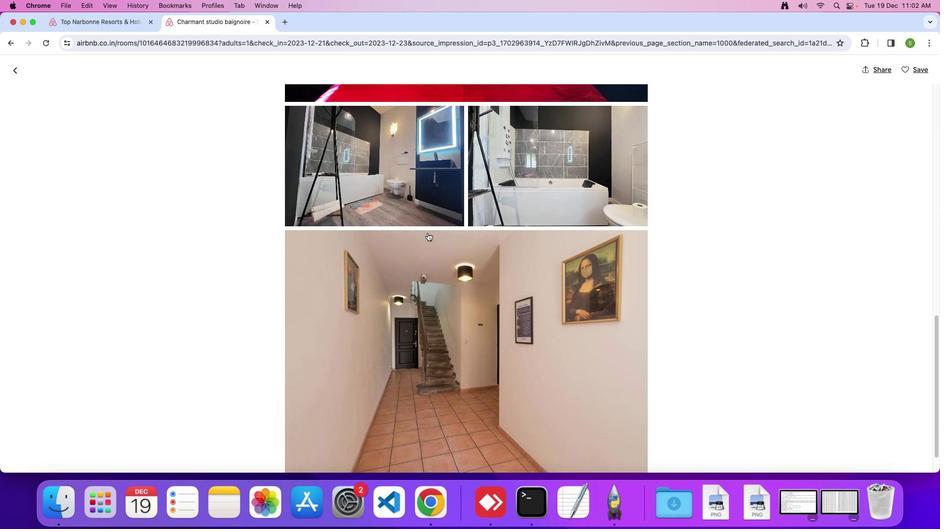 
Action: Mouse scrolled (511, 263) with delta (399, 210)
Screenshot: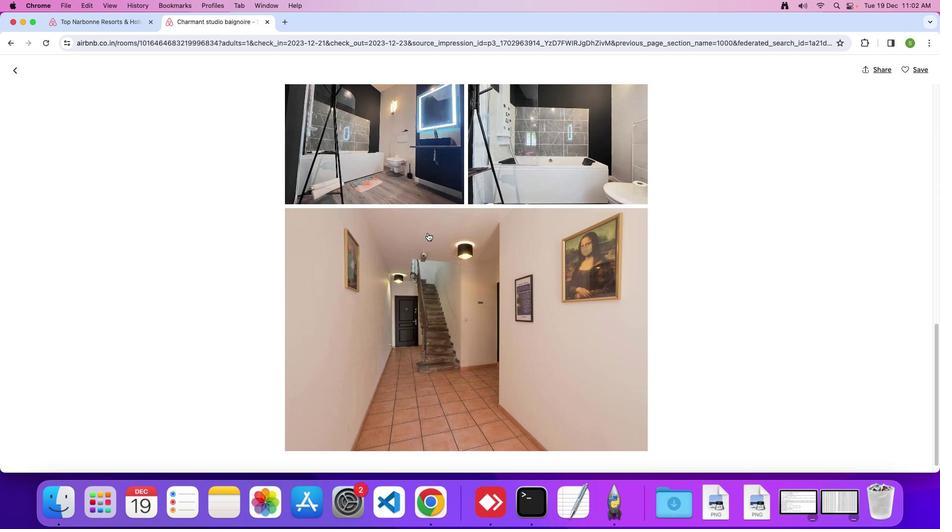 
Action: Mouse scrolled (511, 263) with delta (399, 210)
Screenshot: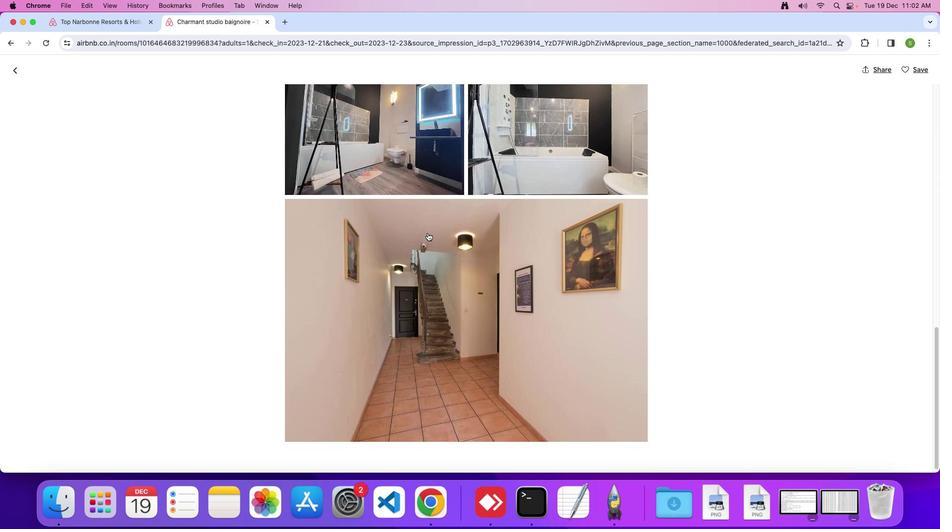
Action: Mouse scrolled (511, 263) with delta (399, 210)
Screenshot: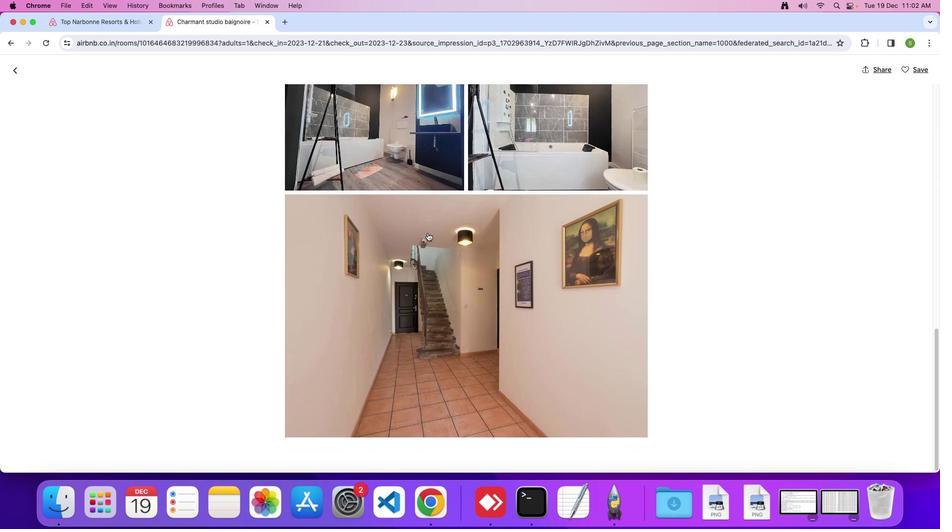 
Action: Mouse scrolled (511, 263) with delta (399, 210)
Screenshot: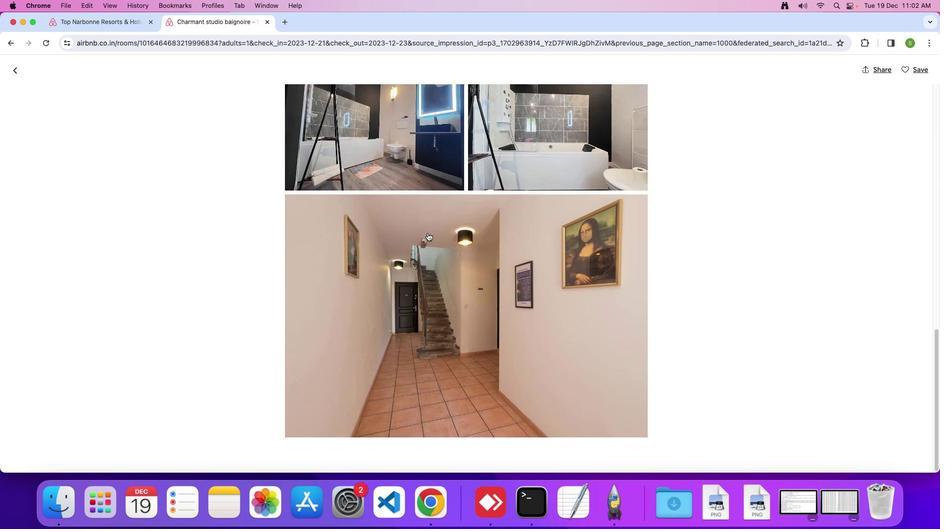 
Action: Mouse scrolled (511, 263) with delta (399, 210)
Screenshot: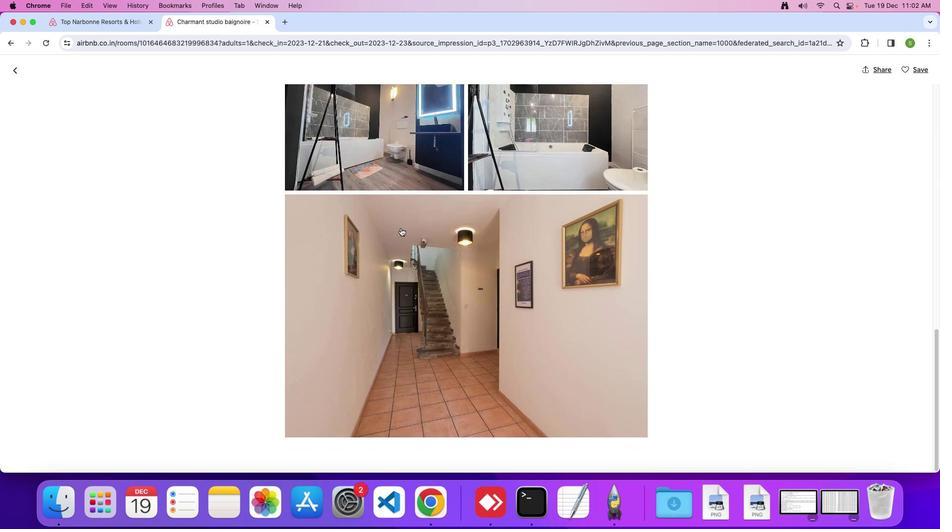 
Action: Mouse moved to (403, 227)
Screenshot: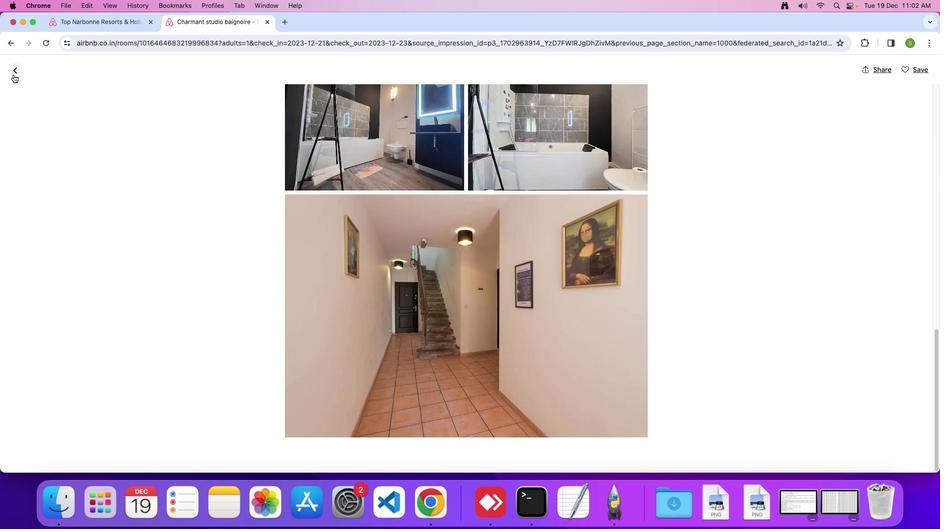 
Action: Mouse pressed left at (403, 227)
Screenshot: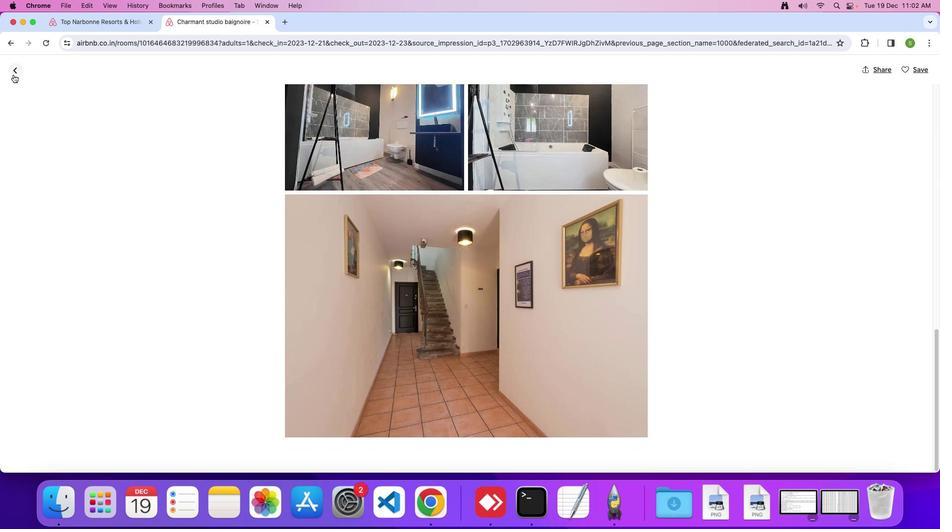 
Action: Mouse moved to (481, 269)
Screenshot: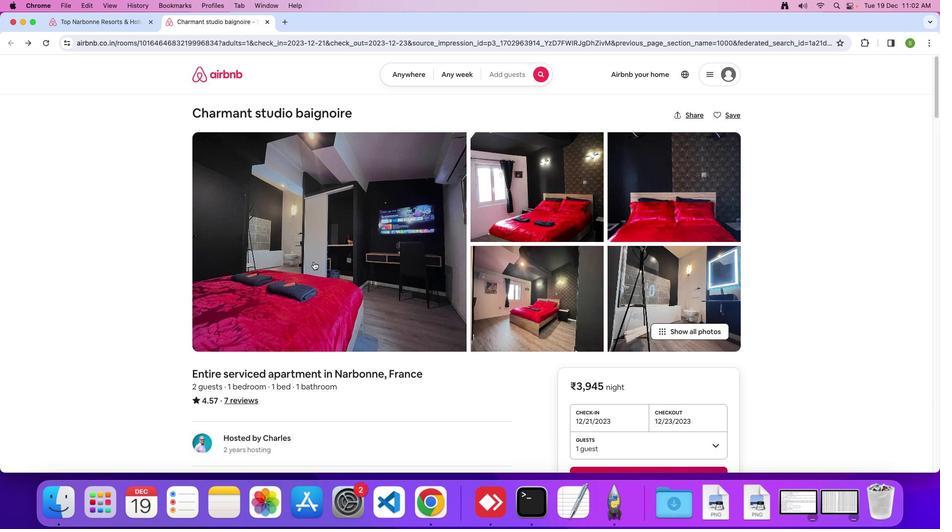 
Action: Mouse scrolled (481, 269) with delta (399, 210)
Screenshot: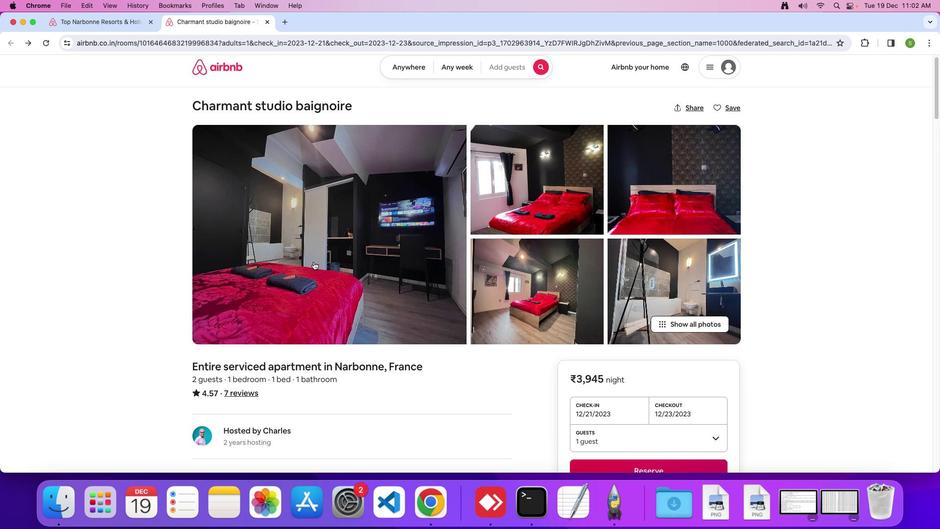 
Action: Mouse scrolled (481, 269) with delta (399, 210)
Screenshot: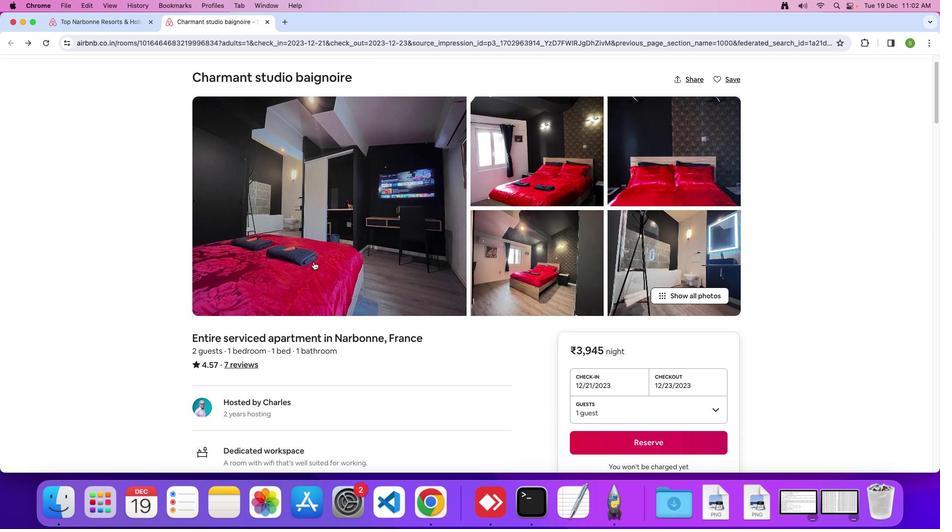 
Action: Mouse scrolled (481, 269) with delta (399, 210)
Screenshot: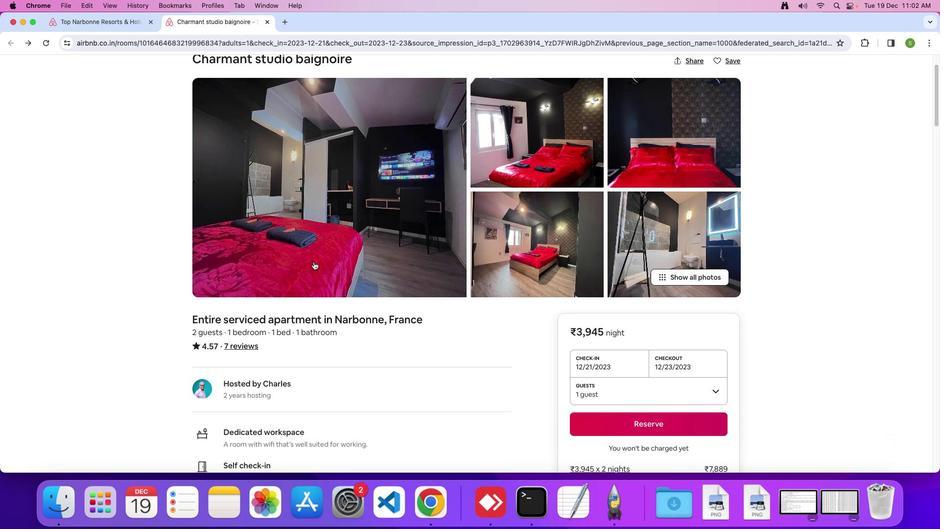 
Action: Mouse scrolled (481, 269) with delta (399, 210)
Screenshot: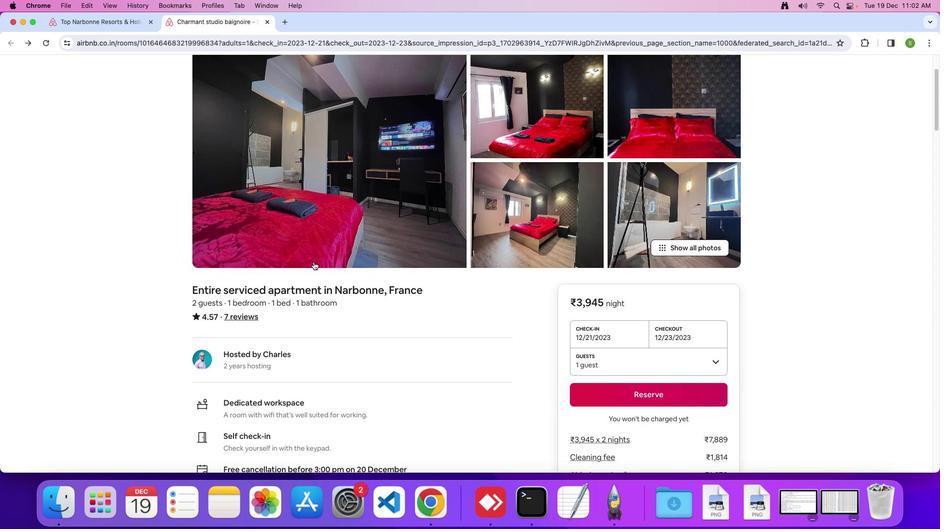 
Action: Mouse scrolled (481, 269) with delta (399, 210)
Screenshot: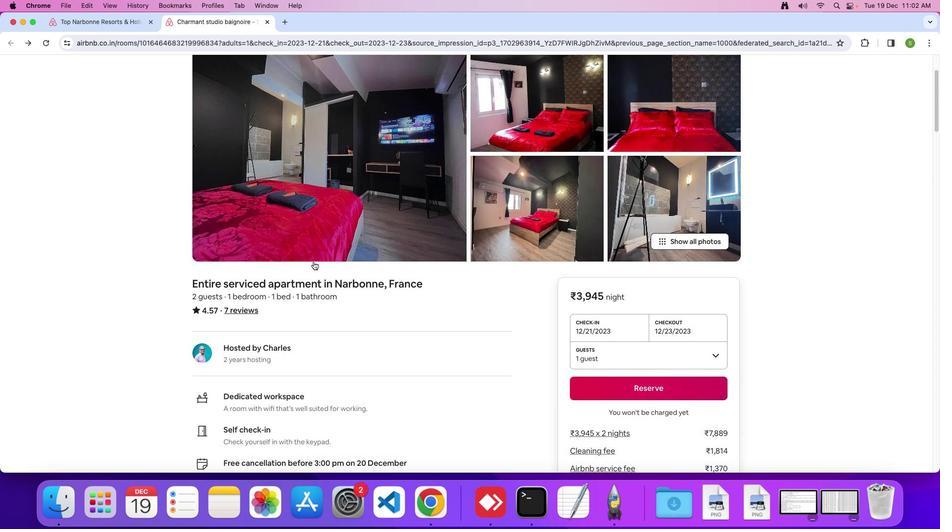 
Action: Mouse scrolled (481, 269) with delta (399, 210)
Screenshot: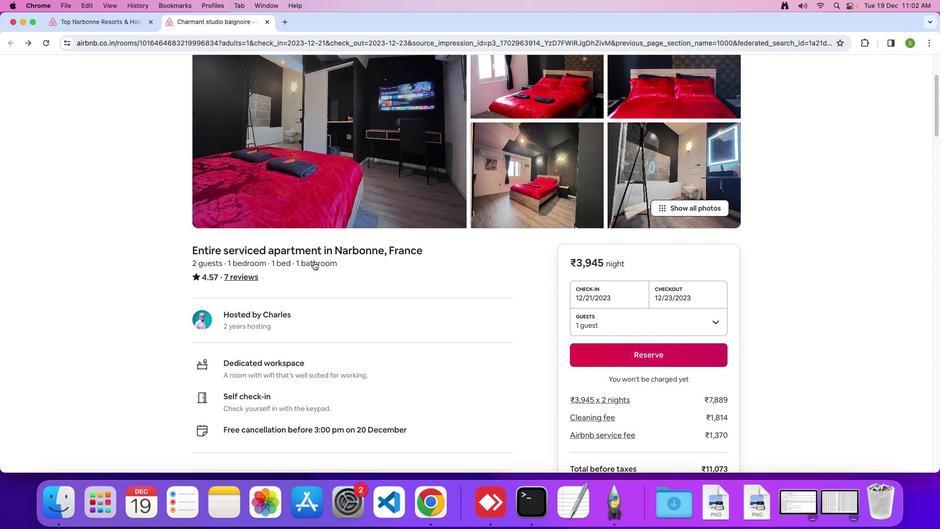 
Action: Mouse scrolled (481, 269) with delta (399, 210)
Screenshot: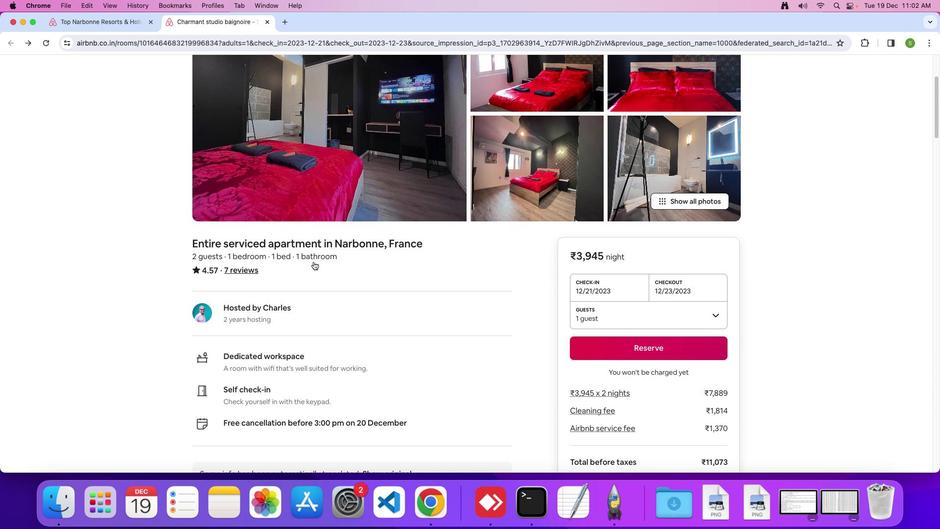 
Action: Mouse scrolled (481, 269) with delta (399, 210)
Screenshot: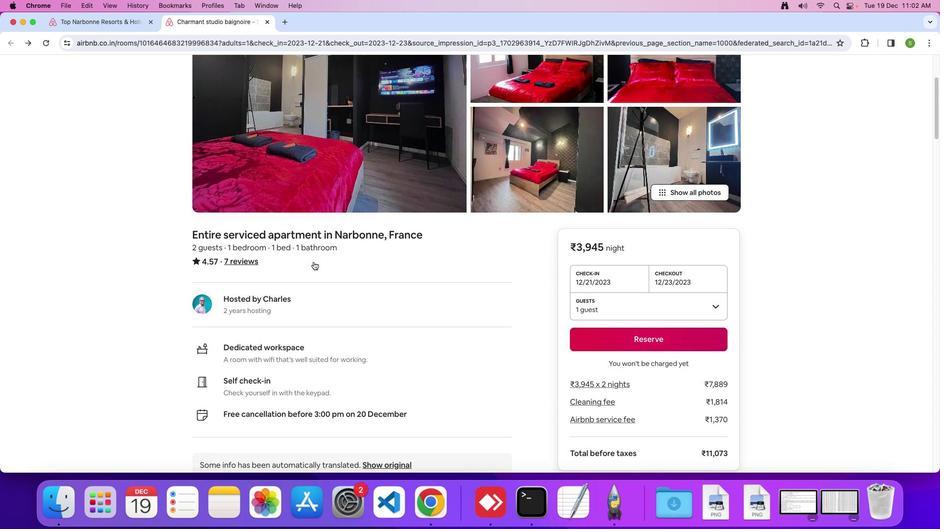 
Action: Mouse scrolled (481, 269) with delta (399, 210)
Screenshot: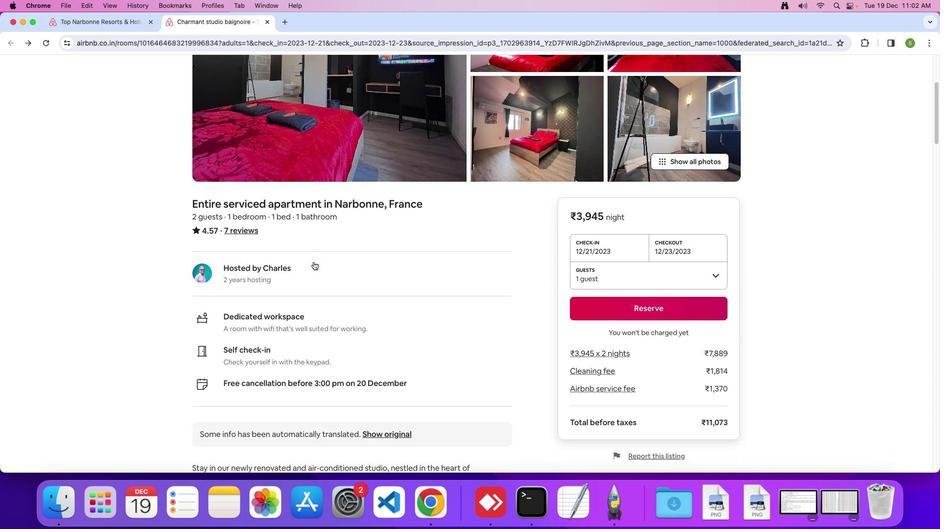 
Action: Mouse scrolled (481, 269) with delta (399, 210)
Screenshot: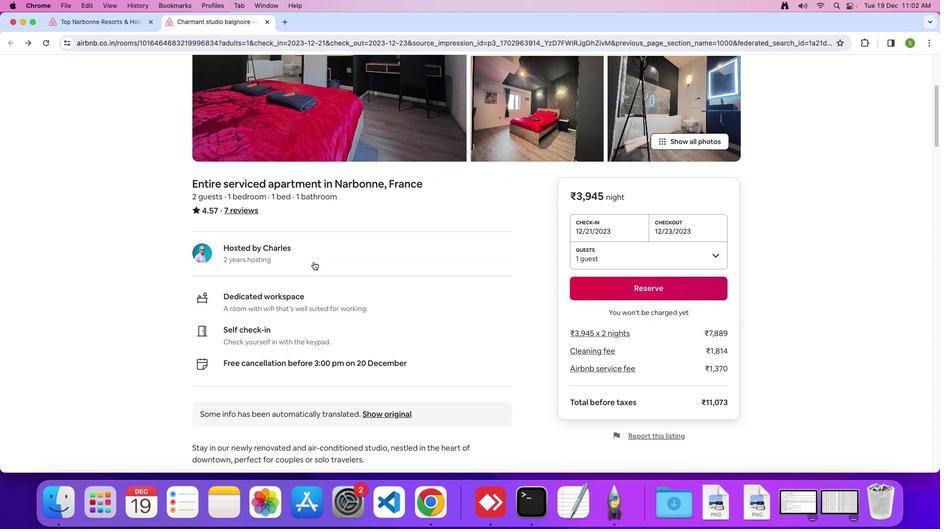 
Action: Mouse scrolled (481, 269) with delta (399, 210)
Screenshot: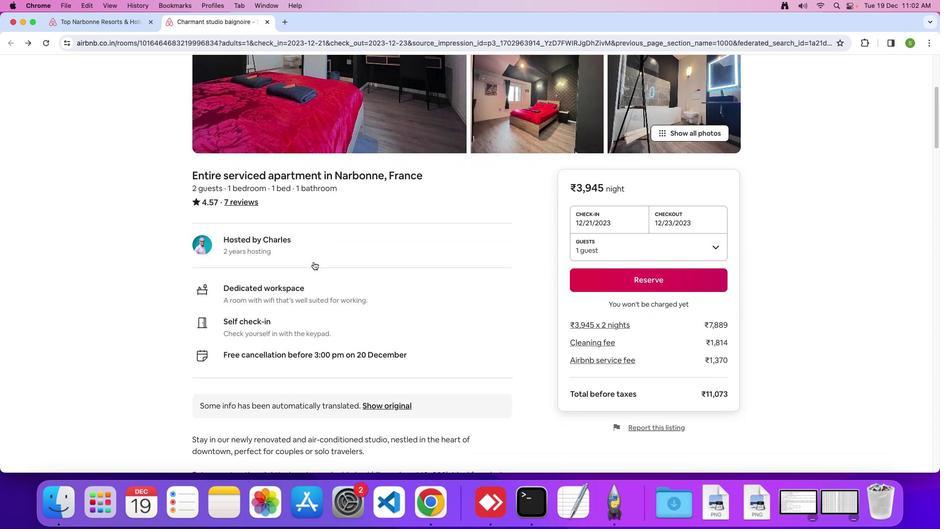 
Action: Mouse scrolled (481, 269) with delta (399, 210)
Screenshot: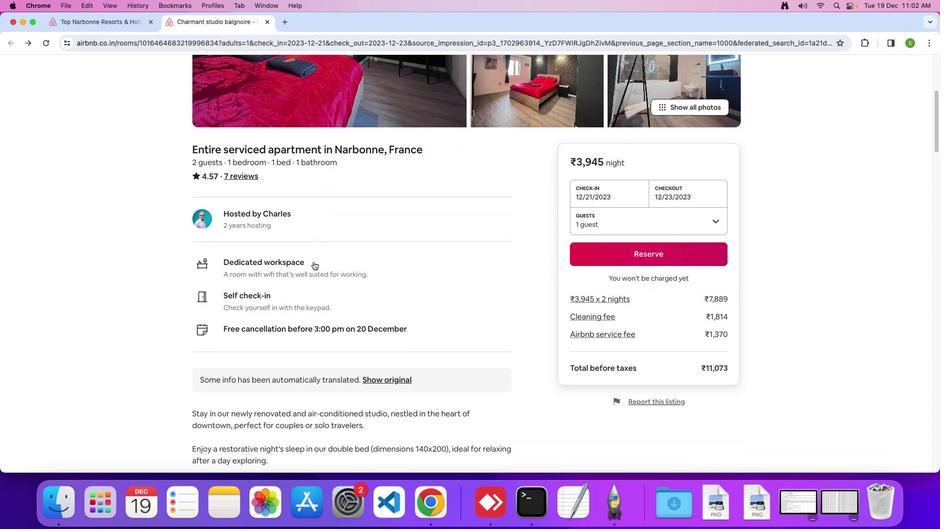 
Action: Mouse scrolled (481, 269) with delta (399, 210)
Screenshot: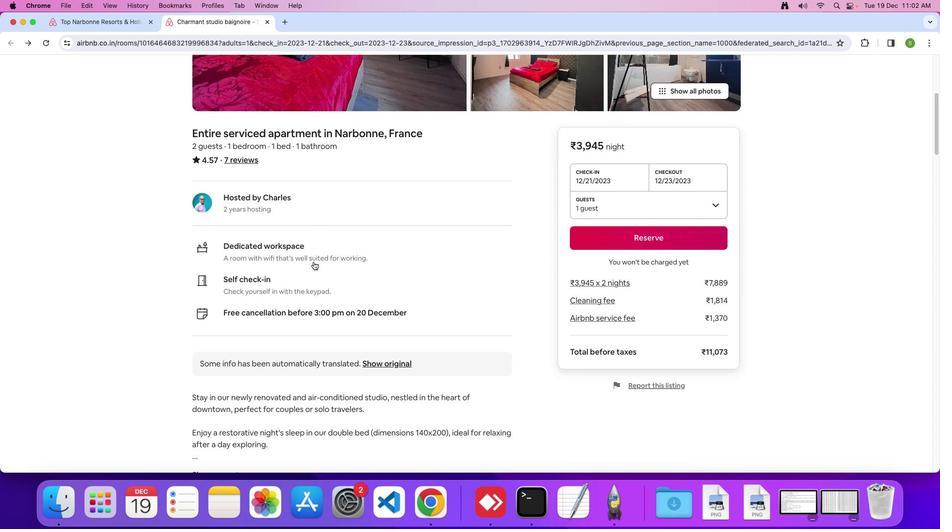 
Action: Mouse scrolled (481, 269) with delta (399, 210)
Screenshot: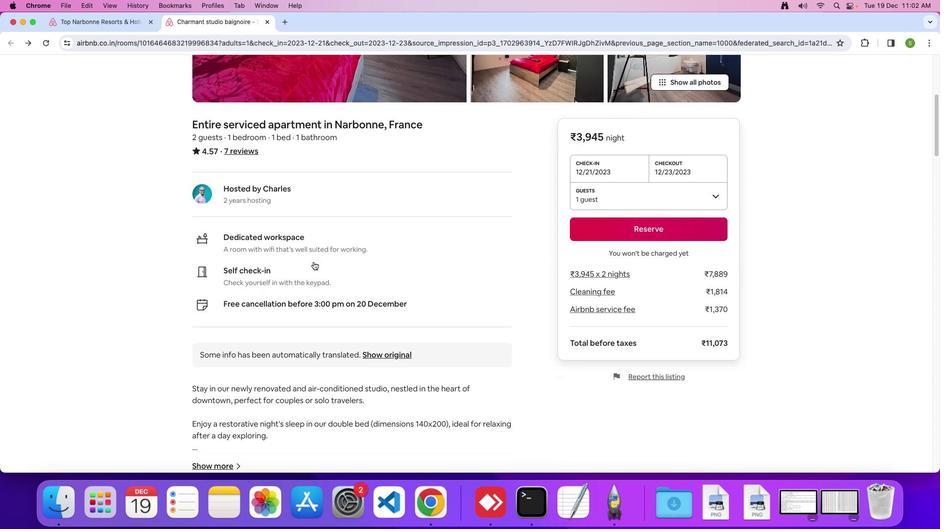 
Action: Mouse scrolled (481, 269) with delta (399, 210)
Screenshot: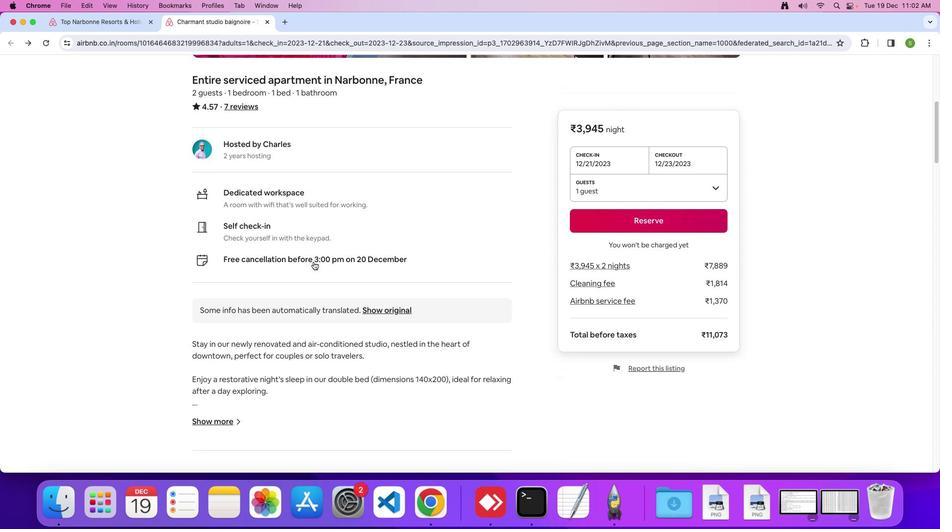
Action: Mouse scrolled (481, 269) with delta (399, 210)
Screenshot: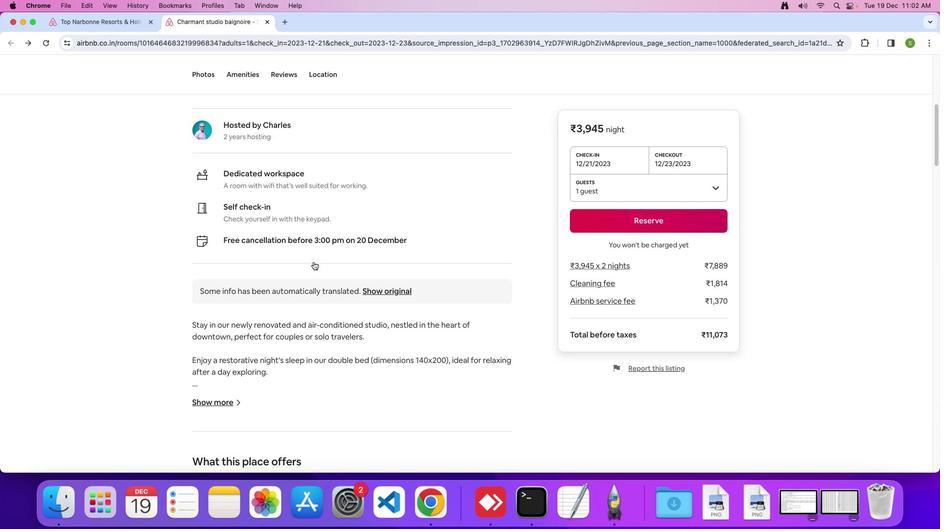 
Action: Mouse scrolled (481, 269) with delta (399, 210)
Screenshot: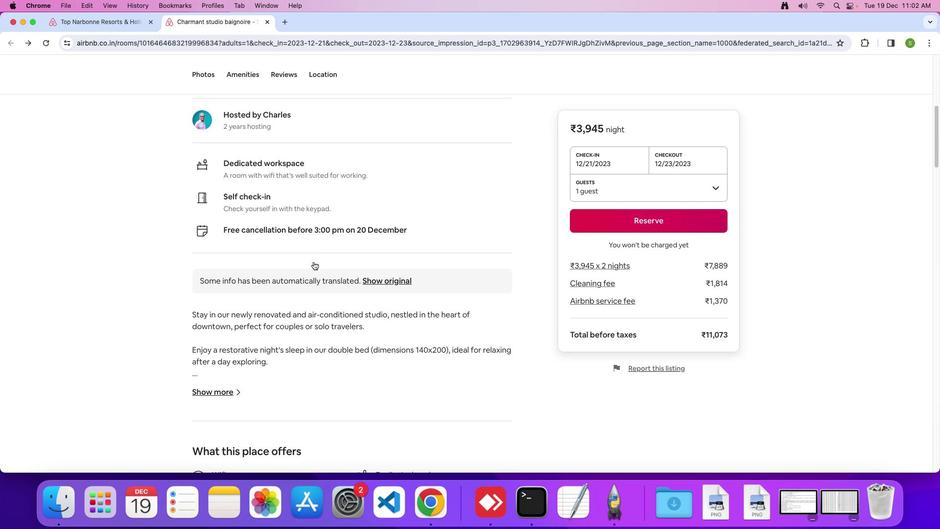 
Action: Mouse scrolled (481, 269) with delta (399, 210)
Screenshot: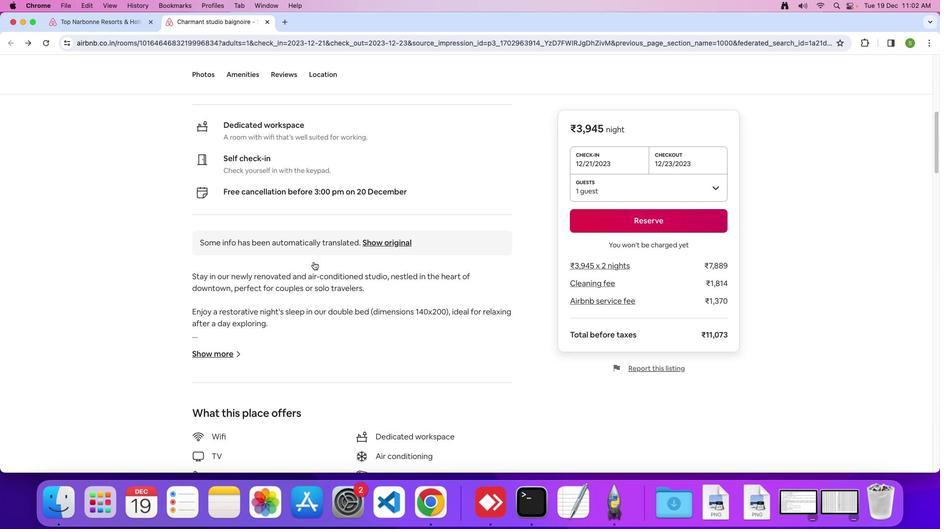 
Action: Mouse scrolled (481, 269) with delta (399, 210)
Screenshot: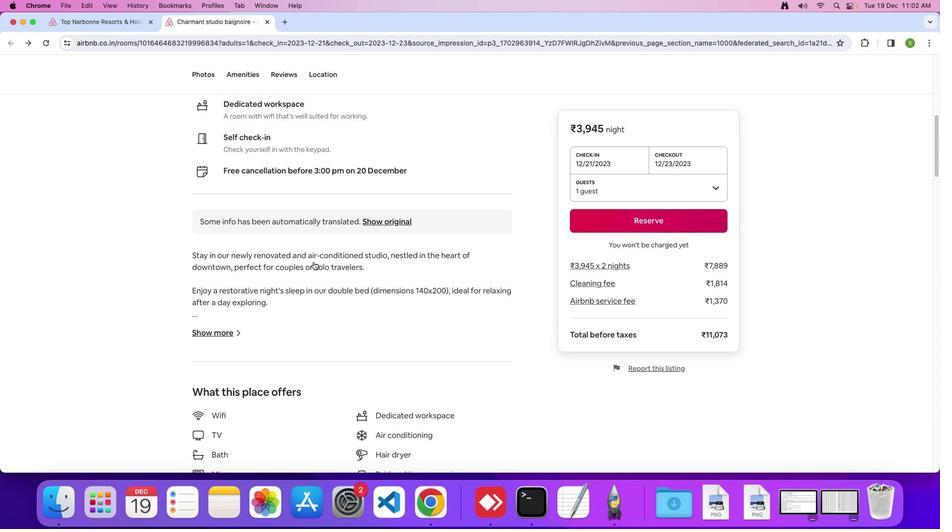 
Action: Mouse scrolled (481, 269) with delta (399, 210)
Screenshot: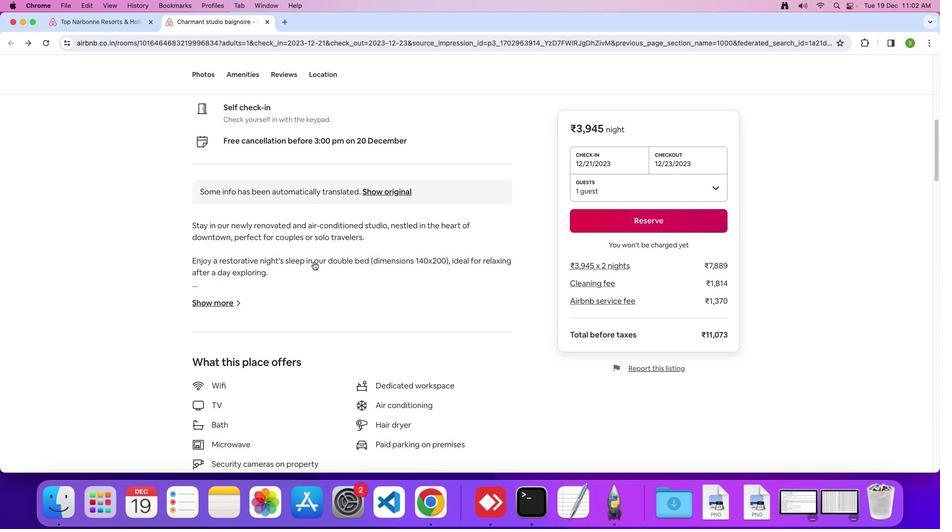 
Action: Mouse scrolled (481, 269) with delta (399, 210)
Screenshot: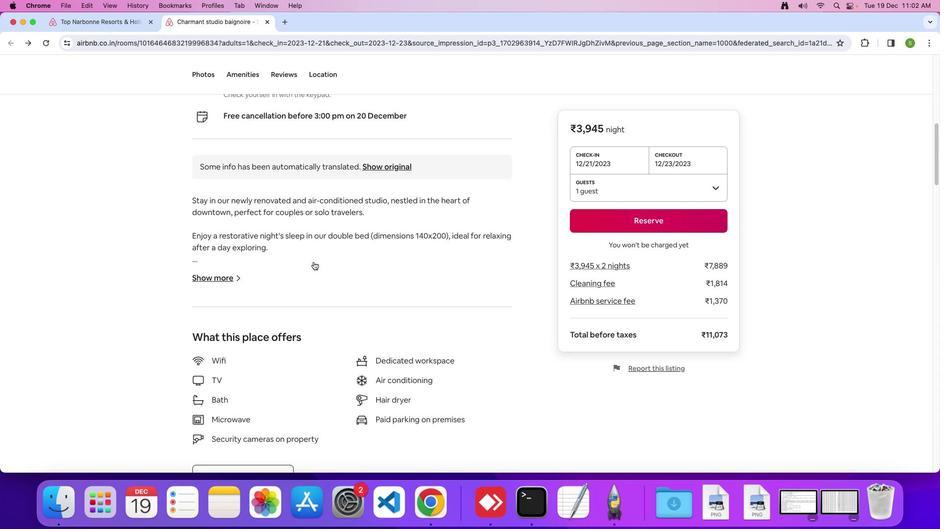 
Action: Mouse moved to (457, 271)
Screenshot: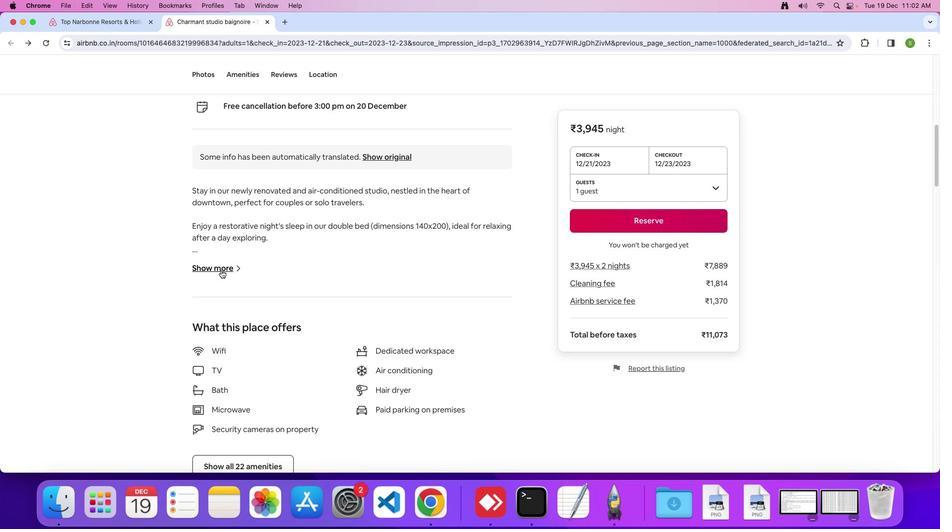
Action: Mouse pressed left at (457, 271)
Screenshot: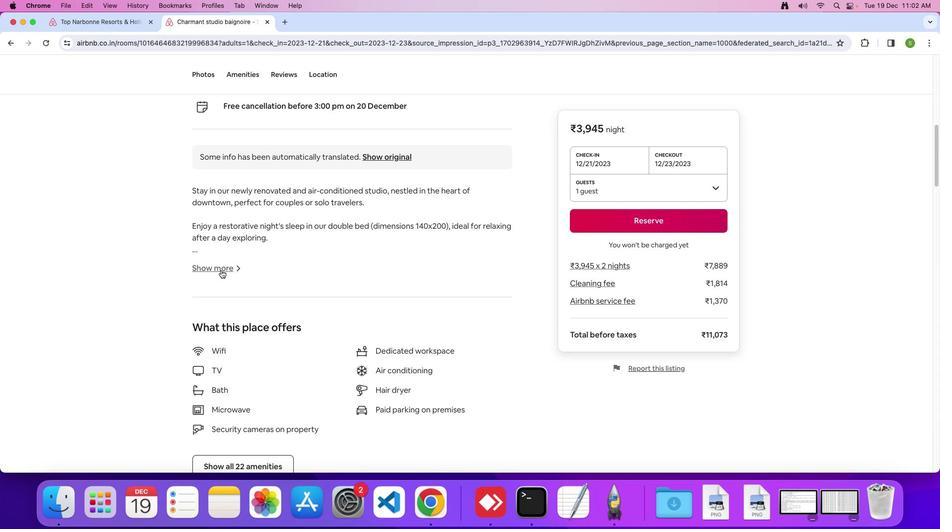 
Action: Mouse moved to (500, 268)
Screenshot: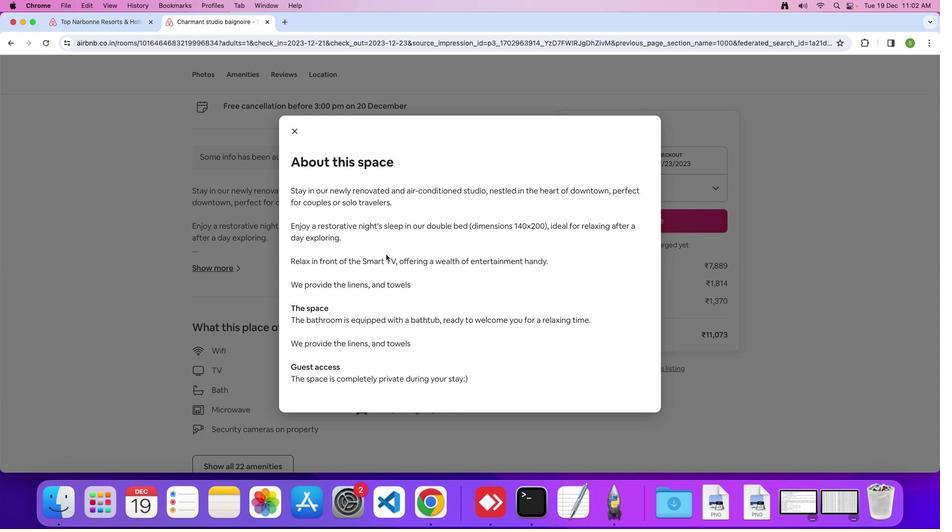
Action: Mouse scrolled (500, 268) with delta (399, 210)
Screenshot: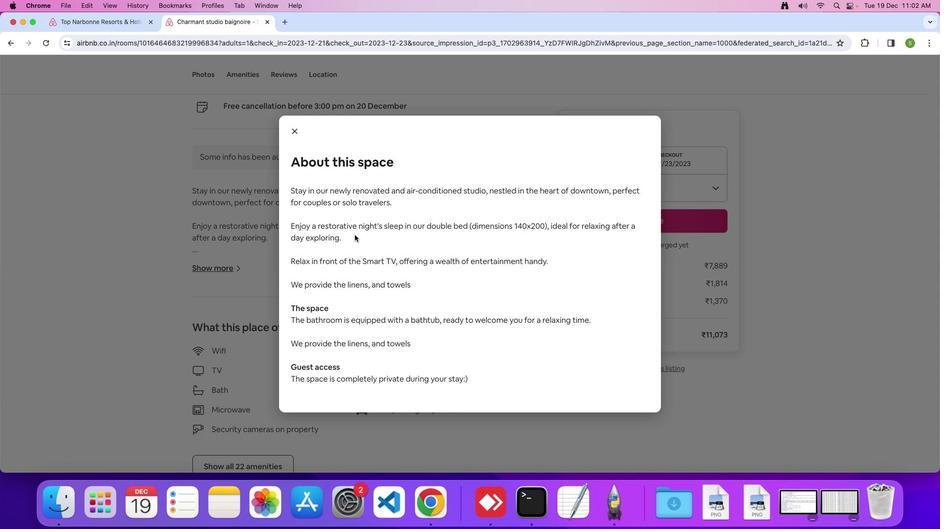 
Action: Mouse scrolled (500, 268) with delta (399, 210)
Screenshot: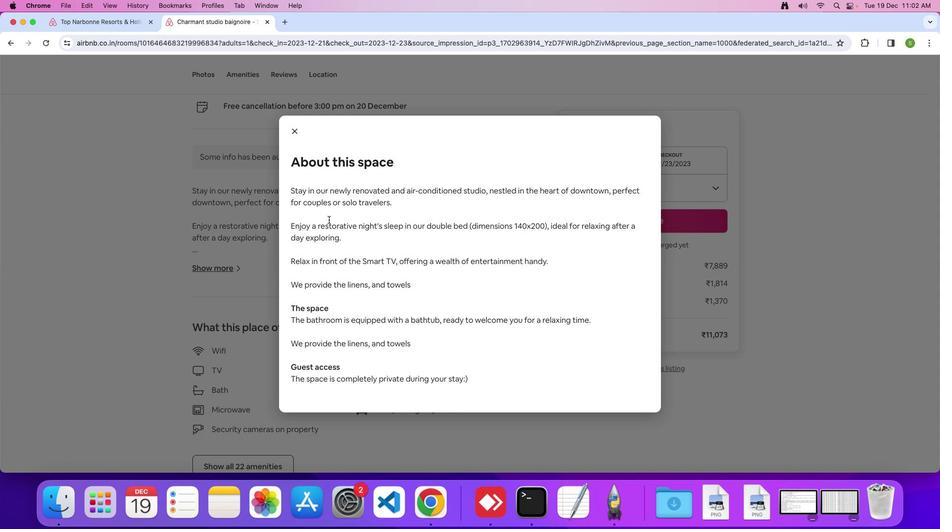 
Action: Mouse moved to (476, 240)
Screenshot: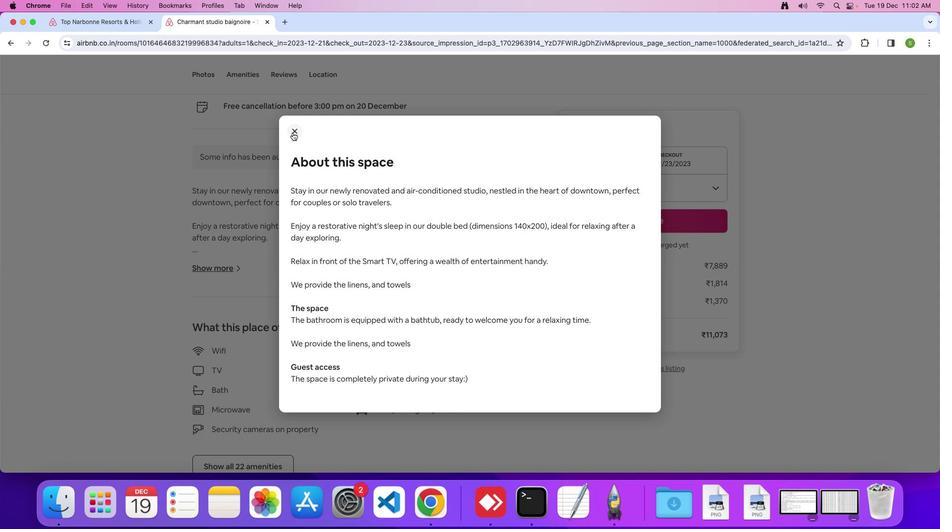 
Action: Mouse pressed left at (476, 240)
Screenshot: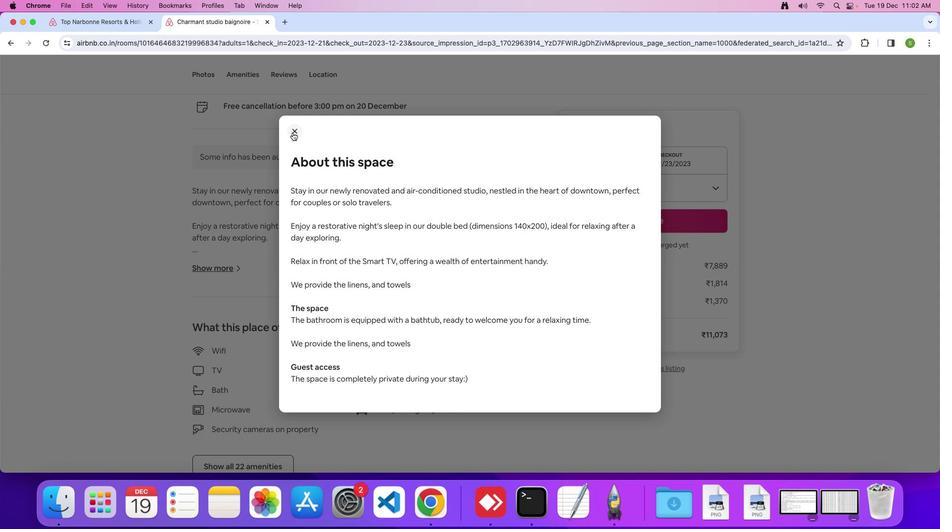 
Action: Mouse moved to (493, 276)
Screenshot: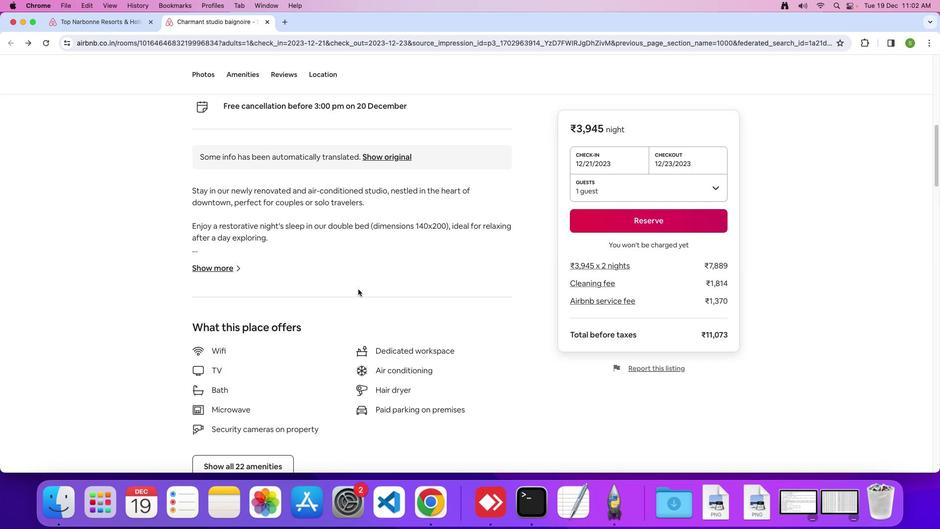 
Action: Mouse scrolled (493, 276) with delta (399, 210)
Screenshot: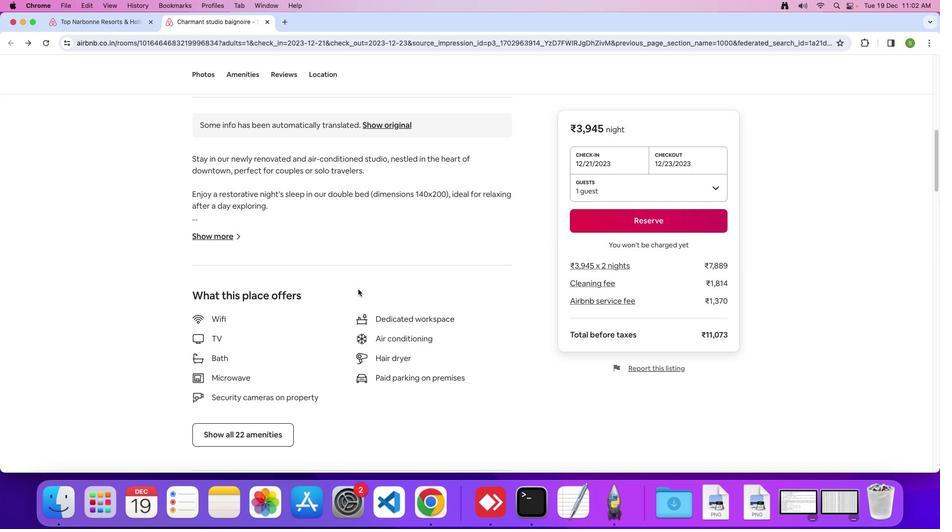 
Action: Mouse scrolled (493, 276) with delta (399, 210)
Screenshot: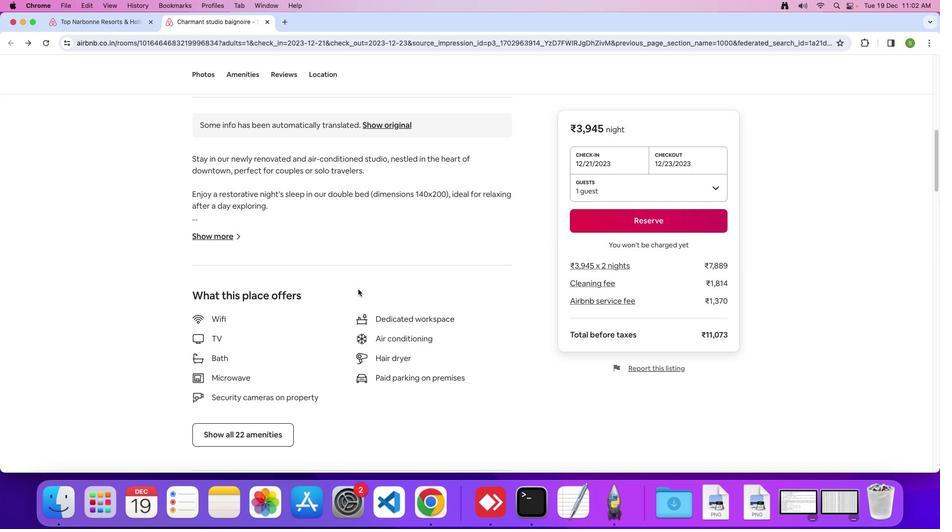 
Action: Mouse scrolled (493, 276) with delta (399, 210)
Screenshot: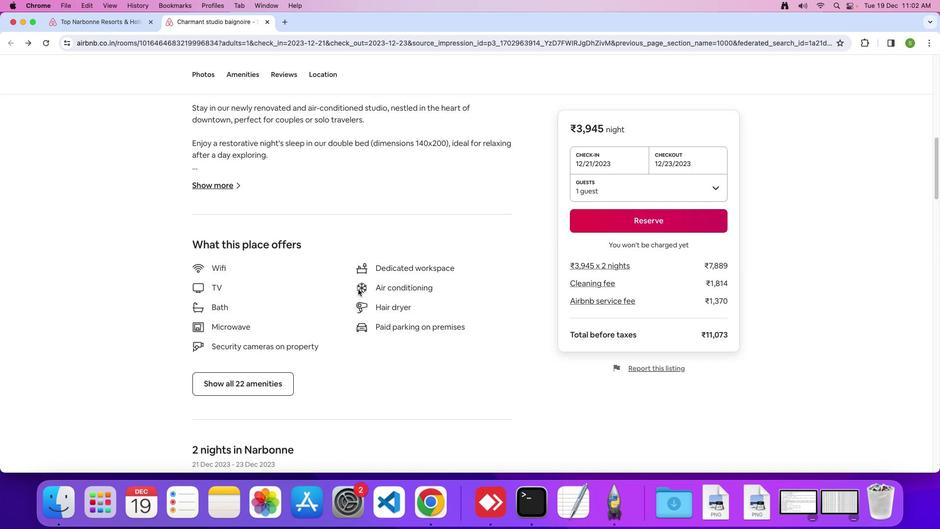 
Action: Mouse scrolled (493, 276) with delta (399, 210)
Screenshot: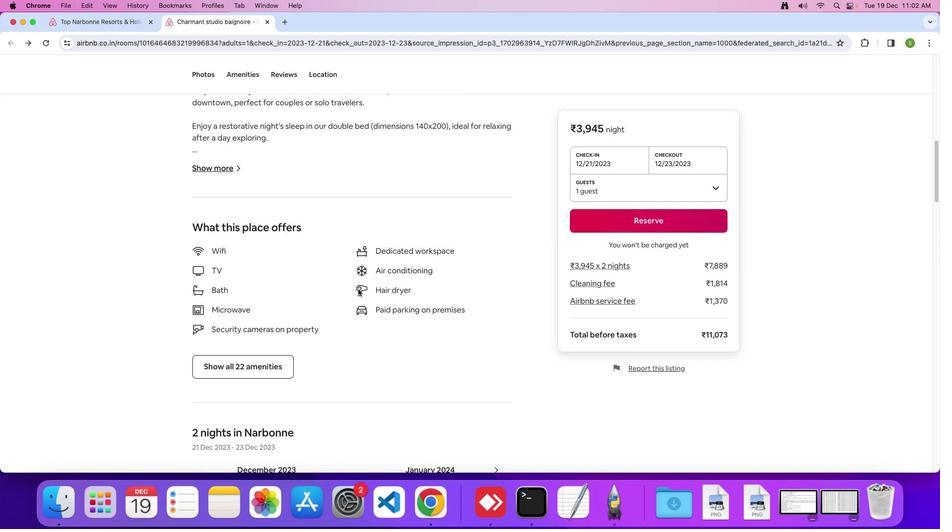
Action: Mouse scrolled (493, 276) with delta (399, 210)
Screenshot: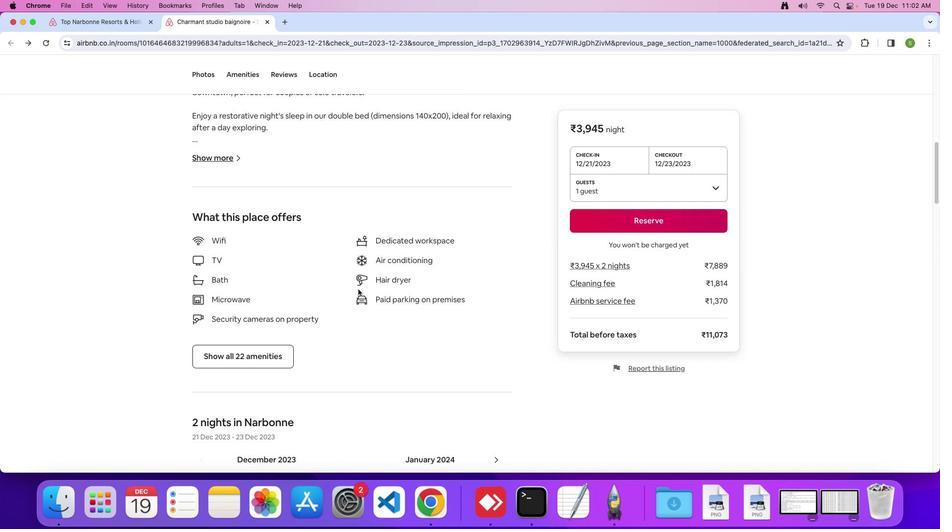 
Action: Mouse scrolled (493, 276) with delta (399, 210)
Screenshot: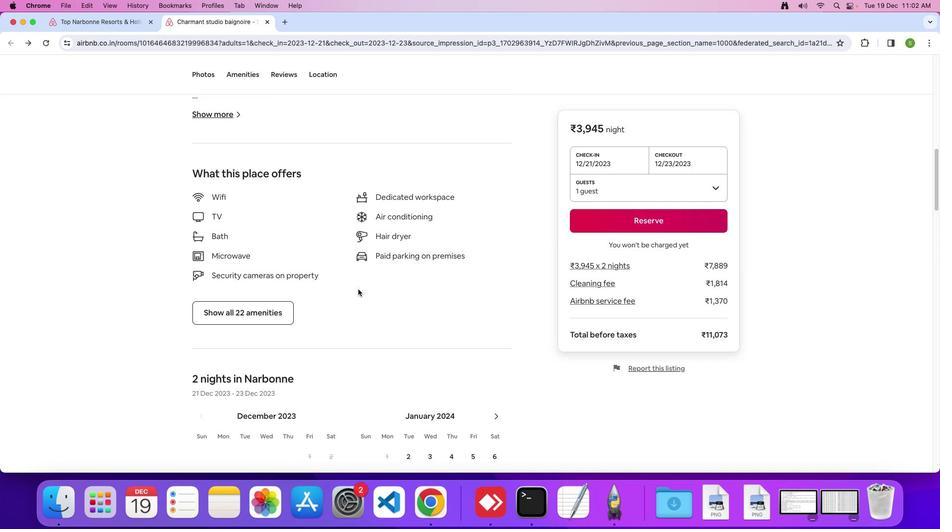 
Action: Mouse scrolled (493, 276) with delta (399, 210)
Screenshot: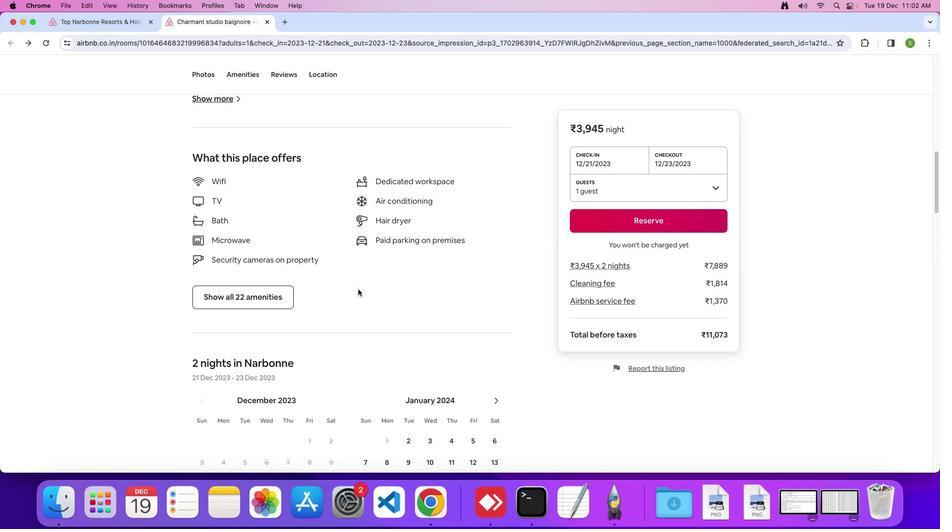 
Action: Mouse scrolled (493, 276) with delta (399, 210)
Screenshot: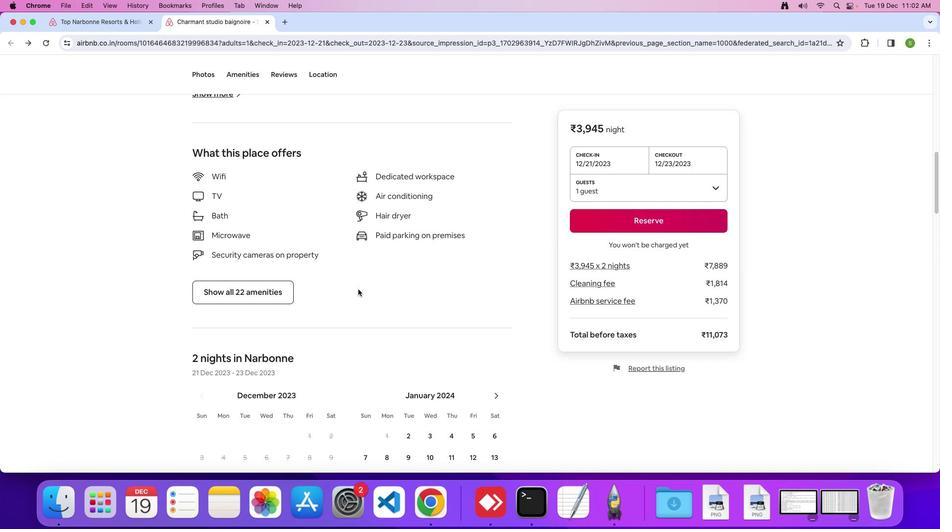 
Action: Mouse moved to (460, 274)
Screenshot: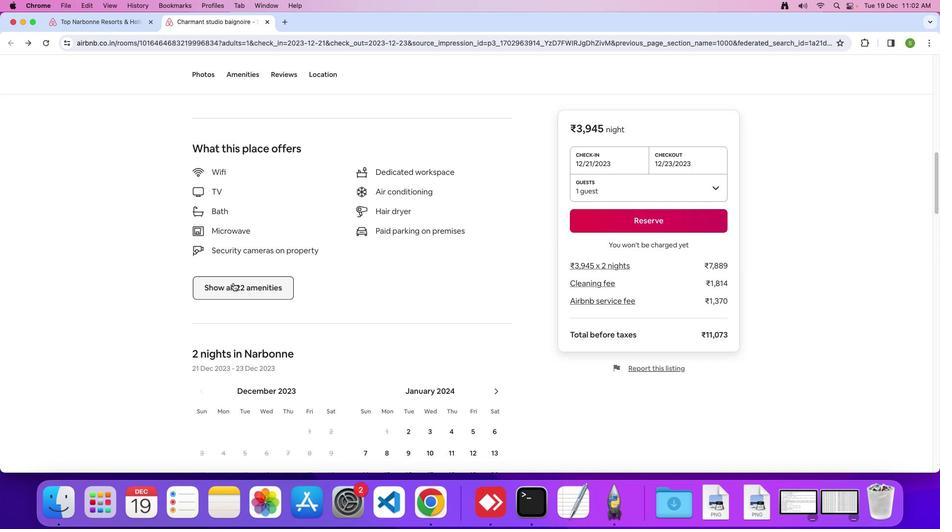 
Action: Mouse pressed left at (460, 274)
Screenshot: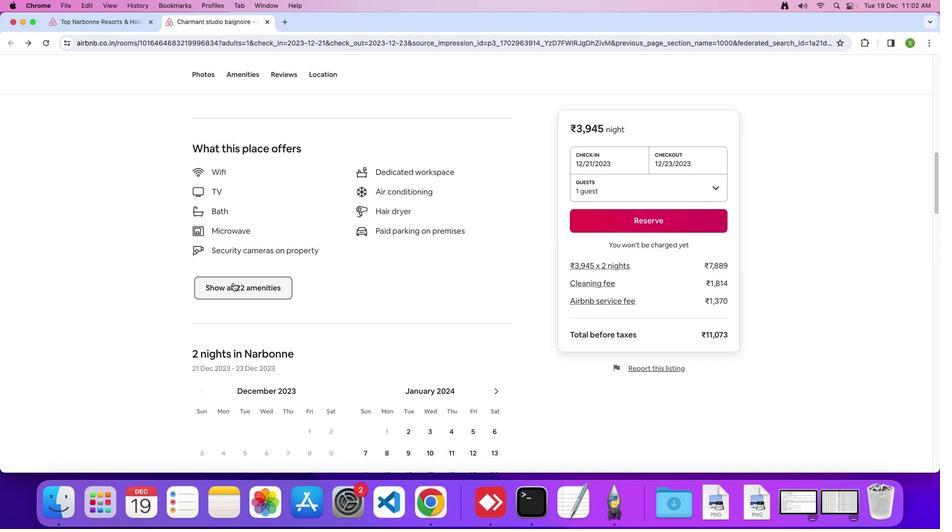 
Action: Mouse moved to (519, 265)
Screenshot: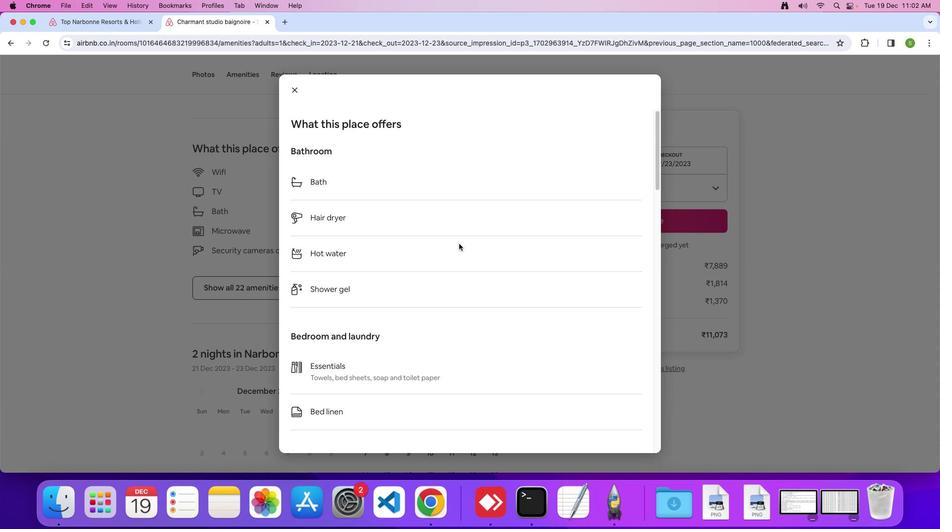 
Action: Mouse scrolled (519, 265) with delta (399, 210)
Screenshot: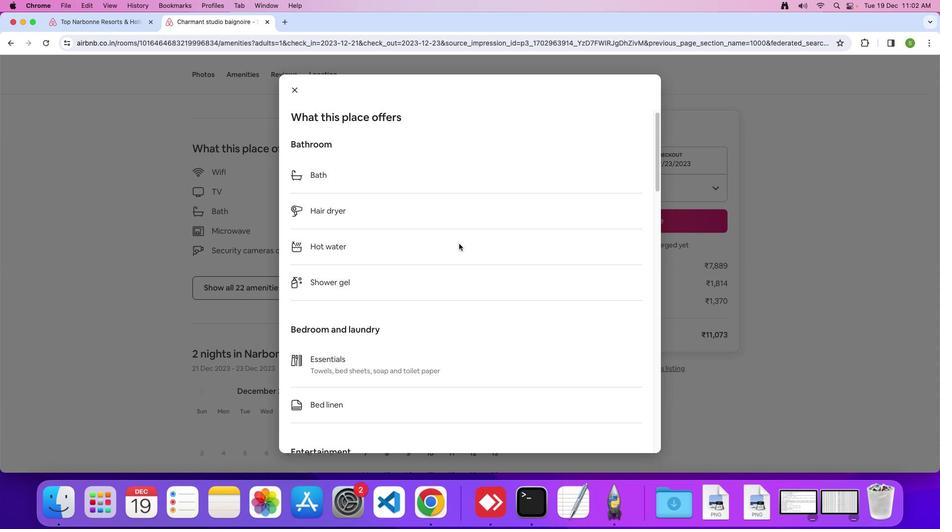 
Action: Mouse scrolled (519, 265) with delta (399, 210)
Screenshot: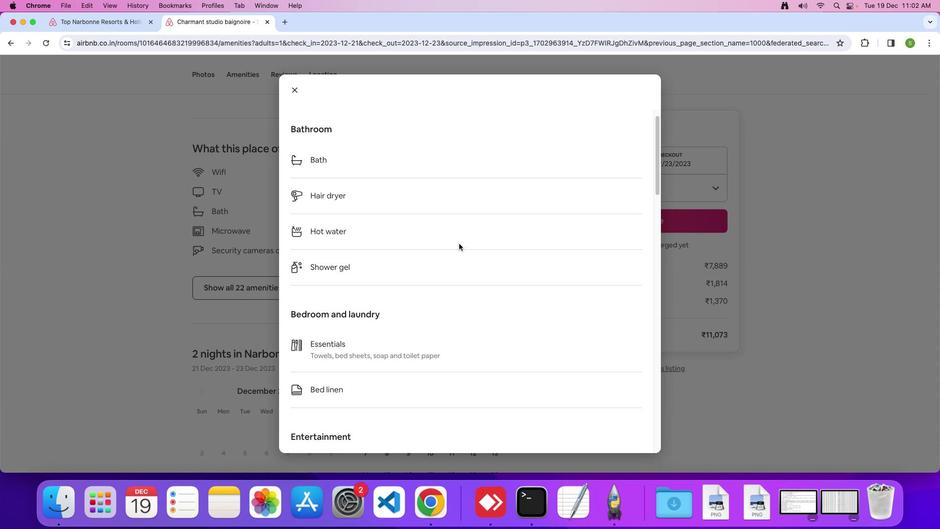 
Action: Mouse scrolled (519, 265) with delta (399, 210)
Screenshot: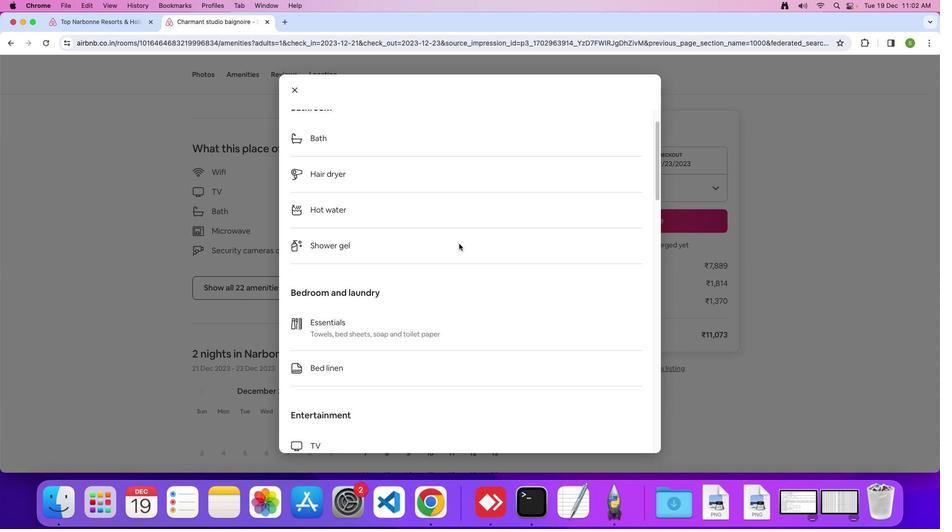 
Action: Mouse scrolled (519, 265) with delta (399, 210)
Screenshot: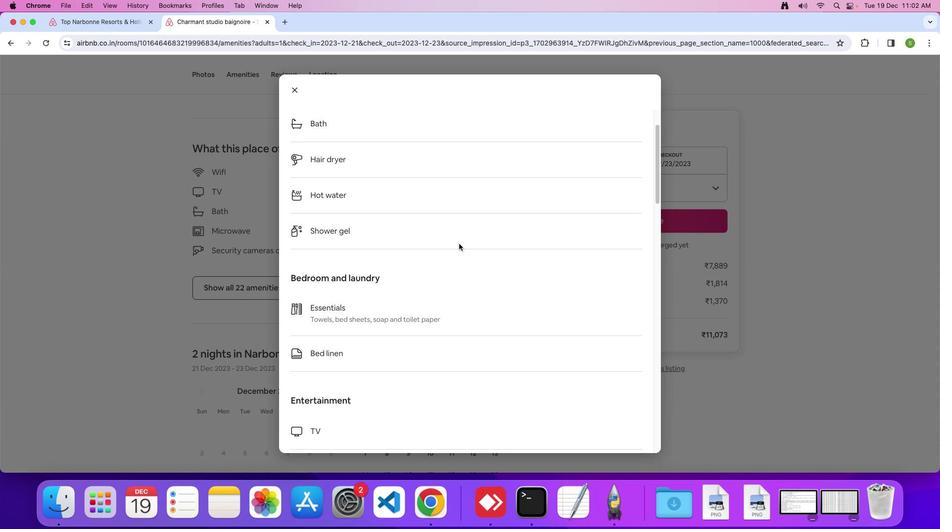 
Action: Mouse scrolled (519, 265) with delta (399, 210)
Screenshot: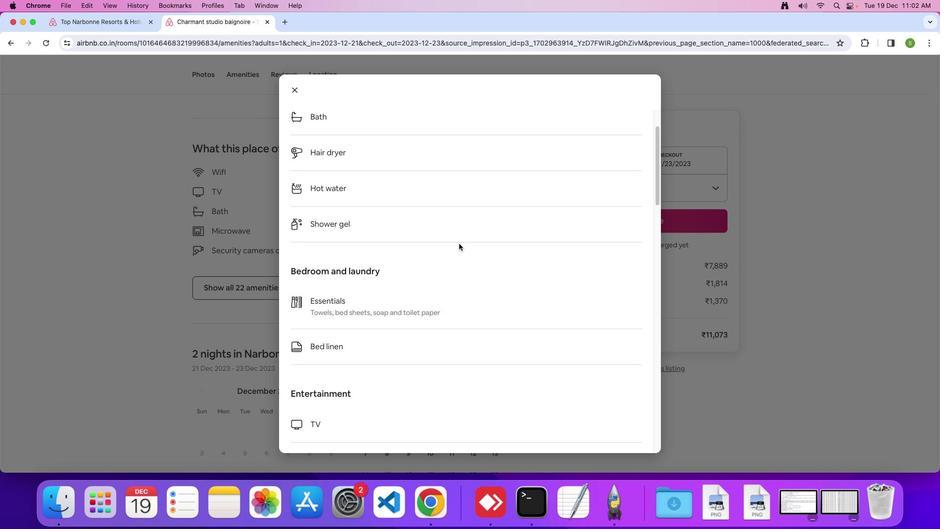 
Action: Mouse scrolled (519, 265) with delta (399, 210)
Screenshot: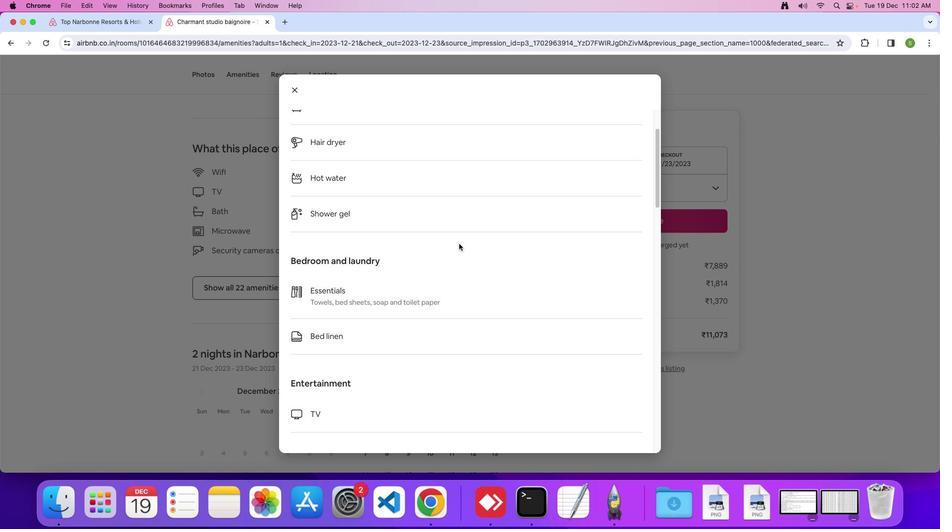 
Action: Mouse scrolled (519, 265) with delta (399, 210)
Screenshot: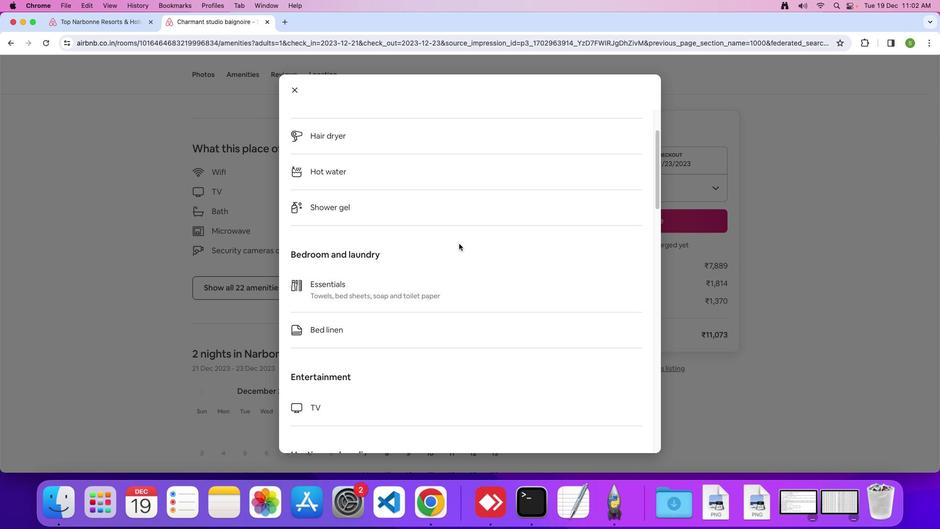 
Action: Mouse scrolled (519, 265) with delta (399, 210)
Screenshot: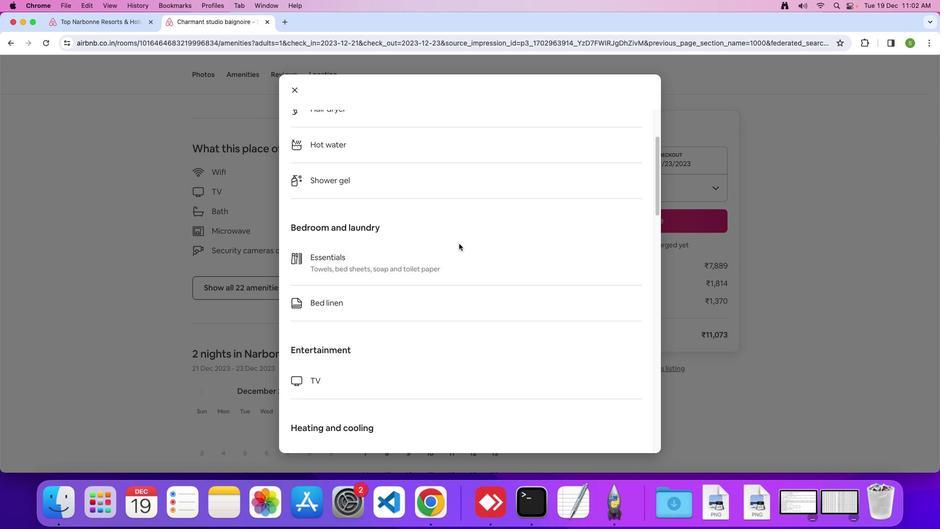 
Action: Mouse scrolled (519, 265) with delta (399, 210)
Screenshot: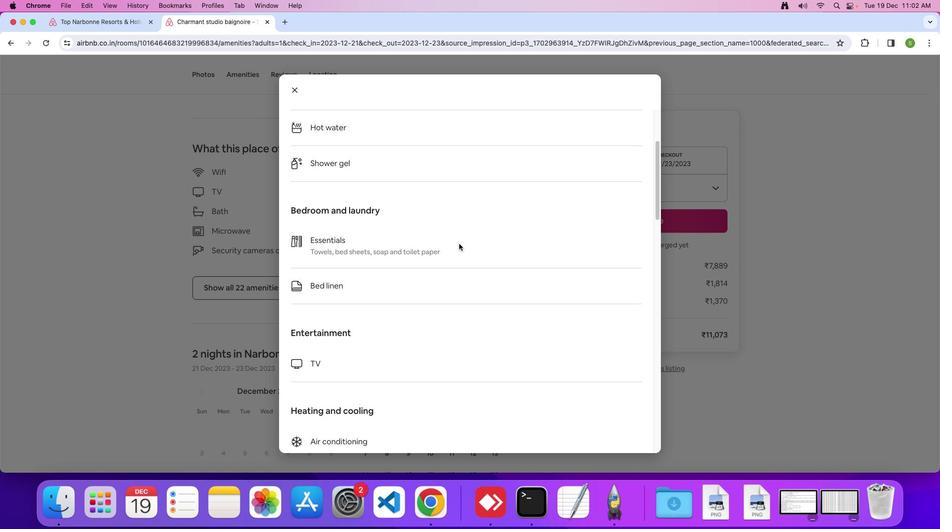 
Action: Mouse scrolled (519, 265) with delta (399, 210)
Screenshot: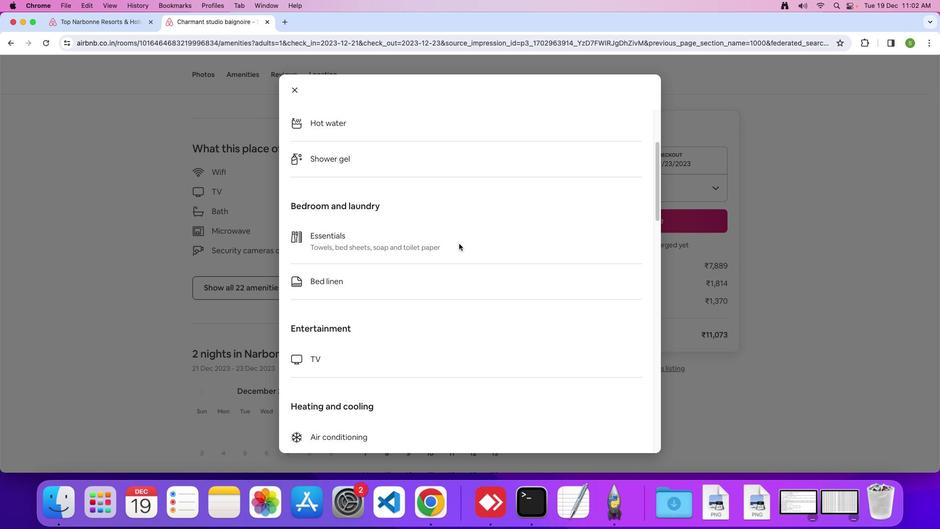 
Action: Mouse scrolled (519, 265) with delta (399, 210)
Screenshot: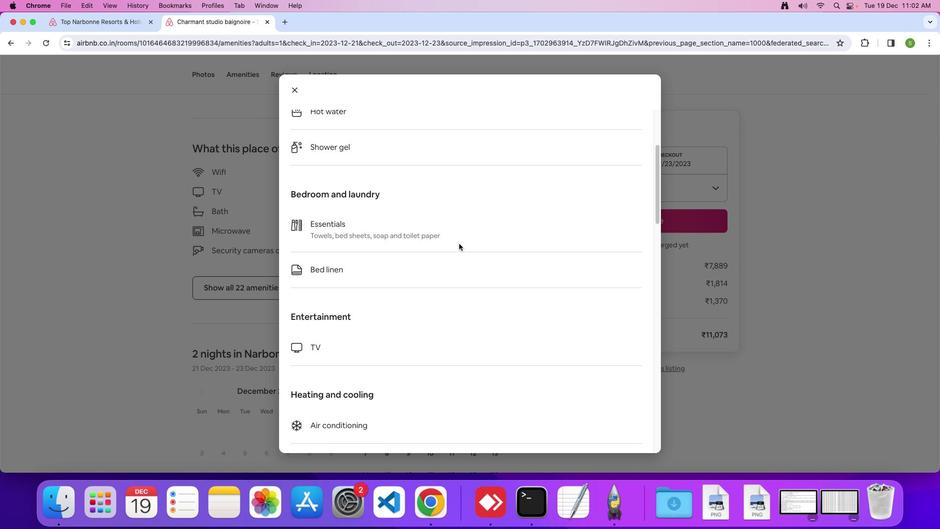 
Action: Mouse scrolled (519, 265) with delta (399, 210)
Screenshot: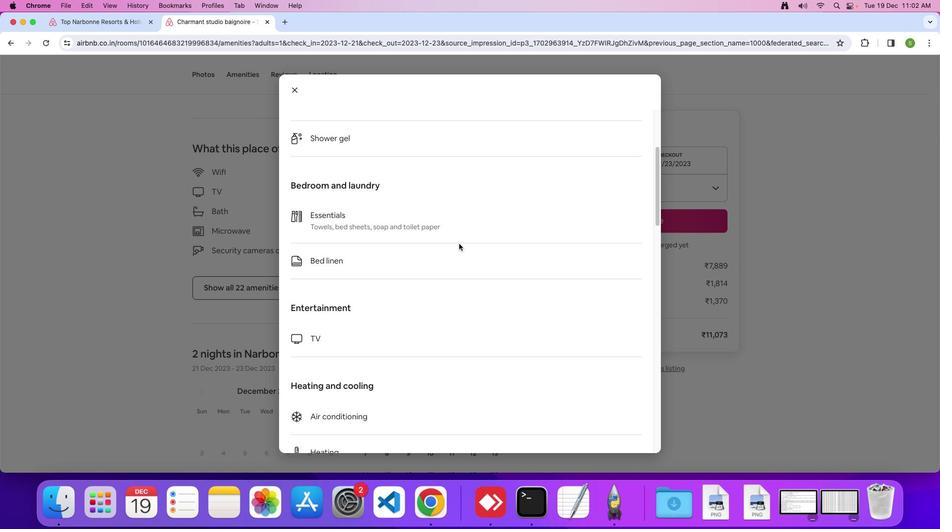 
Action: Mouse scrolled (519, 265) with delta (399, 210)
Screenshot: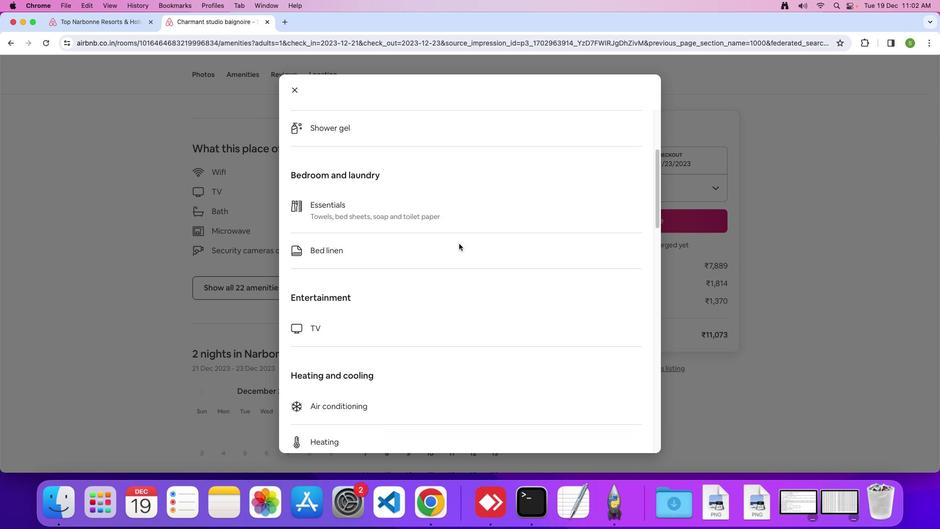 
Action: Mouse scrolled (519, 265) with delta (399, 210)
Screenshot: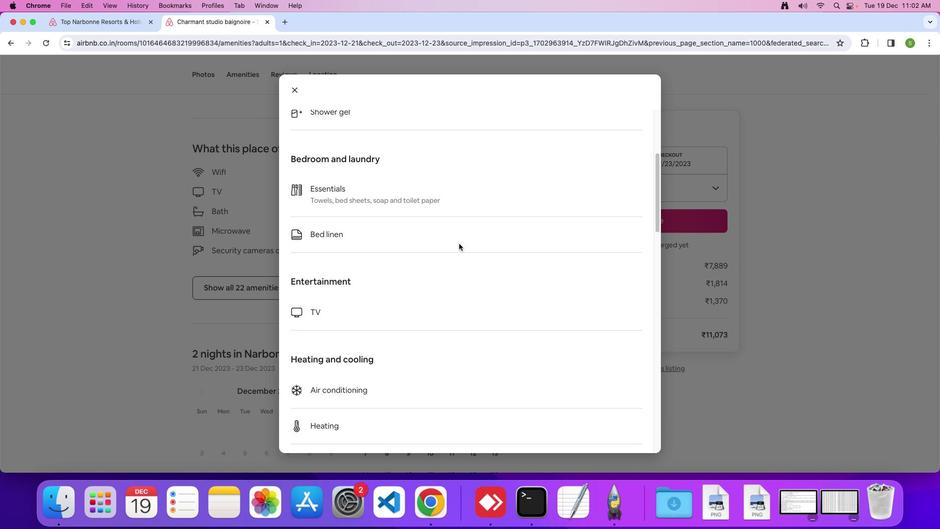 
Action: Mouse scrolled (519, 265) with delta (399, 210)
Screenshot: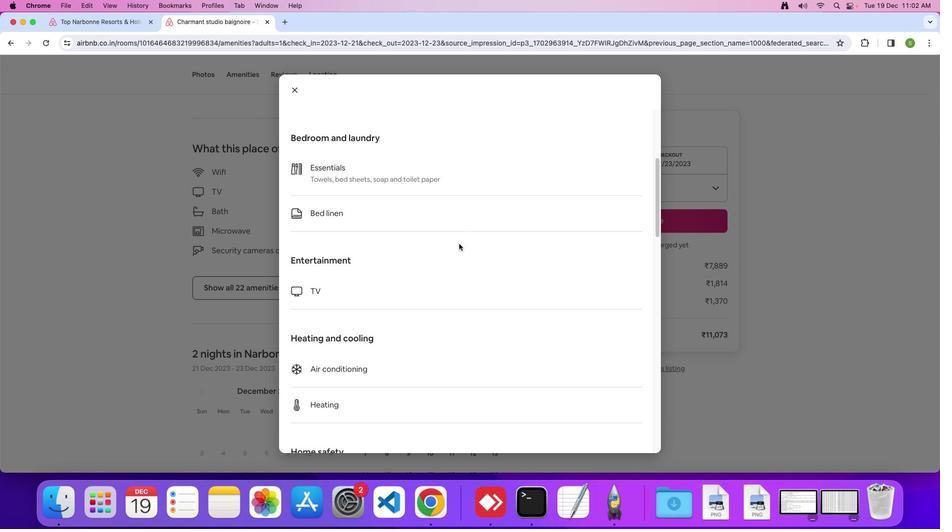 
Action: Mouse scrolled (519, 265) with delta (399, 210)
Screenshot: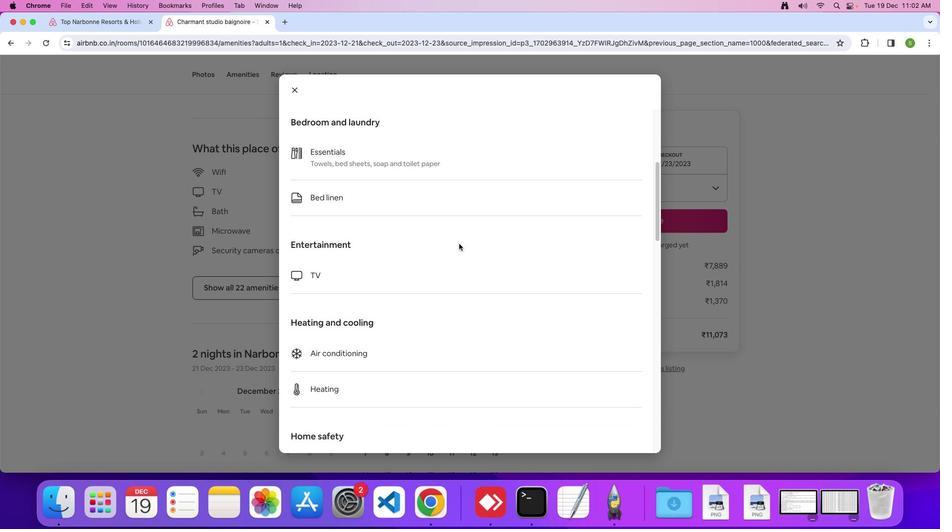 
Action: Mouse scrolled (519, 265) with delta (399, 210)
Screenshot: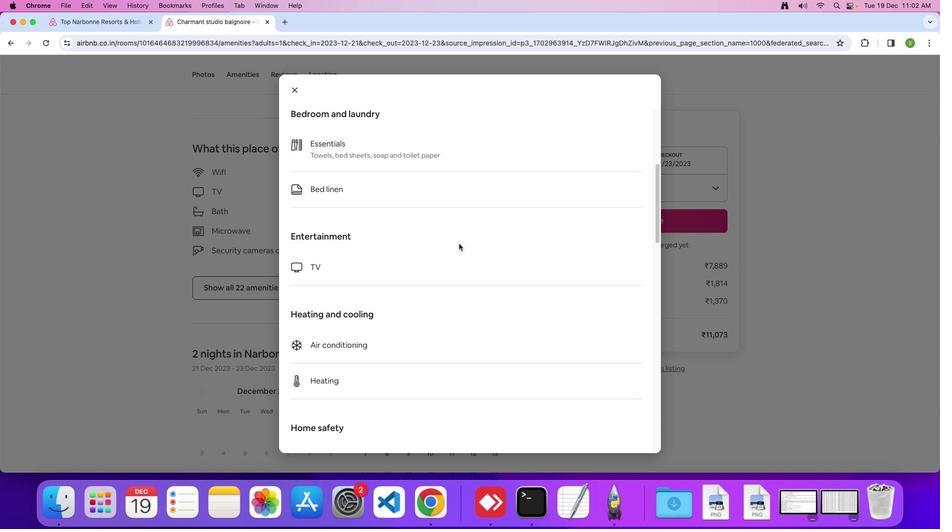 
Action: Mouse scrolled (519, 265) with delta (399, 210)
Screenshot: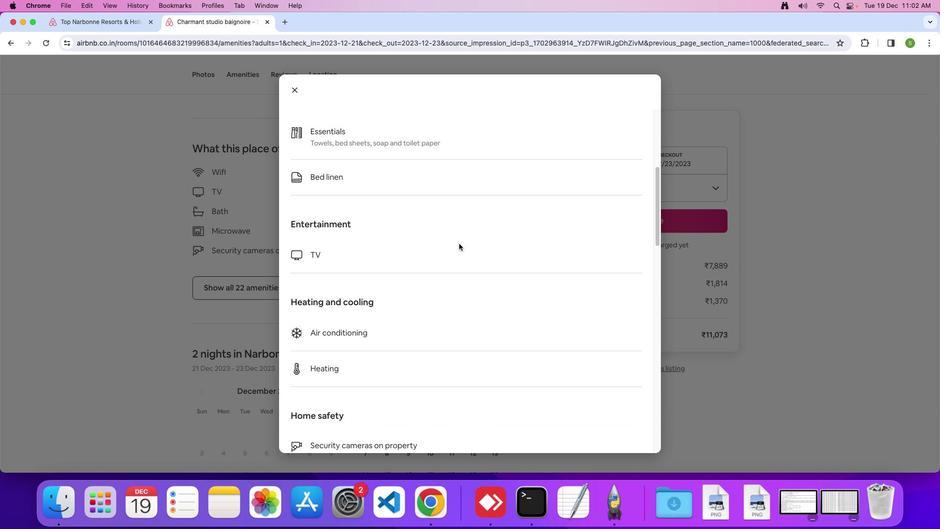 
Action: Mouse scrolled (519, 265) with delta (399, 210)
Screenshot: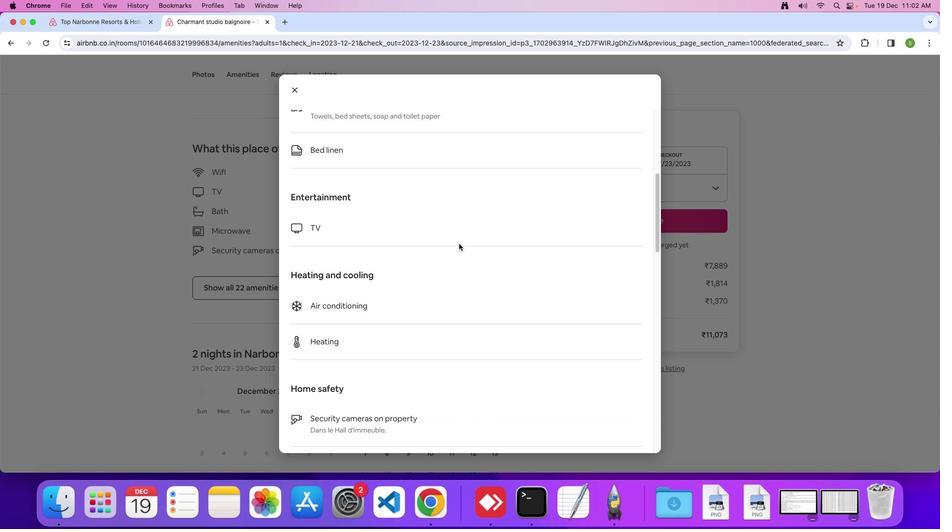 
Action: Mouse scrolled (519, 265) with delta (399, 210)
Screenshot: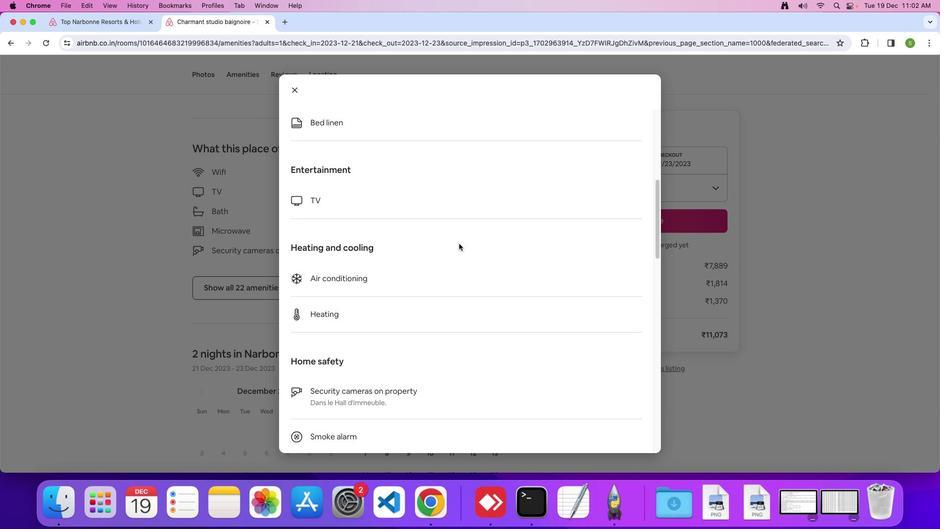 
Action: Mouse scrolled (519, 265) with delta (399, 210)
Screenshot: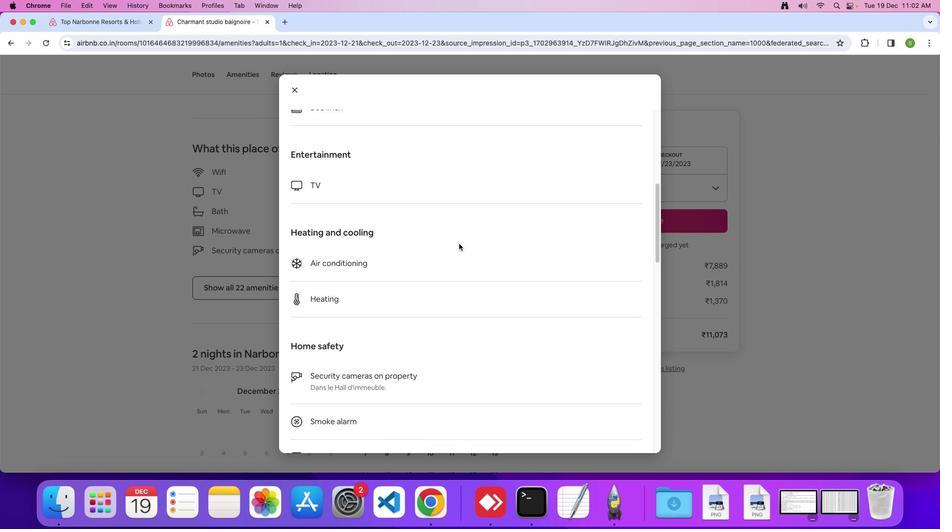 
Action: Mouse scrolled (519, 265) with delta (399, 210)
Screenshot: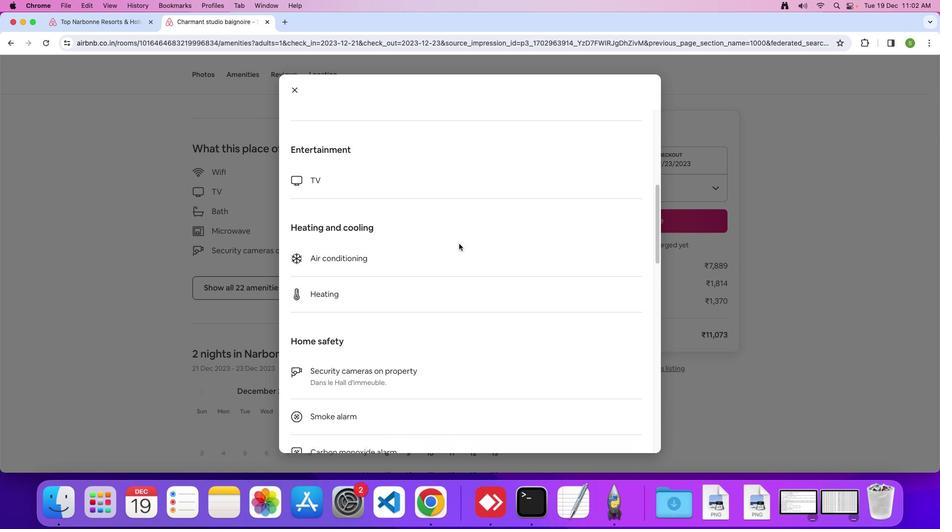 
Action: Mouse scrolled (519, 265) with delta (399, 210)
Screenshot: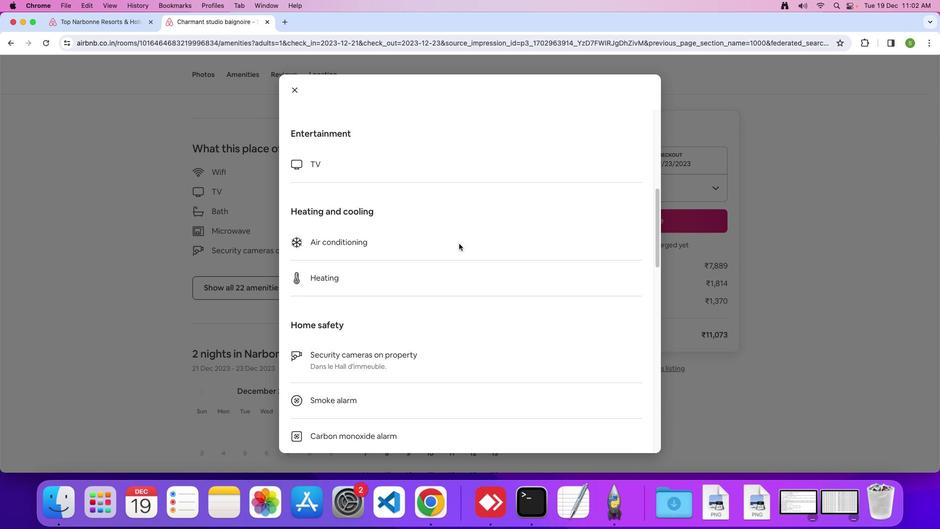 
Action: Mouse scrolled (519, 265) with delta (399, 210)
Screenshot: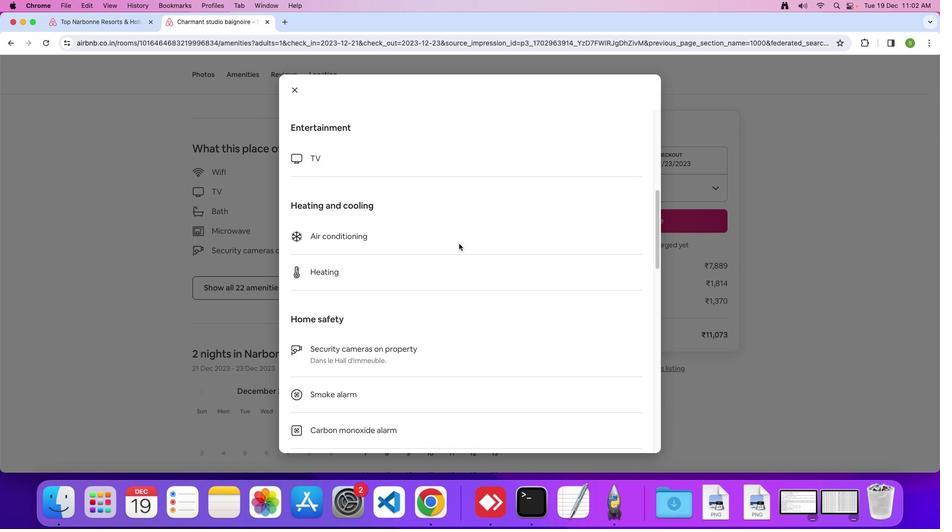 
Action: Mouse scrolled (519, 265) with delta (399, 210)
Screenshot: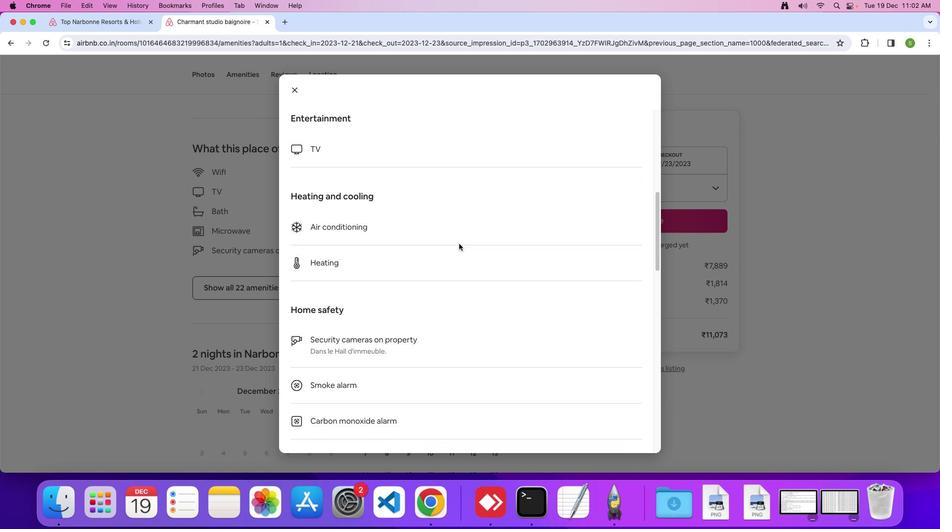 
Action: Mouse scrolled (519, 265) with delta (399, 210)
Screenshot: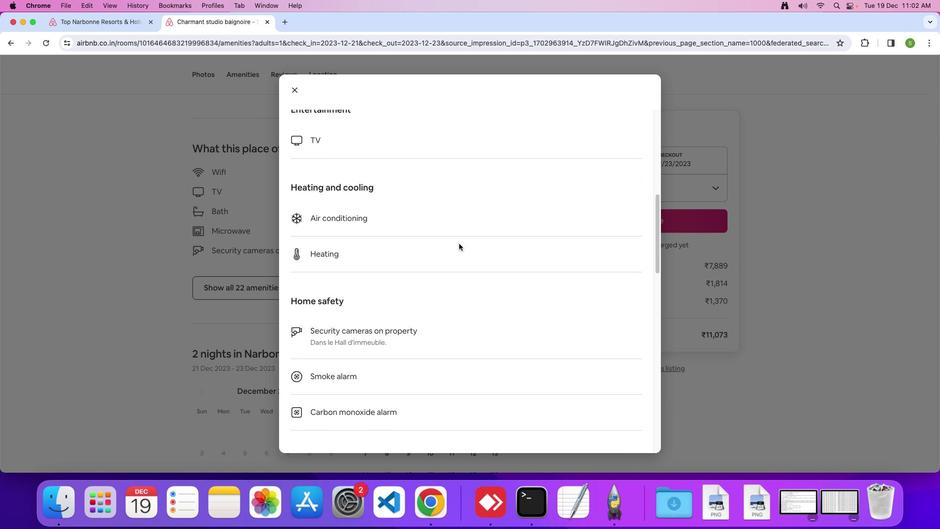 
Action: Mouse scrolled (519, 265) with delta (399, 210)
Screenshot: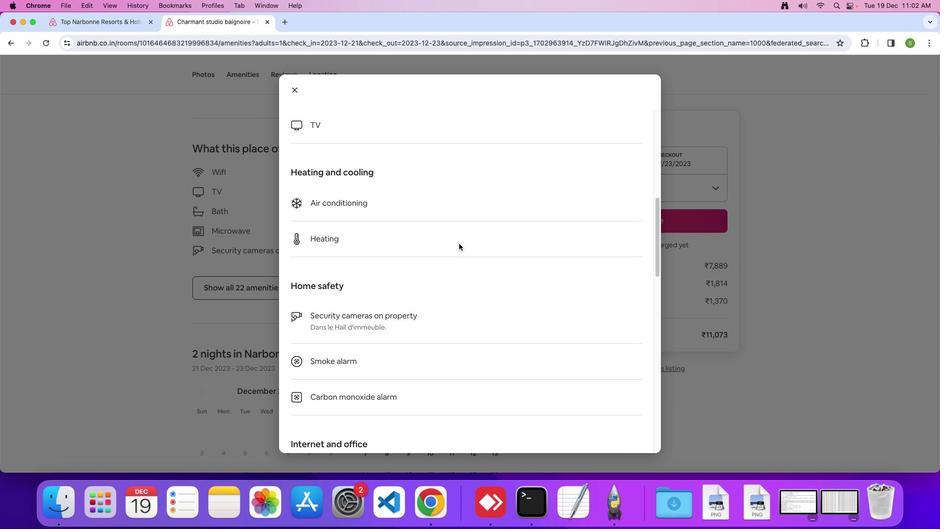 
Action: Mouse scrolled (519, 265) with delta (399, 210)
Screenshot: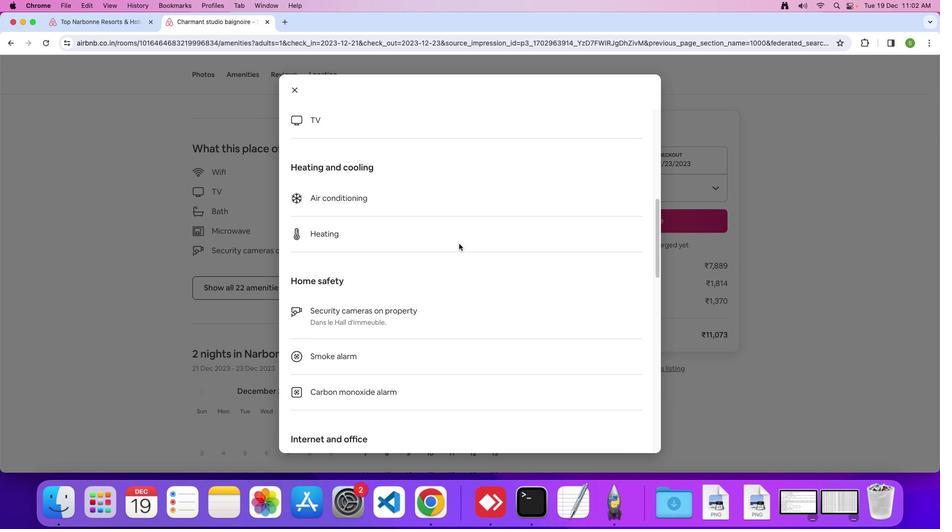 
Action: Mouse scrolled (519, 265) with delta (399, 210)
Screenshot: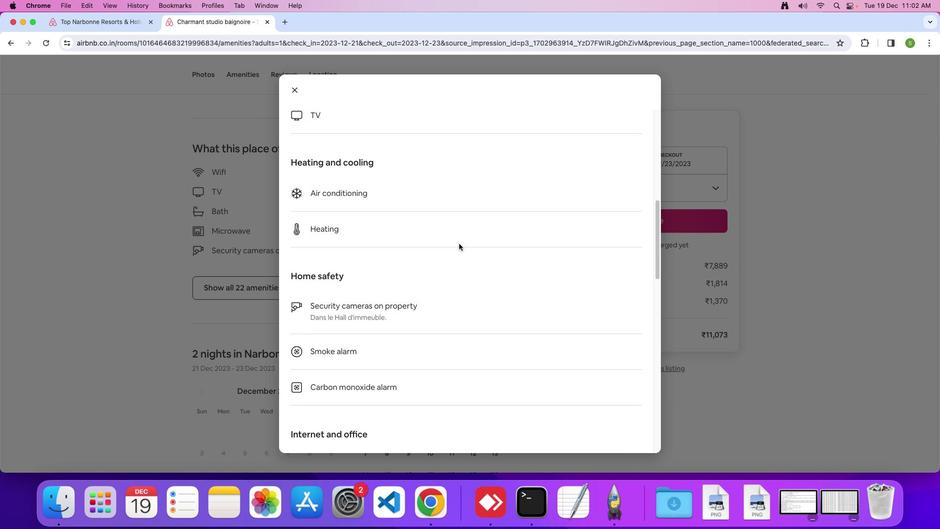 
Action: Mouse scrolled (519, 265) with delta (399, 210)
Screenshot: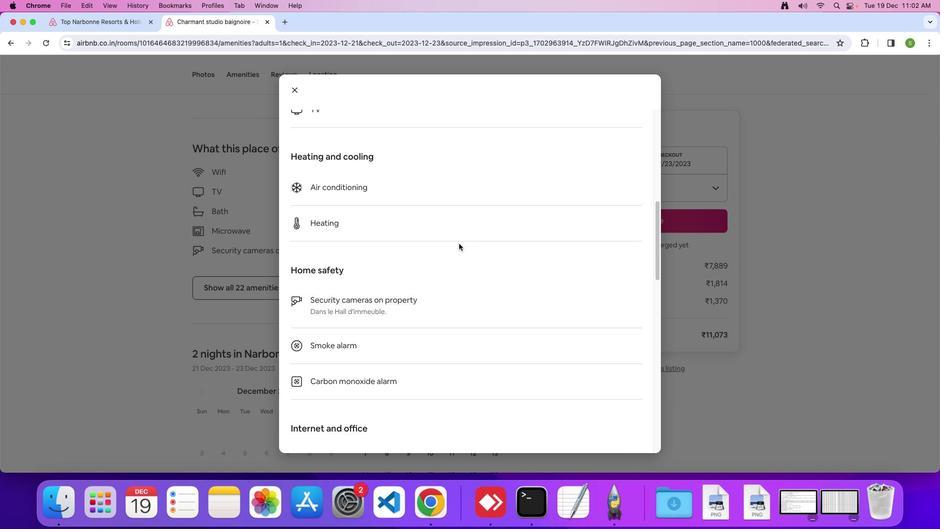 
Action: Mouse scrolled (519, 265) with delta (399, 210)
Screenshot: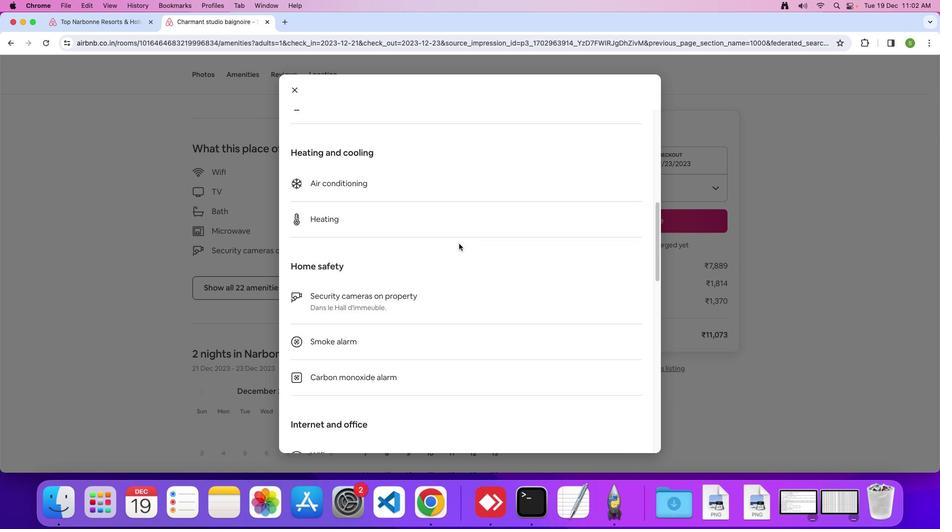 
Action: Mouse scrolled (519, 265) with delta (399, 210)
Screenshot: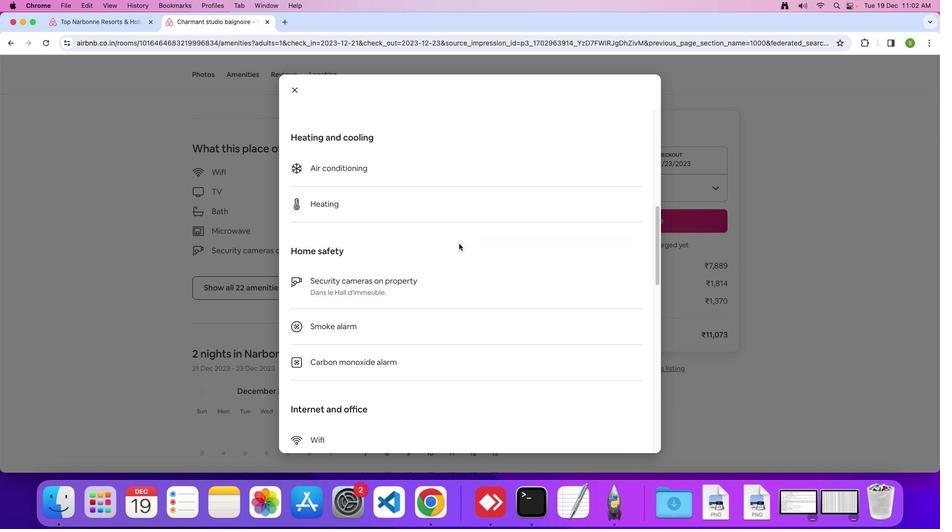
Action: Mouse scrolled (519, 265) with delta (399, 210)
Screenshot: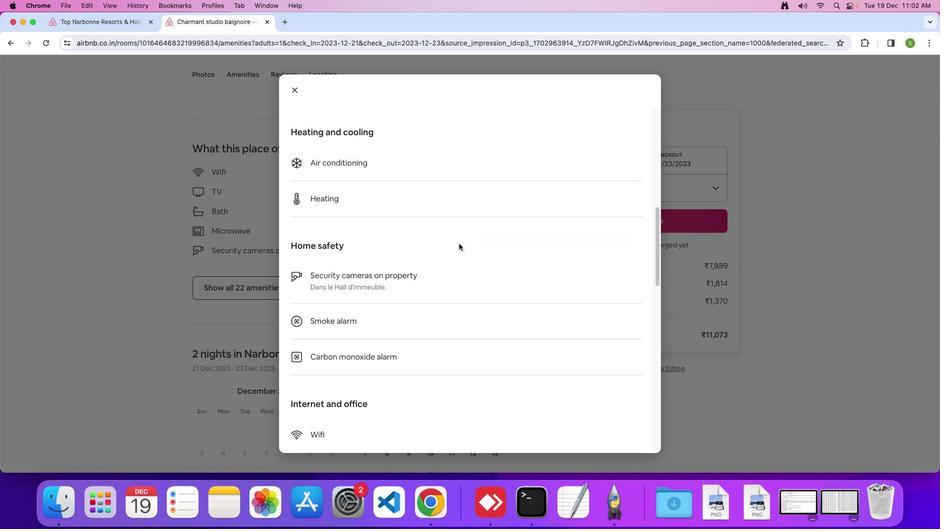 
Action: Mouse scrolled (519, 265) with delta (399, 210)
Screenshot: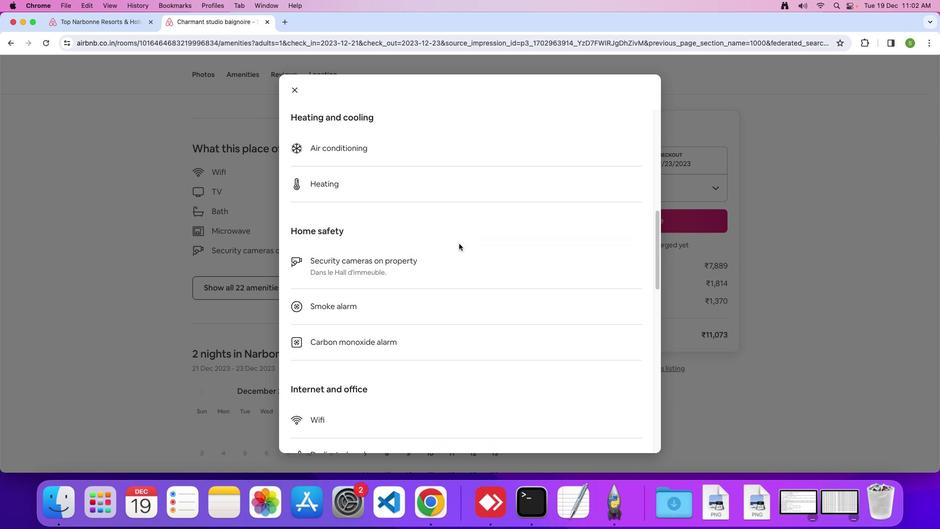 
Action: Mouse scrolled (519, 265) with delta (399, 210)
Screenshot: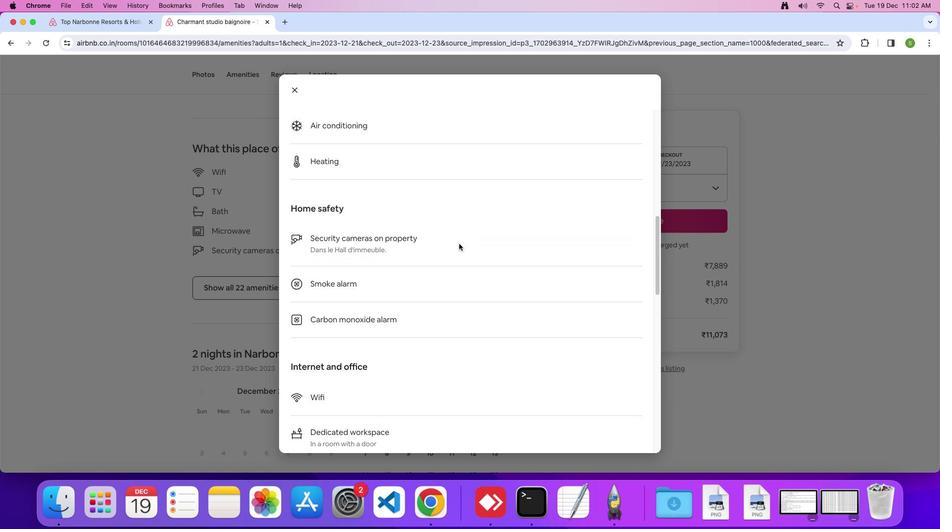 
Action: Mouse scrolled (519, 265) with delta (399, 210)
Screenshot: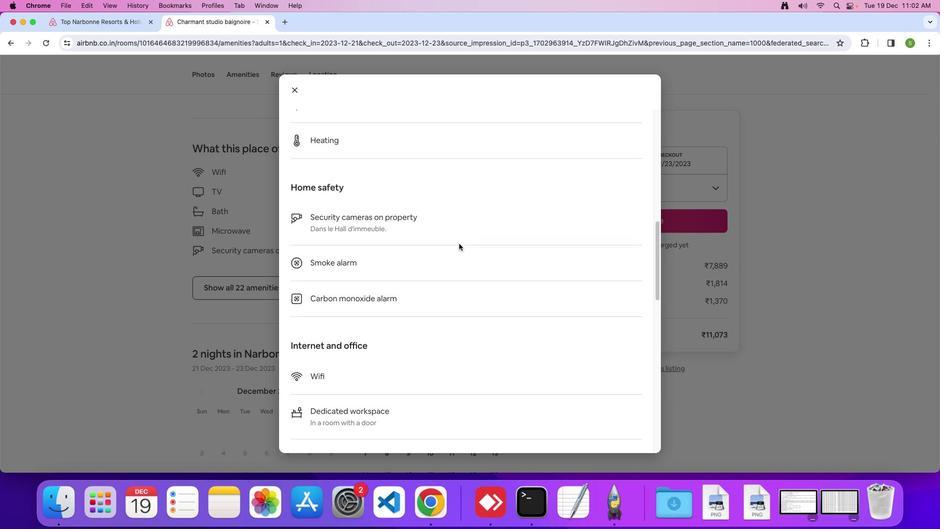 
Action: Mouse scrolled (519, 265) with delta (399, 210)
Screenshot: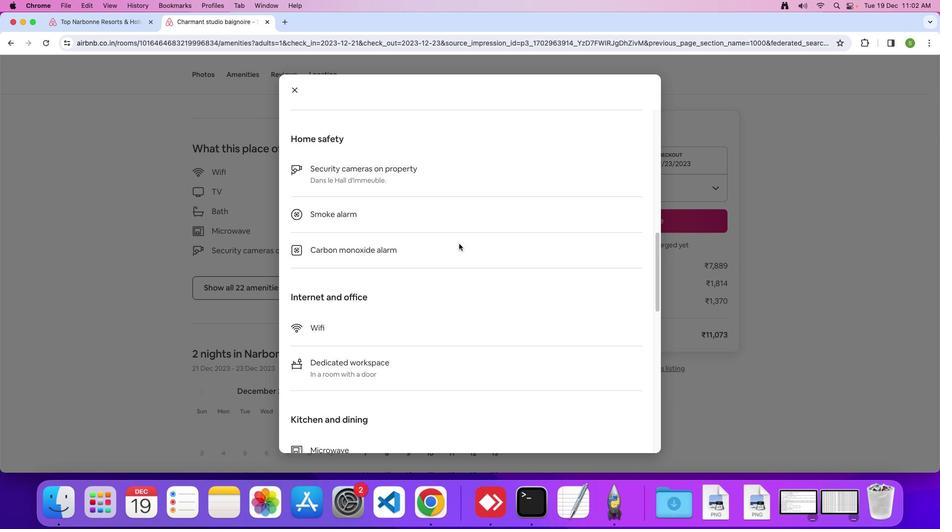 
Action: Mouse scrolled (519, 265) with delta (399, 210)
Screenshot: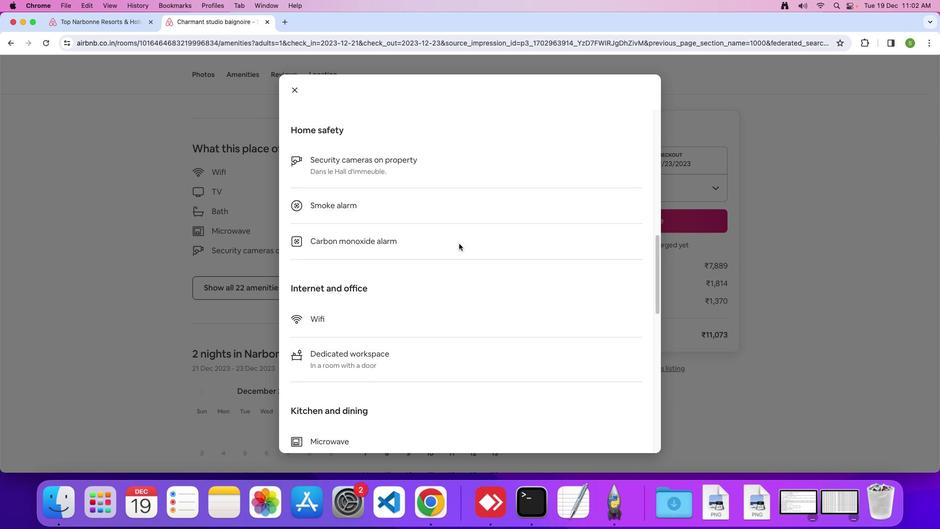 
Action: Mouse scrolled (519, 265) with delta (399, 210)
Screenshot: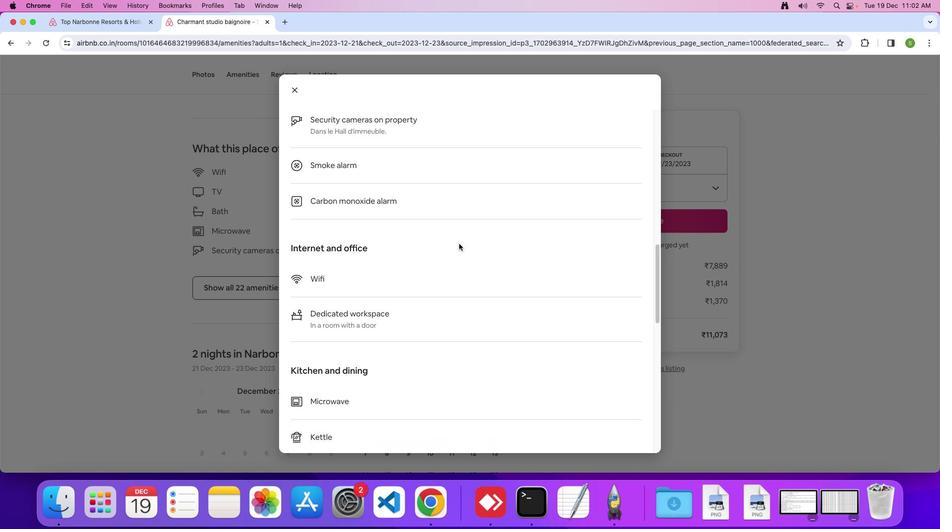 
Action: Mouse scrolled (519, 265) with delta (399, 210)
Screenshot: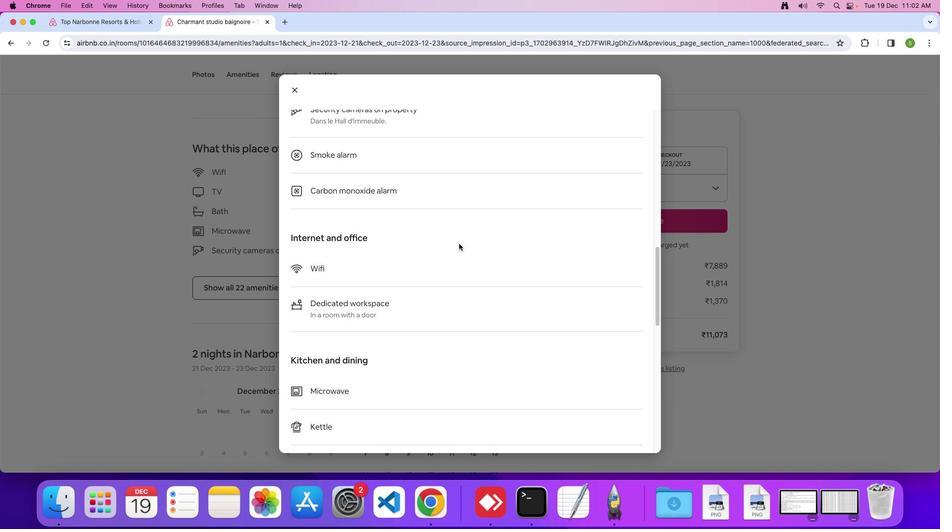 
Action: Mouse scrolled (519, 265) with delta (399, 210)
Screenshot: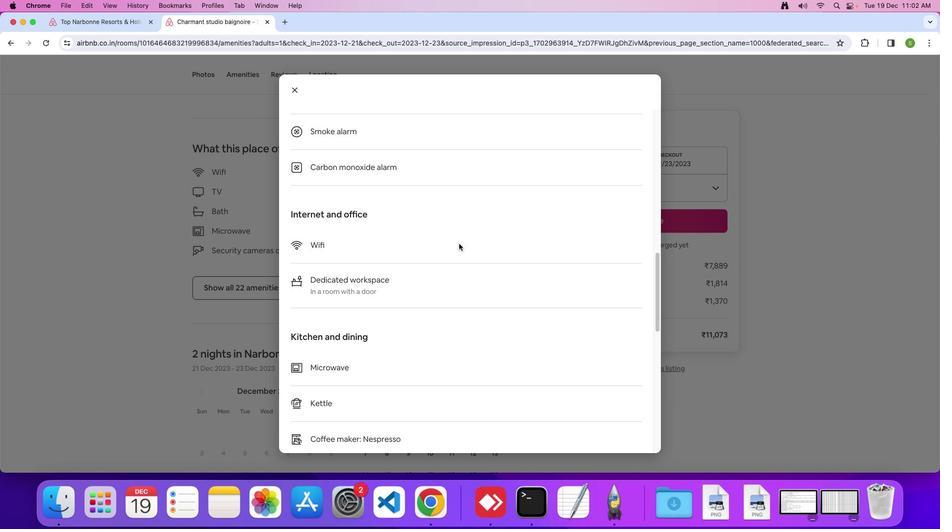 
Action: Mouse scrolled (519, 265) with delta (399, 210)
Screenshot: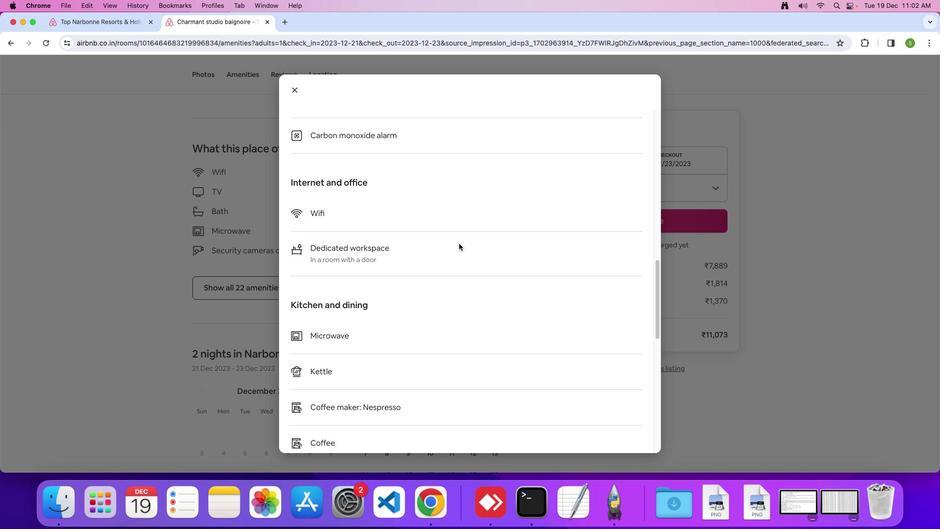 
Action: Mouse scrolled (519, 265) with delta (399, 210)
Screenshot: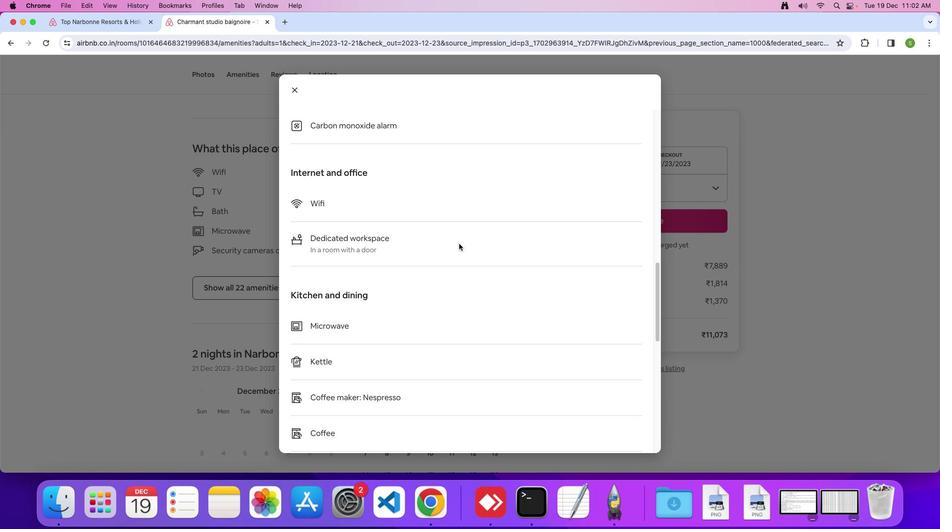 
Action: Mouse scrolled (519, 265) with delta (399, 210)
Screenshot: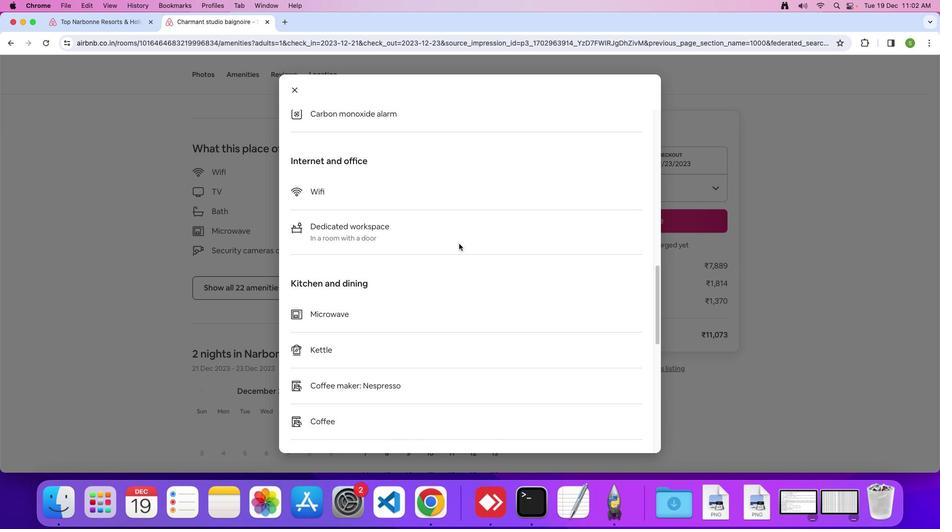 
Action: Mouse scrolled (519, 265) with delta (399, 210)
Screenshot: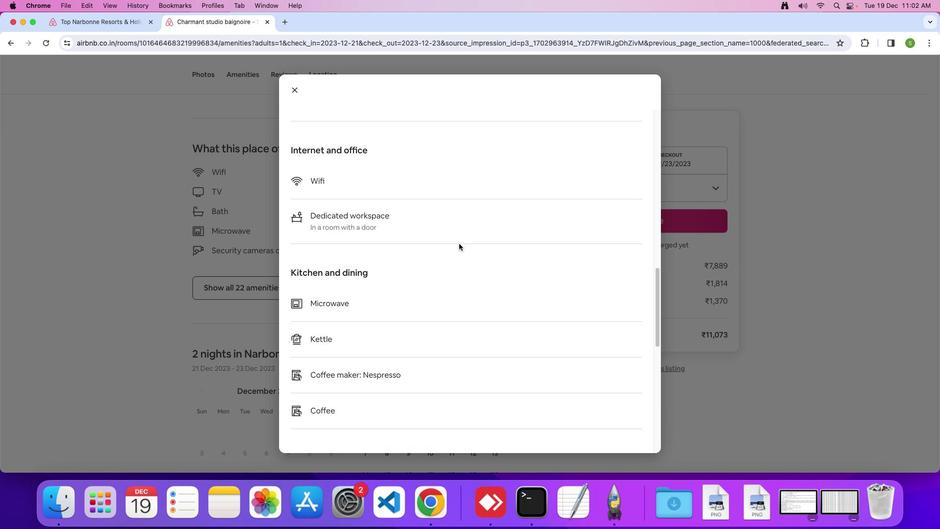 
Action: Mouse scrolled (519, 265) with delta (399, 210)
Screenshot: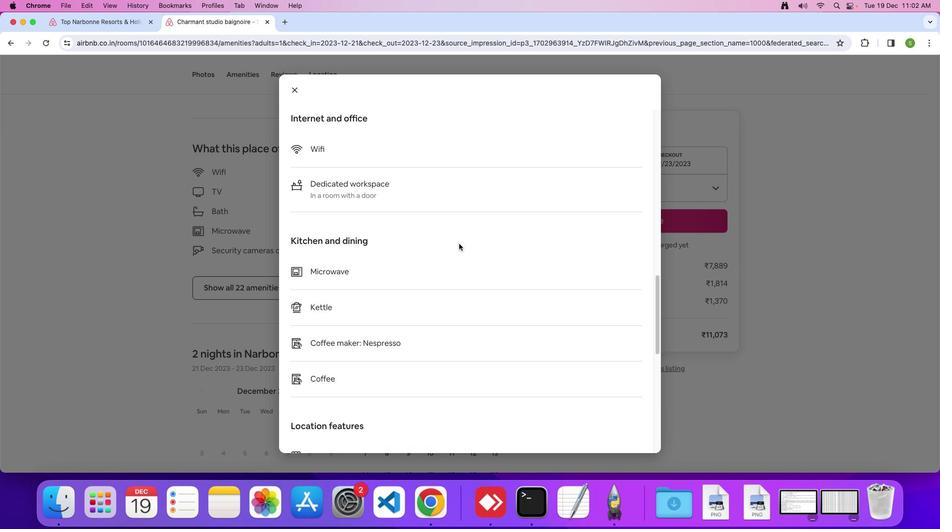 
Action: Mouse scrolled (519, 265) with delta (399, 210)
Screenshot: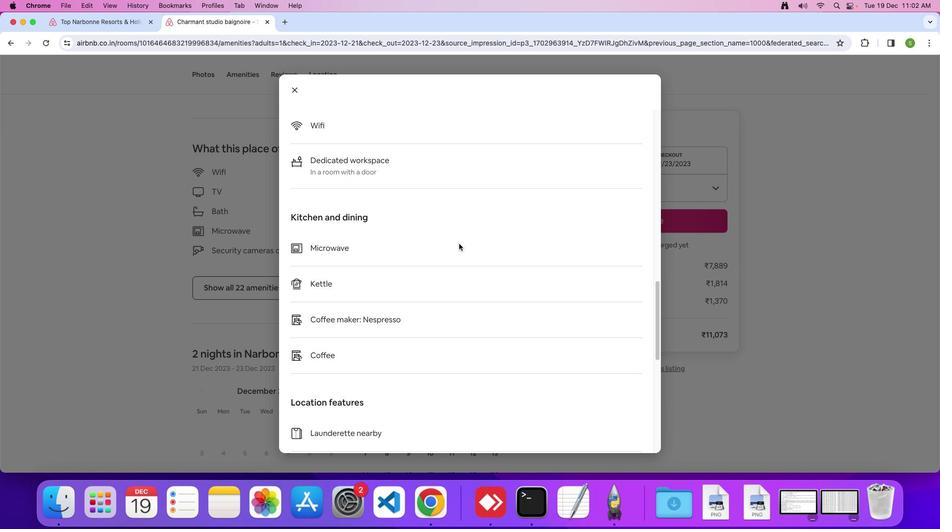 
Action: Mouse scrolled (519, 265) with delta (399, 210)
Screenshot: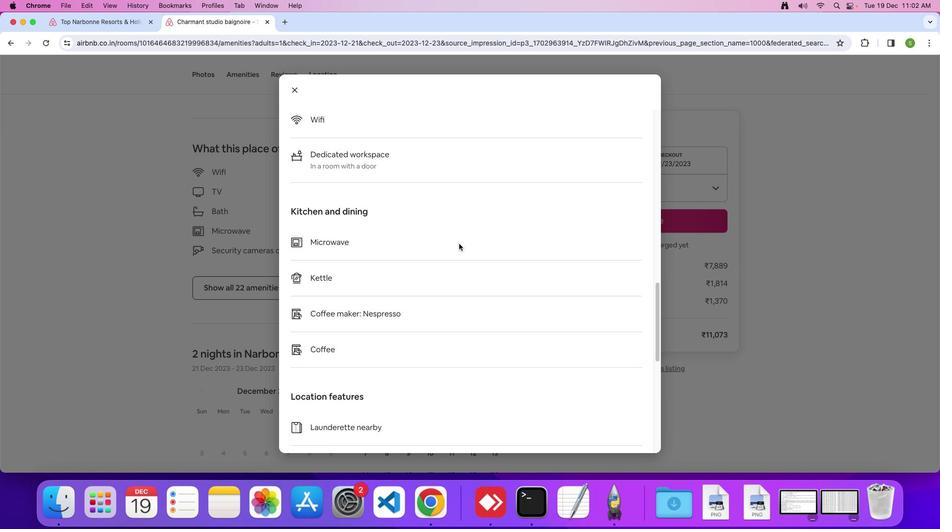 
Action: Mouse scrolled (519, 265) with delta (399, 210)
Screenshot: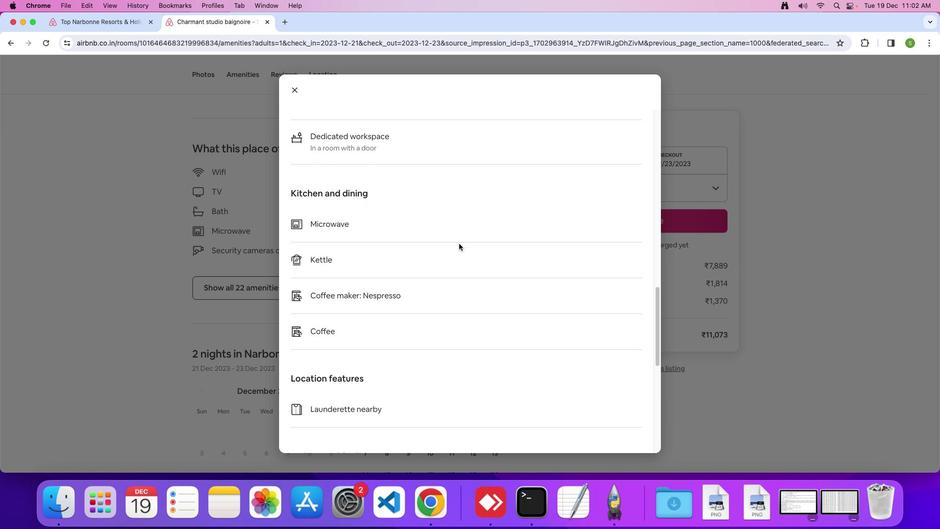 
Action: Mouse scrolled (519, 265) with delta (399, 210)
Screenshot: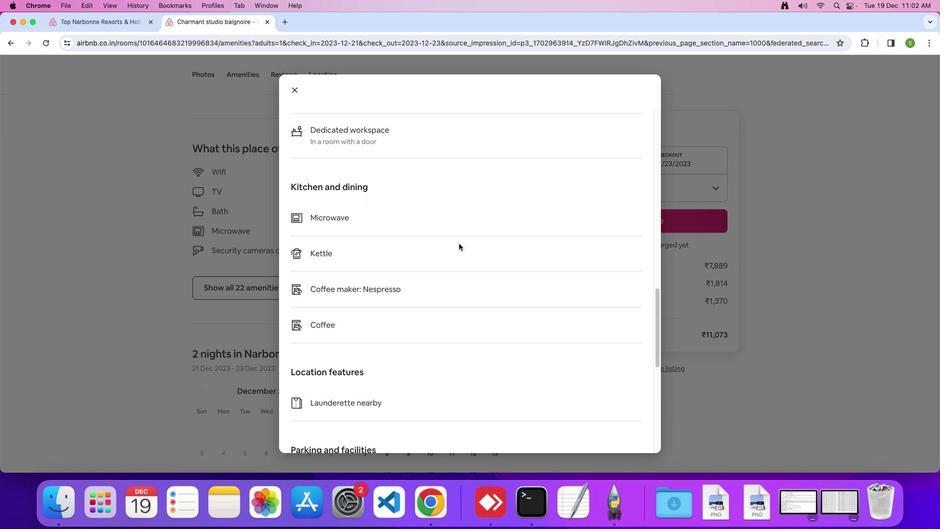 
Action: Mouse scrolled (519, 265) with delta (399, 210)
Screenshot: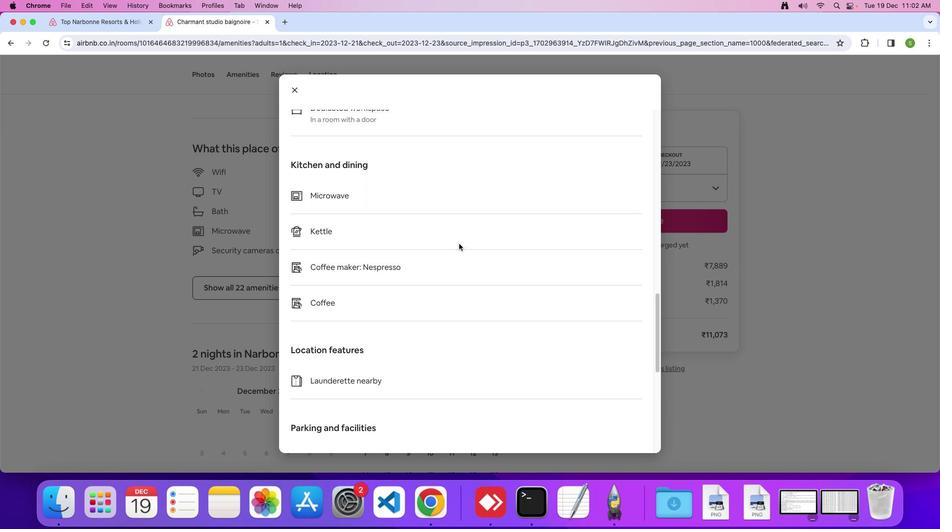 
Action: Mouse scrolled (519, 265) with delta (399, 210)
Screenshot: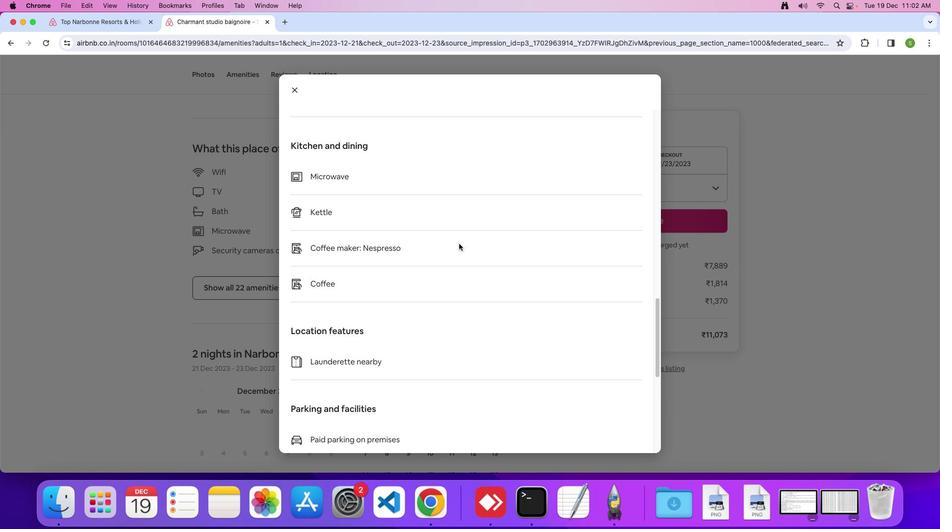 
Action: Mouse scrolled (519, 265) with delta (399, 210)
Screenshot: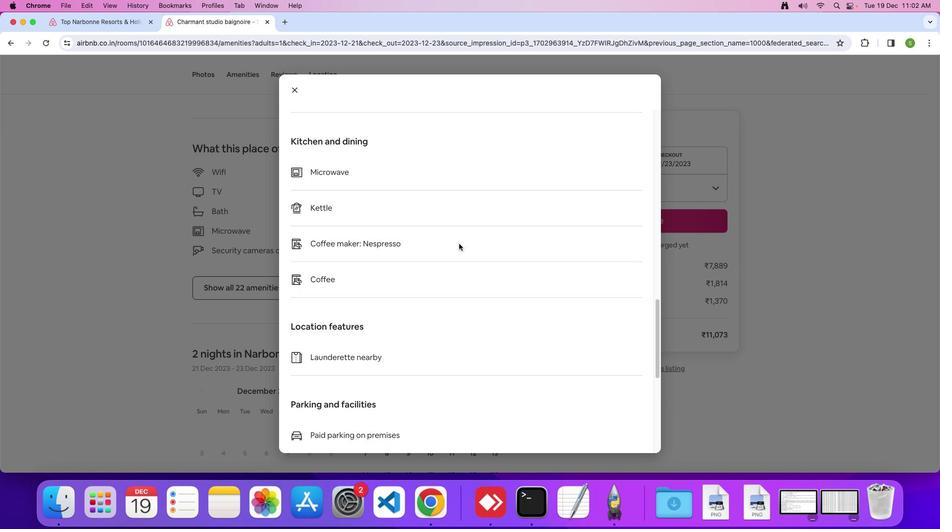 
Action: Mouse scrolled (519, 265) with delta (399, 210)
Screenshot: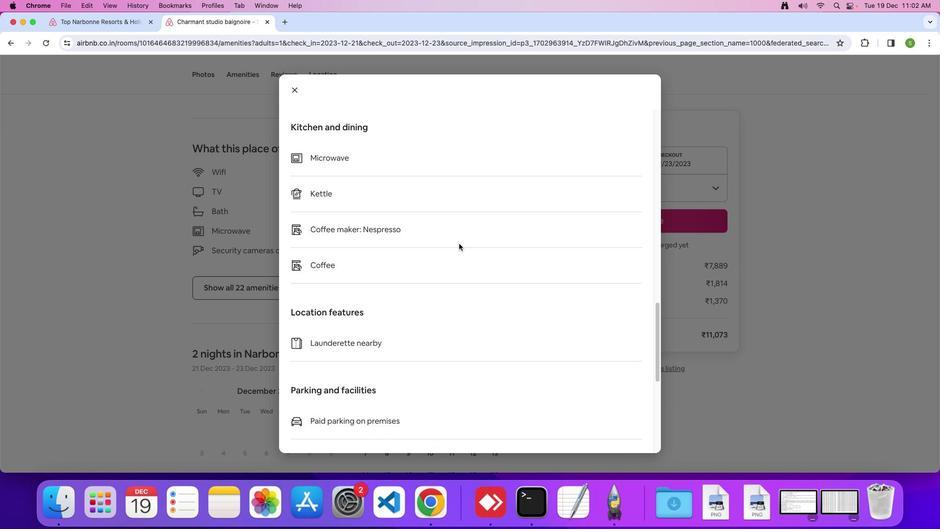
Action: Mouse scrolled (519, 265) with delta (399, 210)
Screenshot: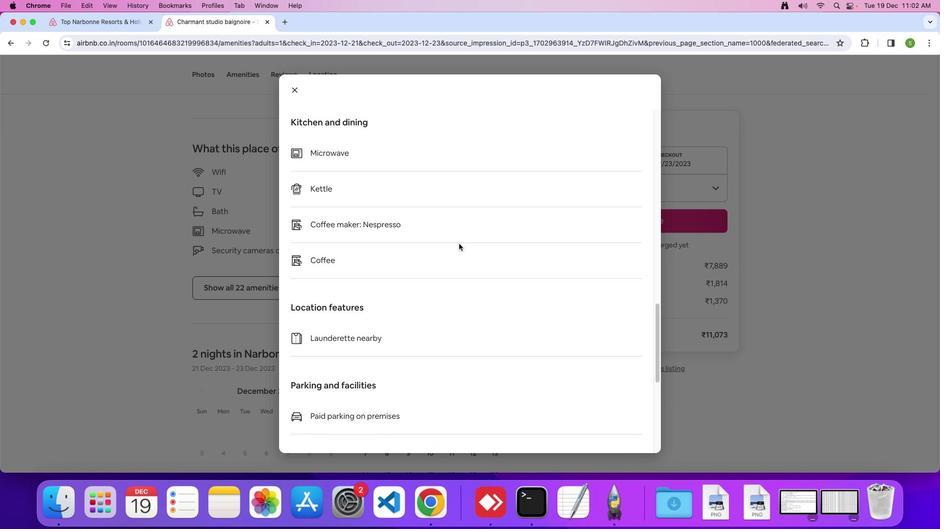 
Action: Mouse scrolled (519, 265) with delta (399, 210)
Screenshot: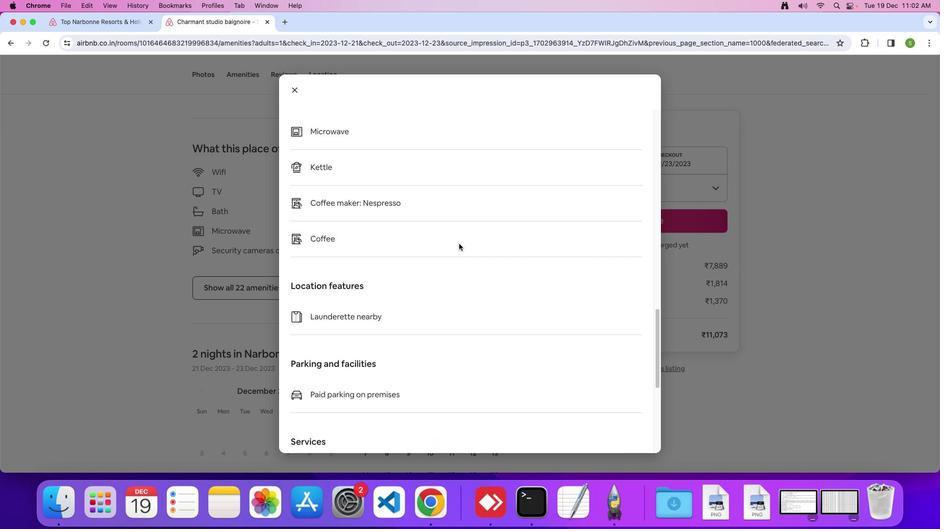 
Action: Mouse scrolled (519, 265) with delta (399, 210)
Screenshot: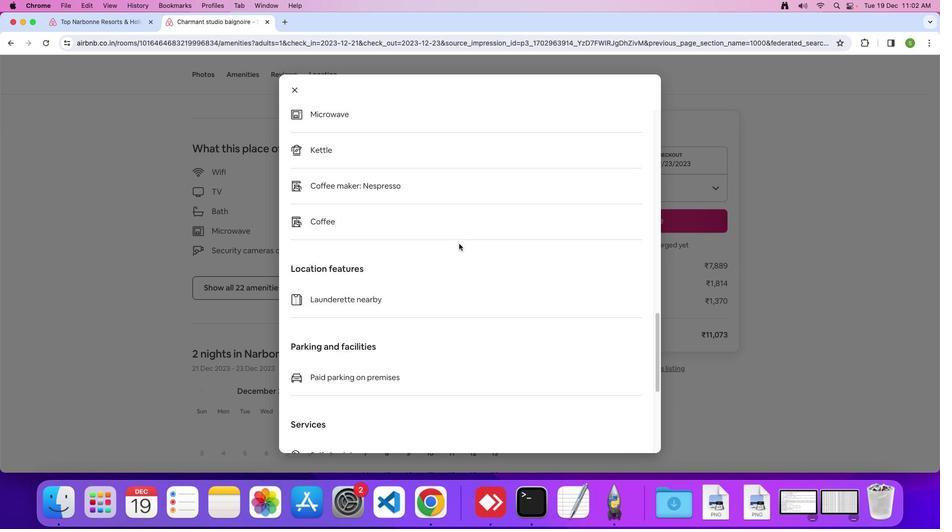 
Action: Mouse scrolled (519, 265) with delta (399, 210)
Screenshot: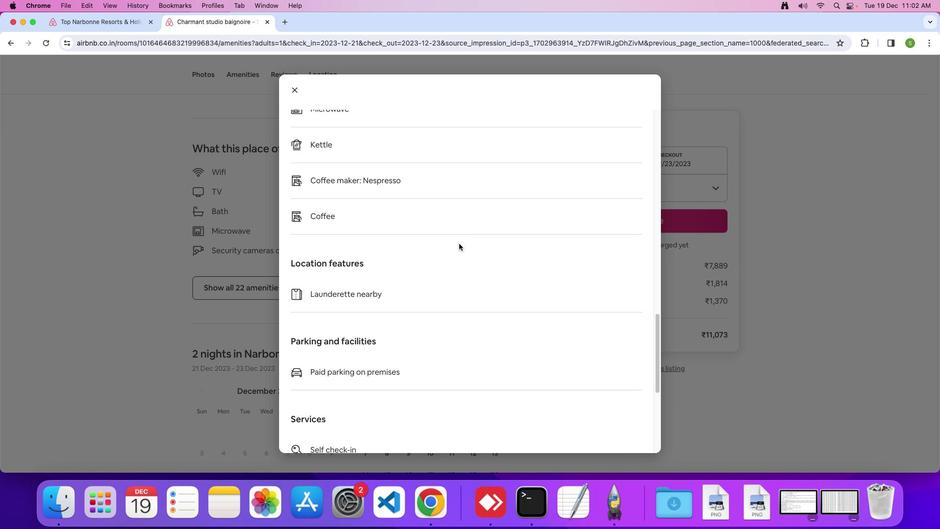 
Action: Mouse scrolled (519, 265) with delta (399, 210)
Screenshot: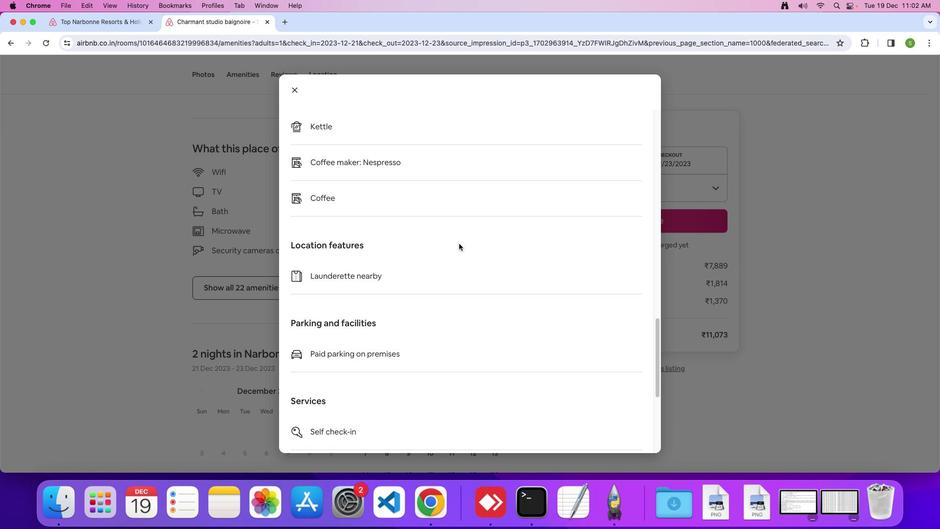 
Action: Mouse scrolled (519, 265) with delta (399, 210)
Screenshot: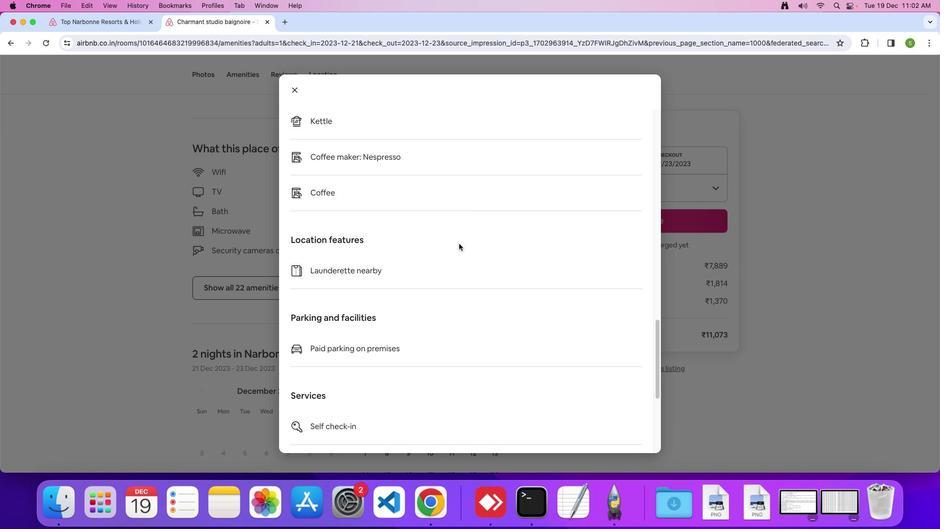 
Action: Mouse scrolled (519, 265) with delta (399, 210)
Screenshot: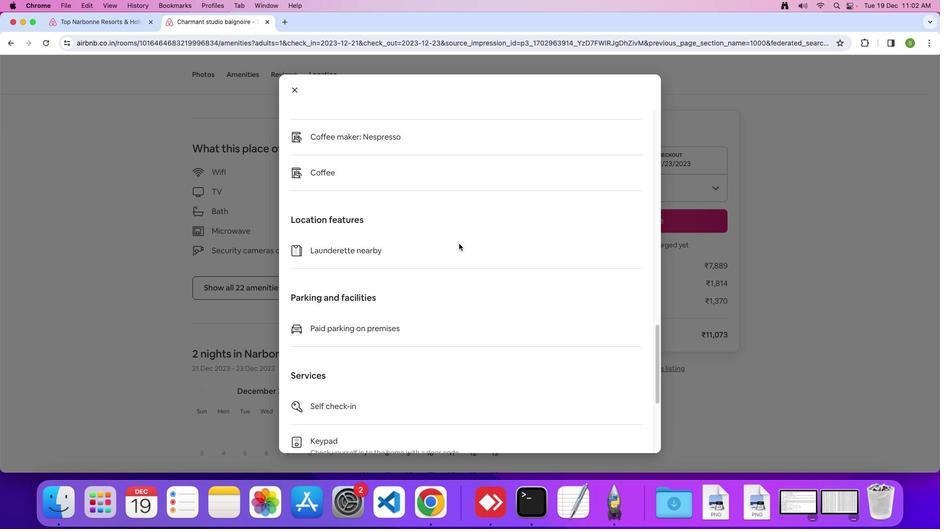 
Action: Mouse scrolled (519, 265) with delta (399, 210)
Screenshot: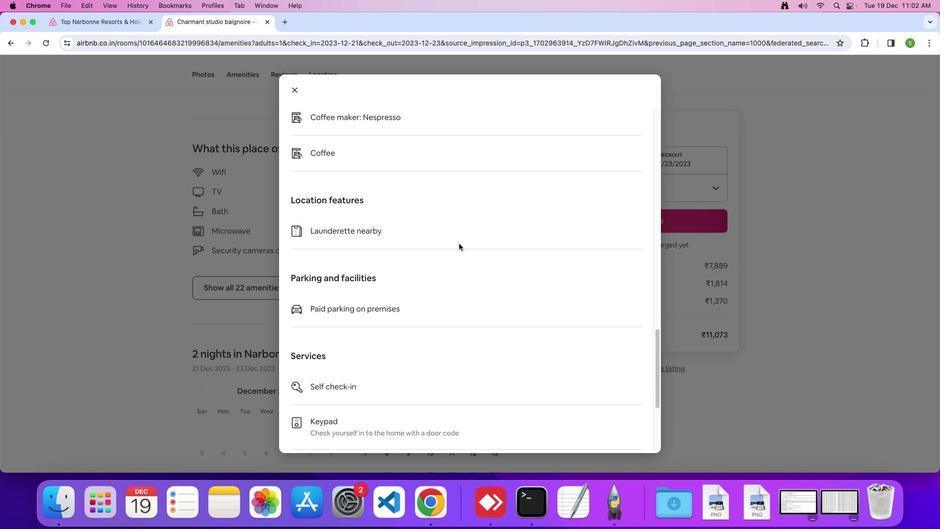 
Action: Mouse scrolled (519, 265) with delta (399, 210)
